 Task: Search one way flight ticket for 2 adults, 2 infants in seat and 1 infant on lap in first from Texarkana: Texarkana Regional Airport (webb Field) to Rock Springs: Southwest Wyoming Regional Airport (rock Springs Sweetwater County Airport) on 8-5-2023. Choice of flights is American. Number of bags: 5 checked bags. Price is upto 109000. Outbound departure time preference is 4:00.
Action: Mouse moved to (406, 170)
Screenshot: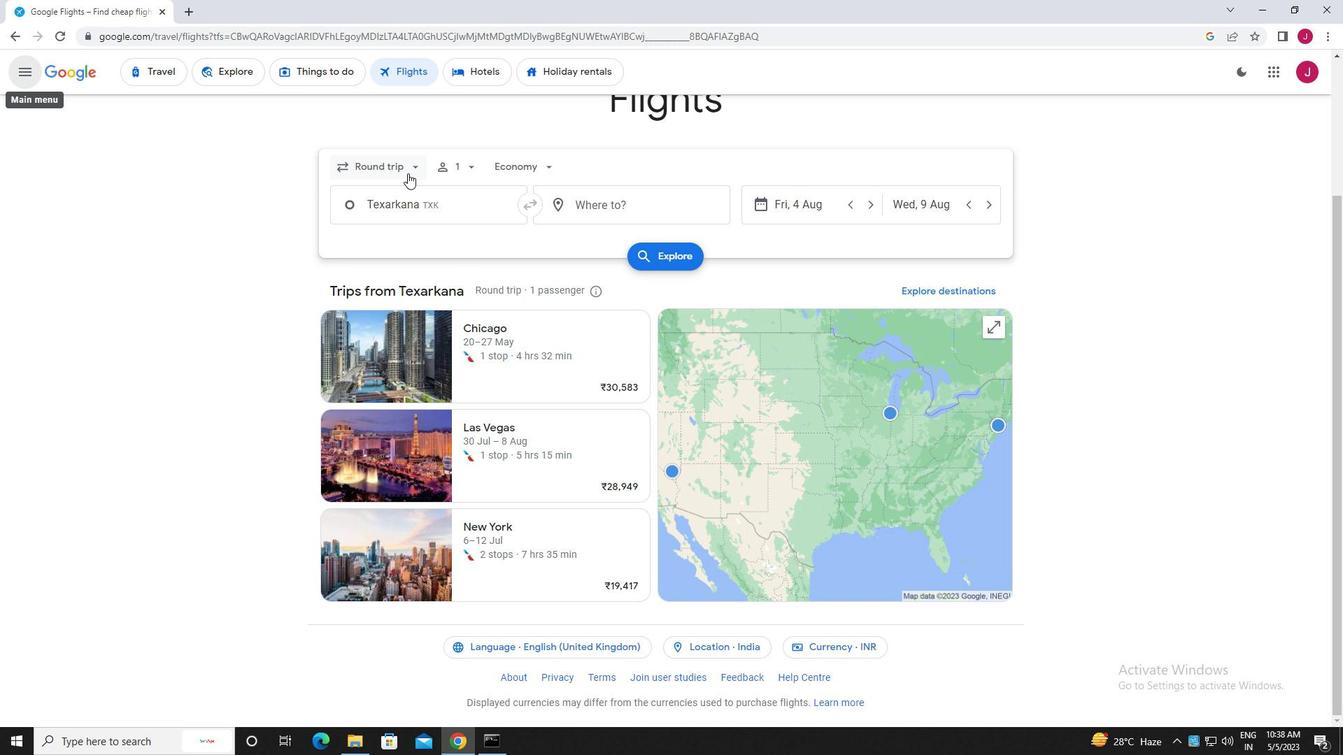 
Action: Mouse pressed left at (406, 170)
Screenshot: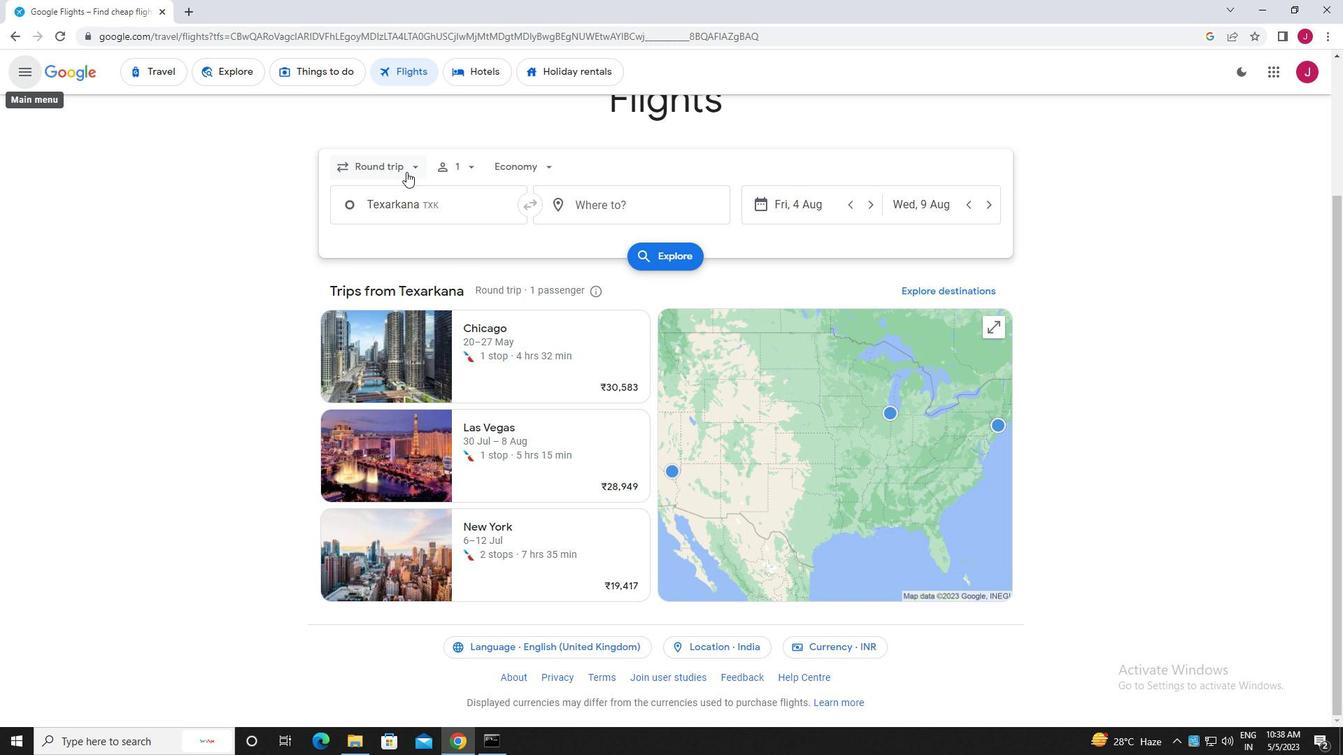 
Action: Mouse moved to (402, 229)
Screenshot: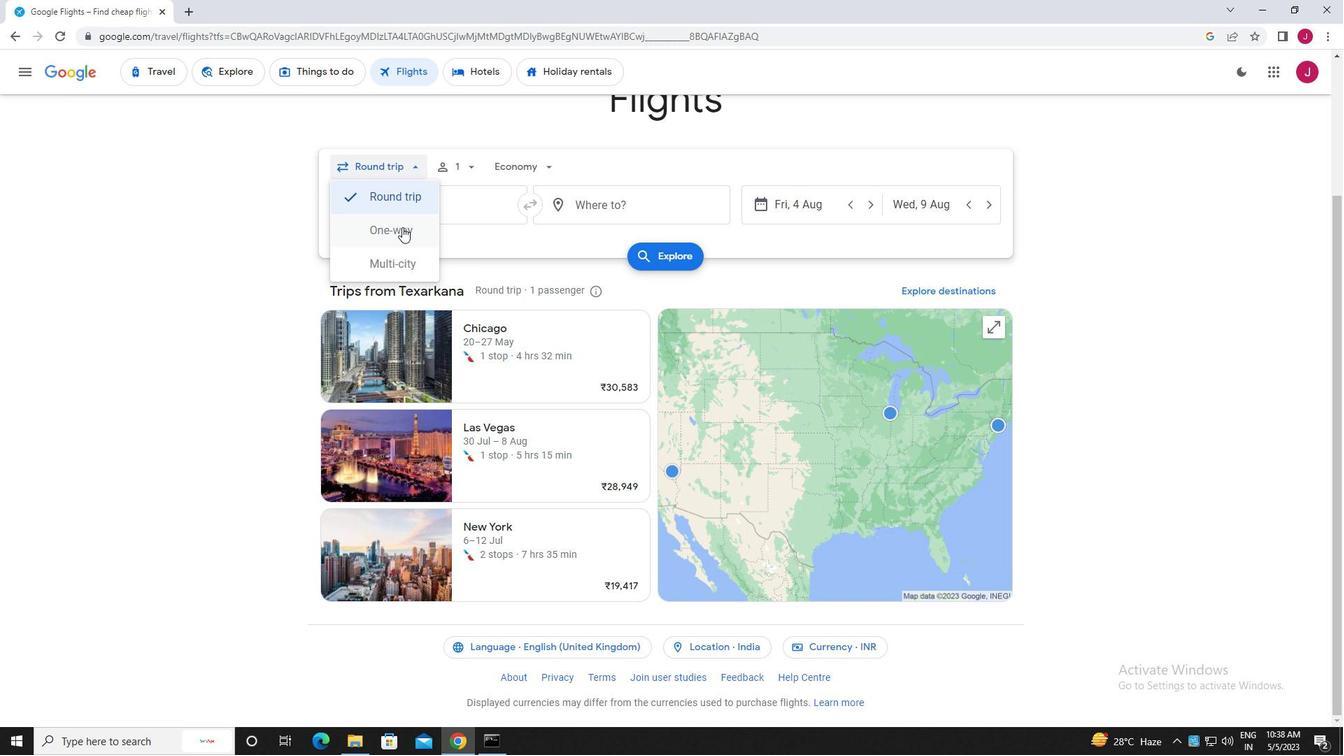 
Action: Mouse pressed left at (402, 229)
Screenshot: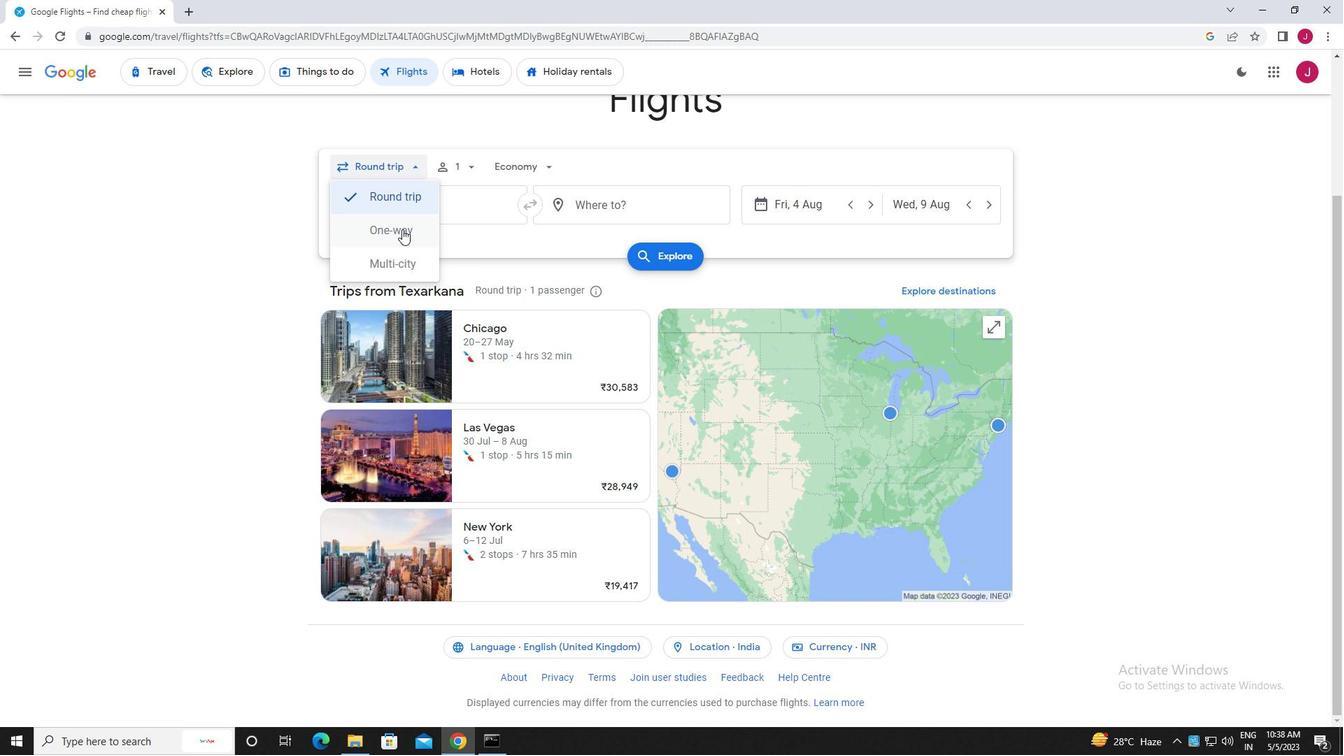 
Action: Mouse moved to (463, 168)
Screenshot: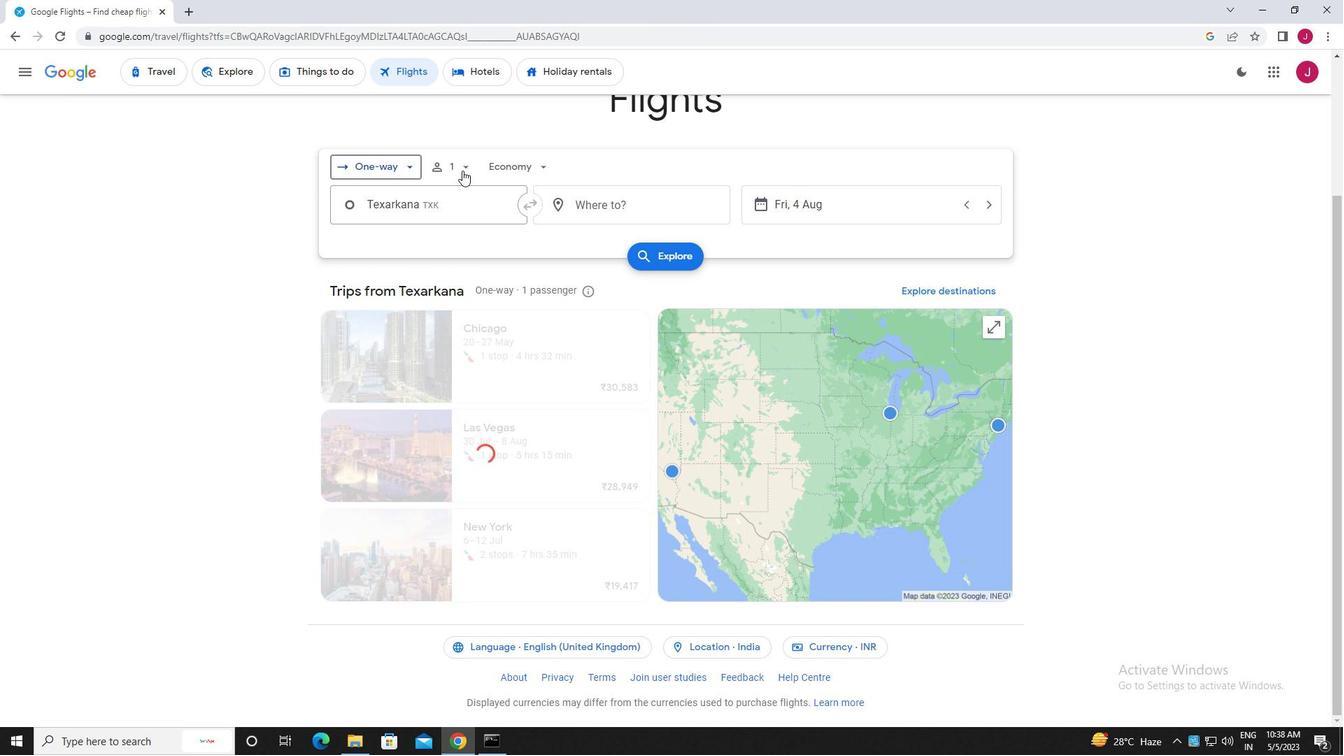 
Action: Mouse pressed left at (463, 168)
Screenshot: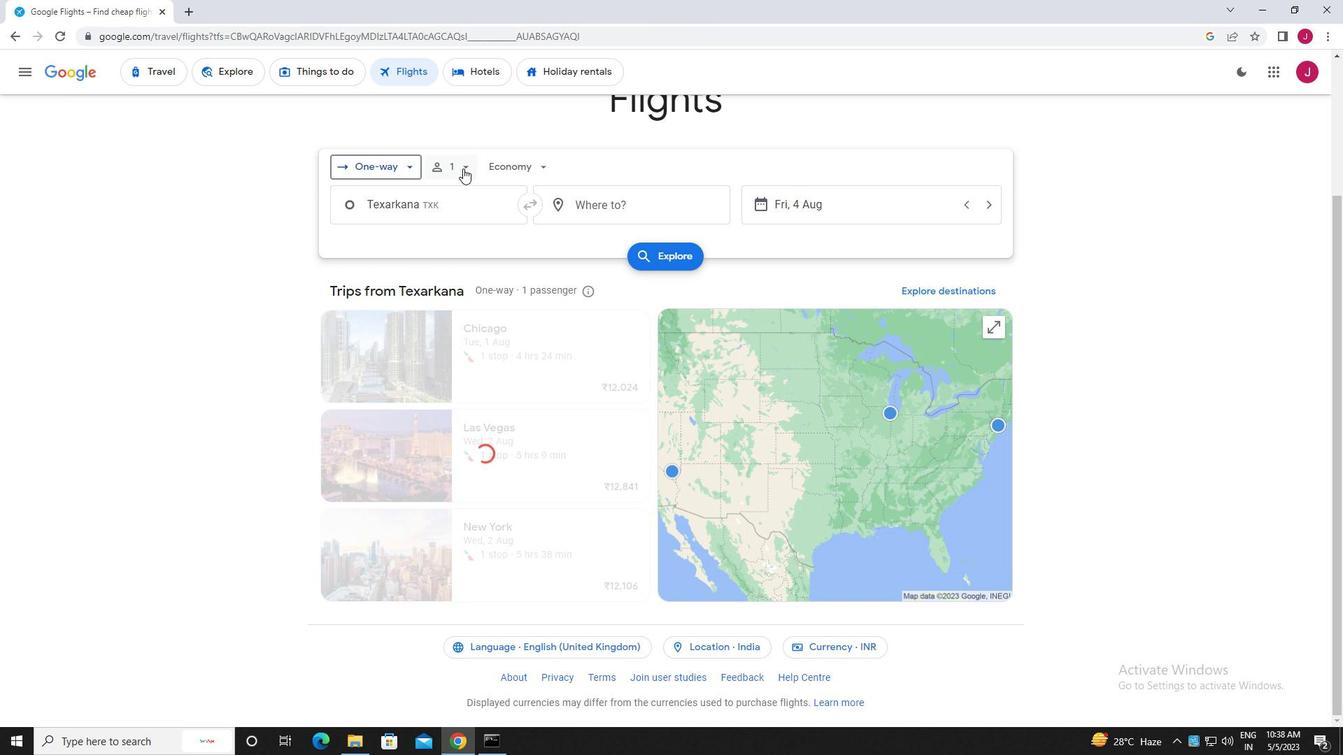 
Action: Mouse moved to (571, 200)
Screenshot: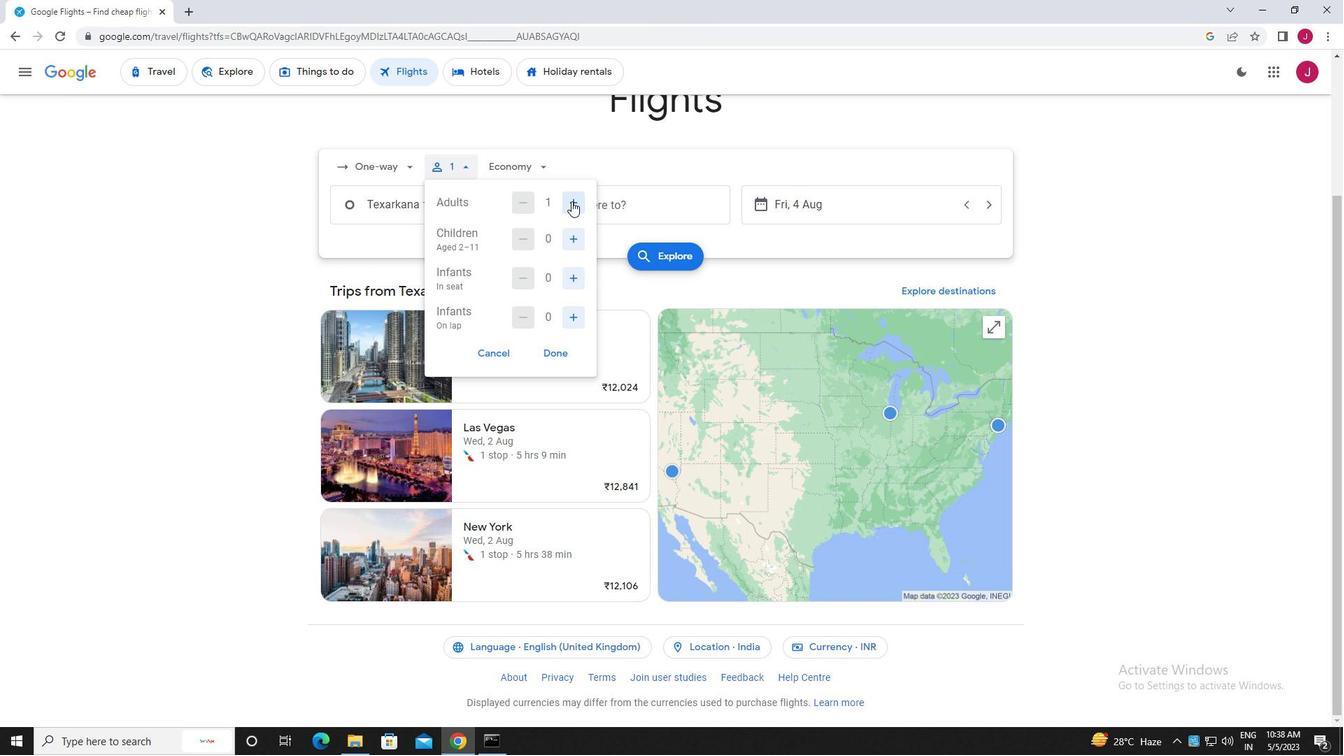 
Action: Mouse pressed left at (571, 200)
Screenshot: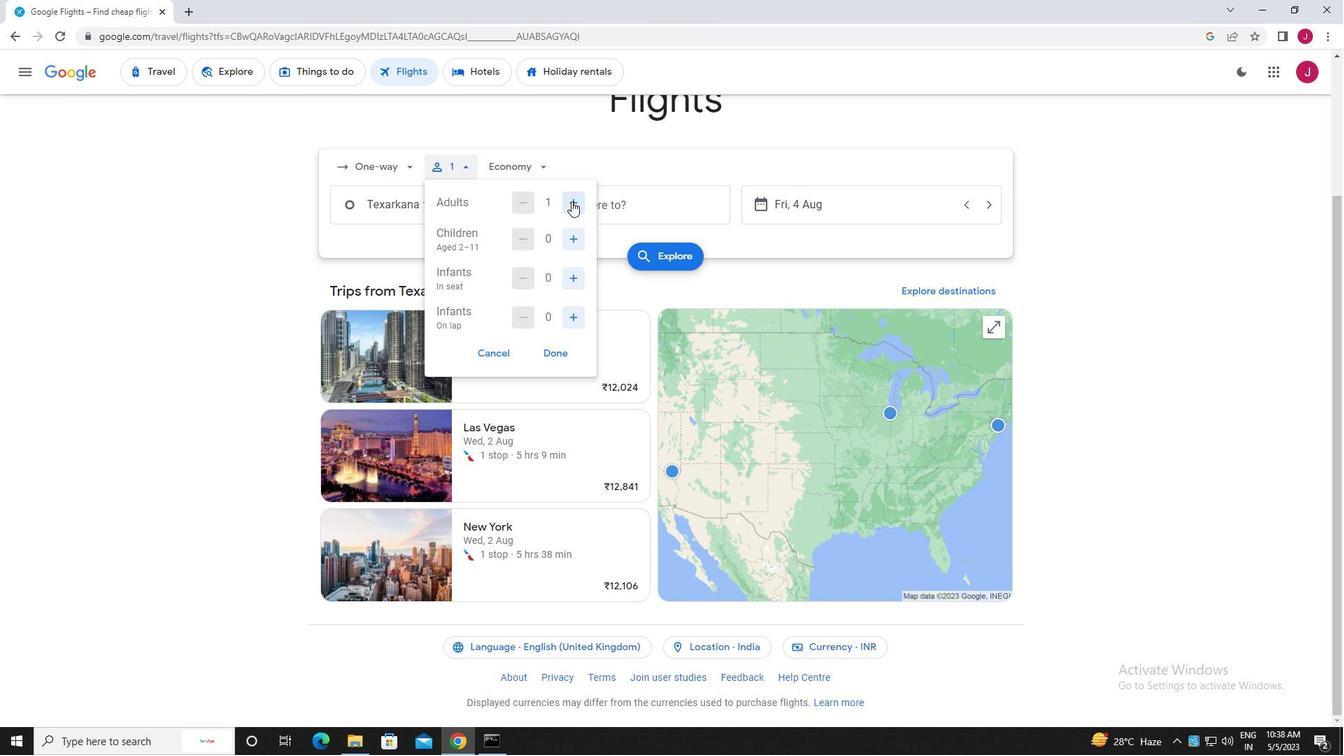 
Action: Mouse moved to (574, 240)
Screenshot: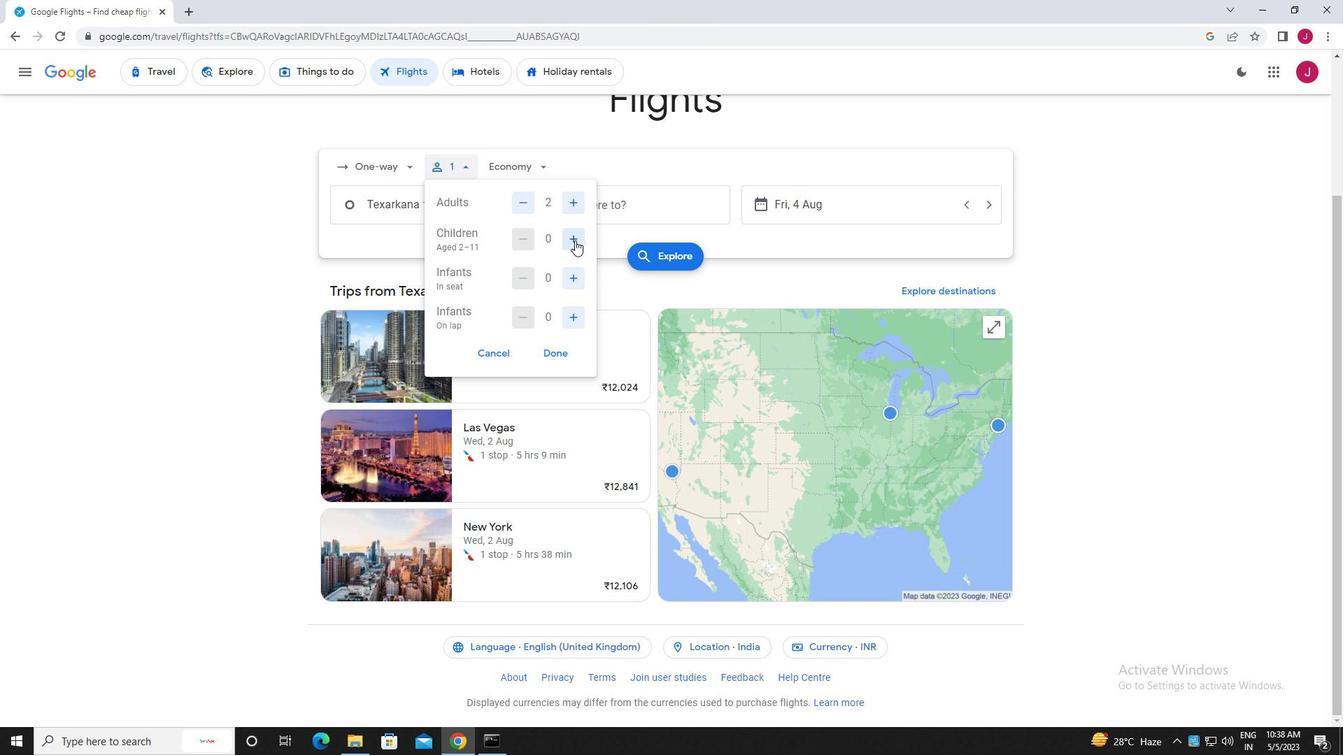 
Action: Mouse pressed left at (574, 240)
Screenshot: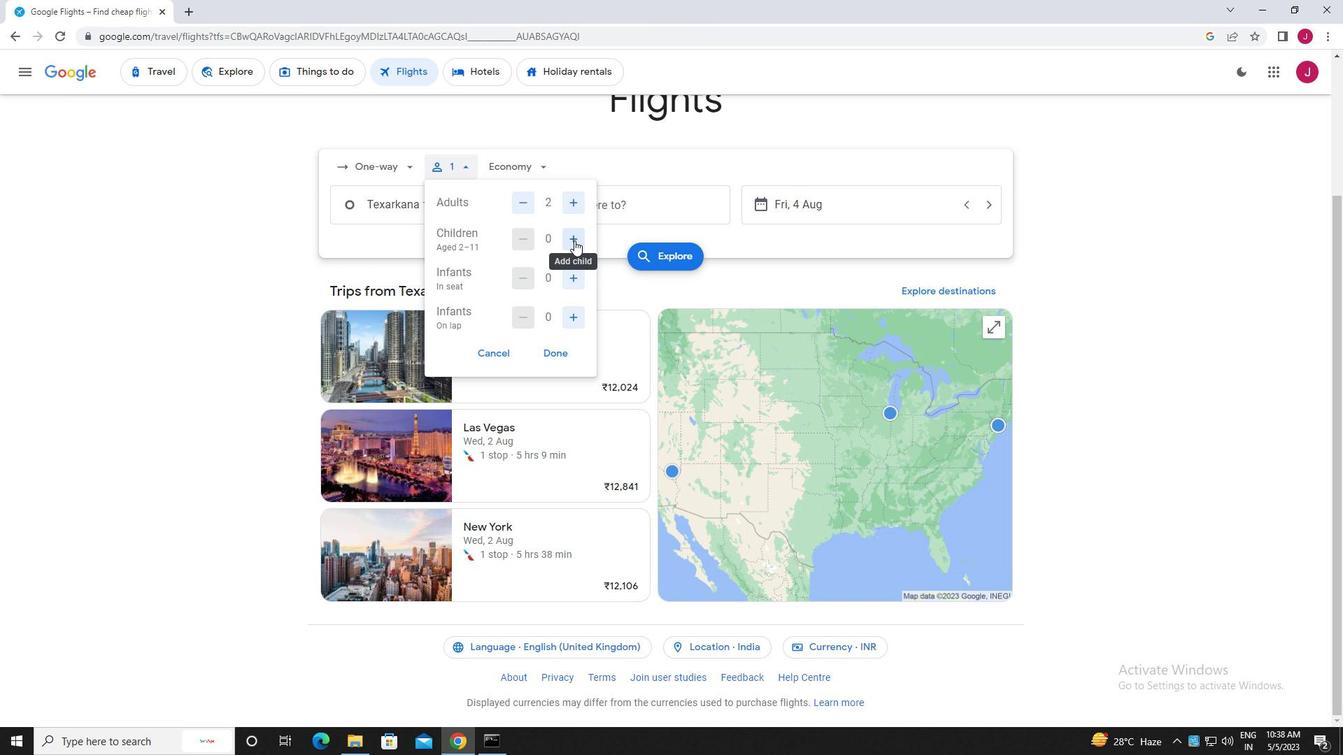 
Action: Mouse moved to (529, 237)
Screenshot: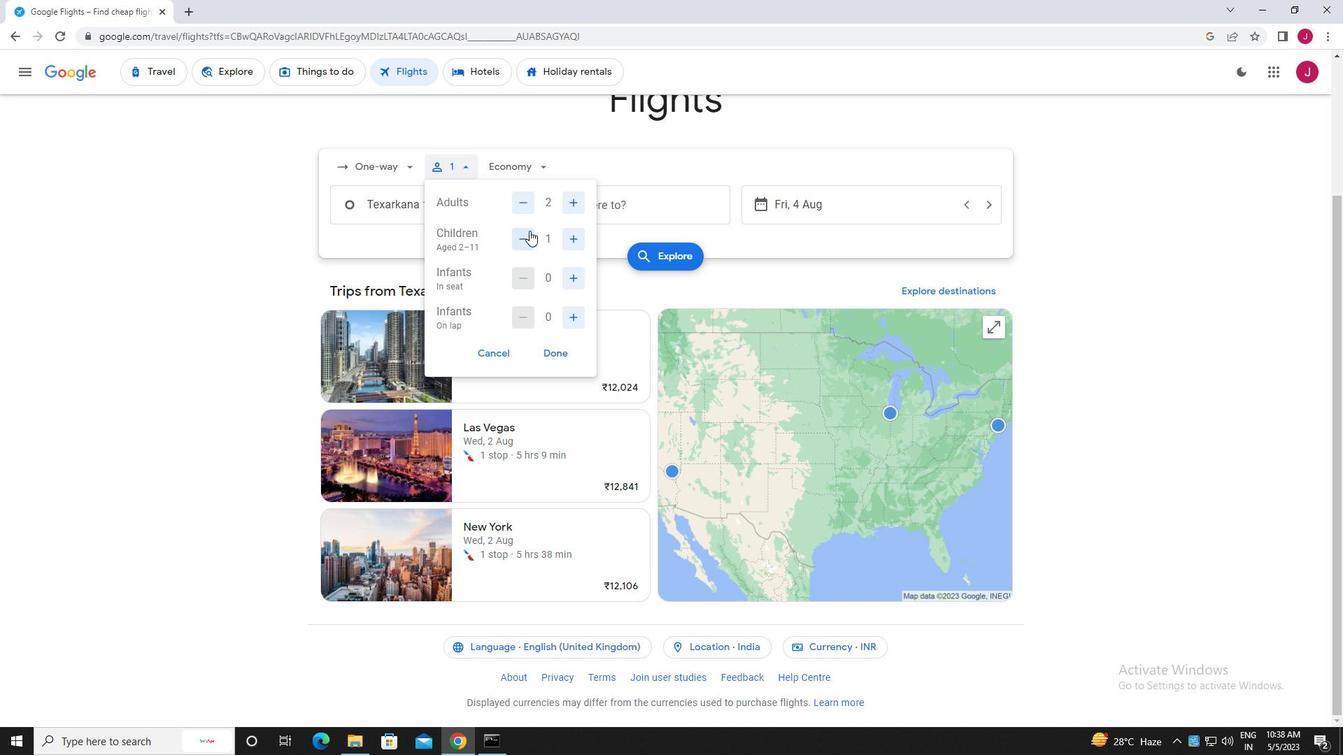 
Action: Mouse pressed left at (529, 237)
Screenshot: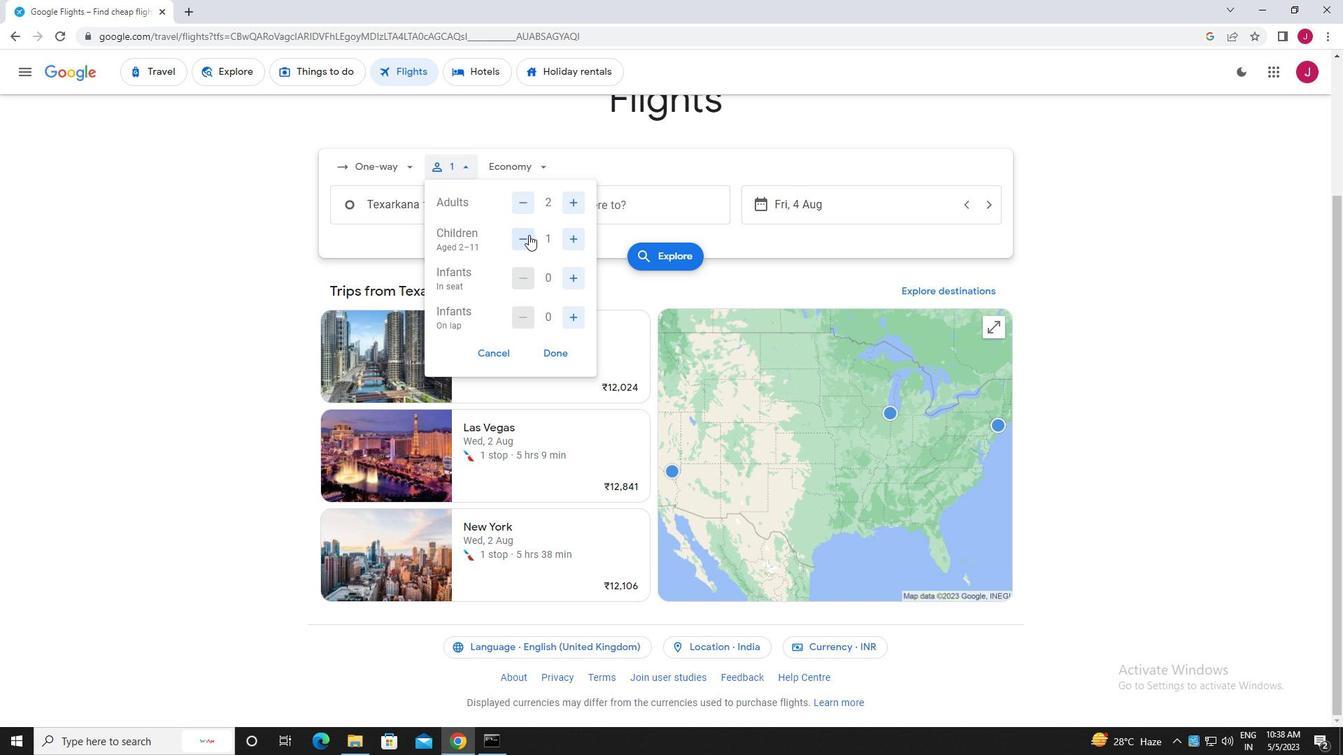 
Action: Mouse moved to (572, 277)
Screenshot: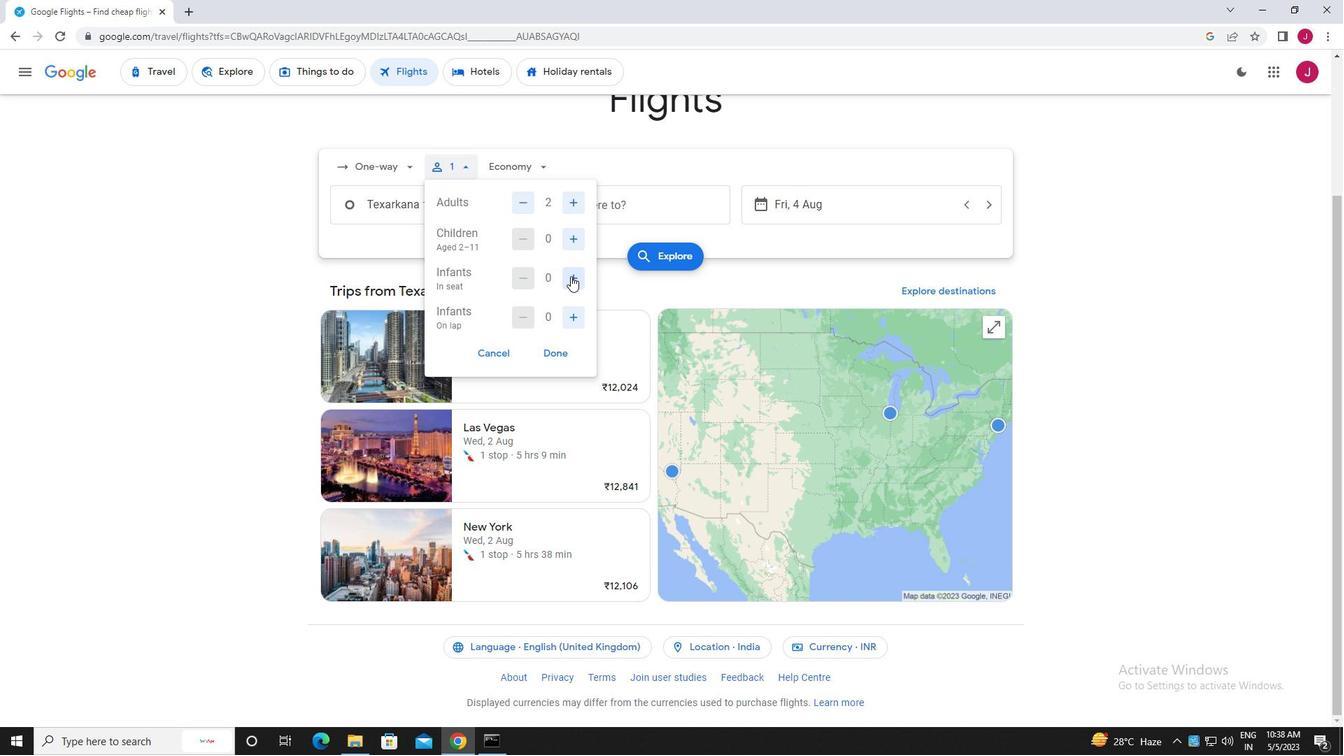
Action: Mouse pressed left at (572, 277)
Screenshot: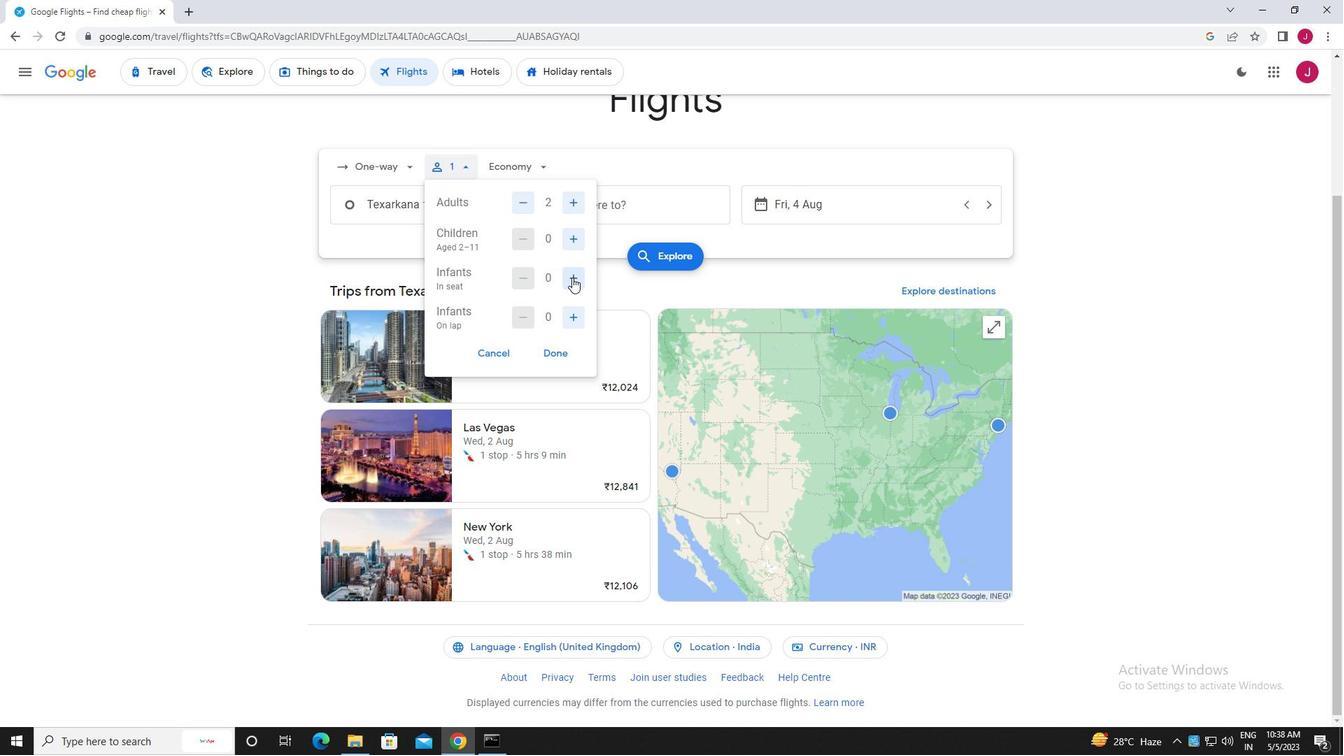 
Action: Mouse pressed left at (572, 277)
Screenshot: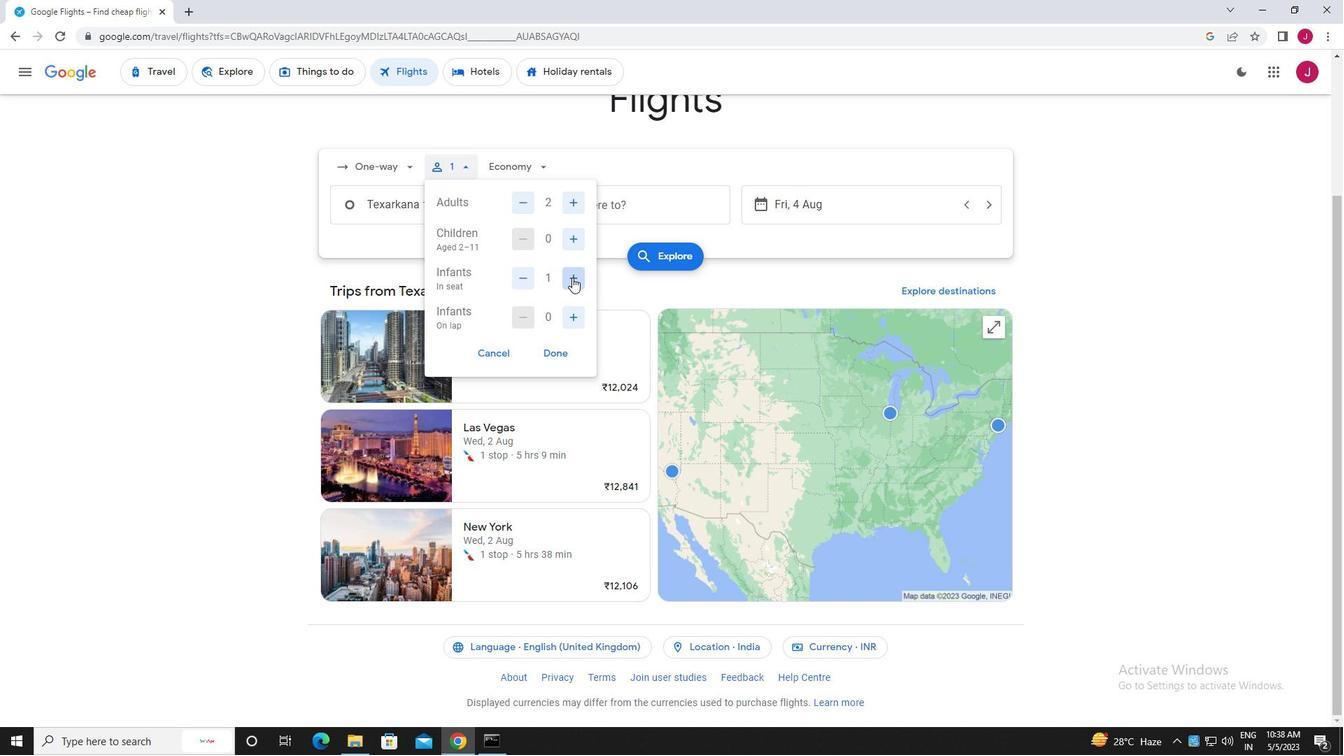 
Action: Mouse moved to (573, 313)
Screenshot: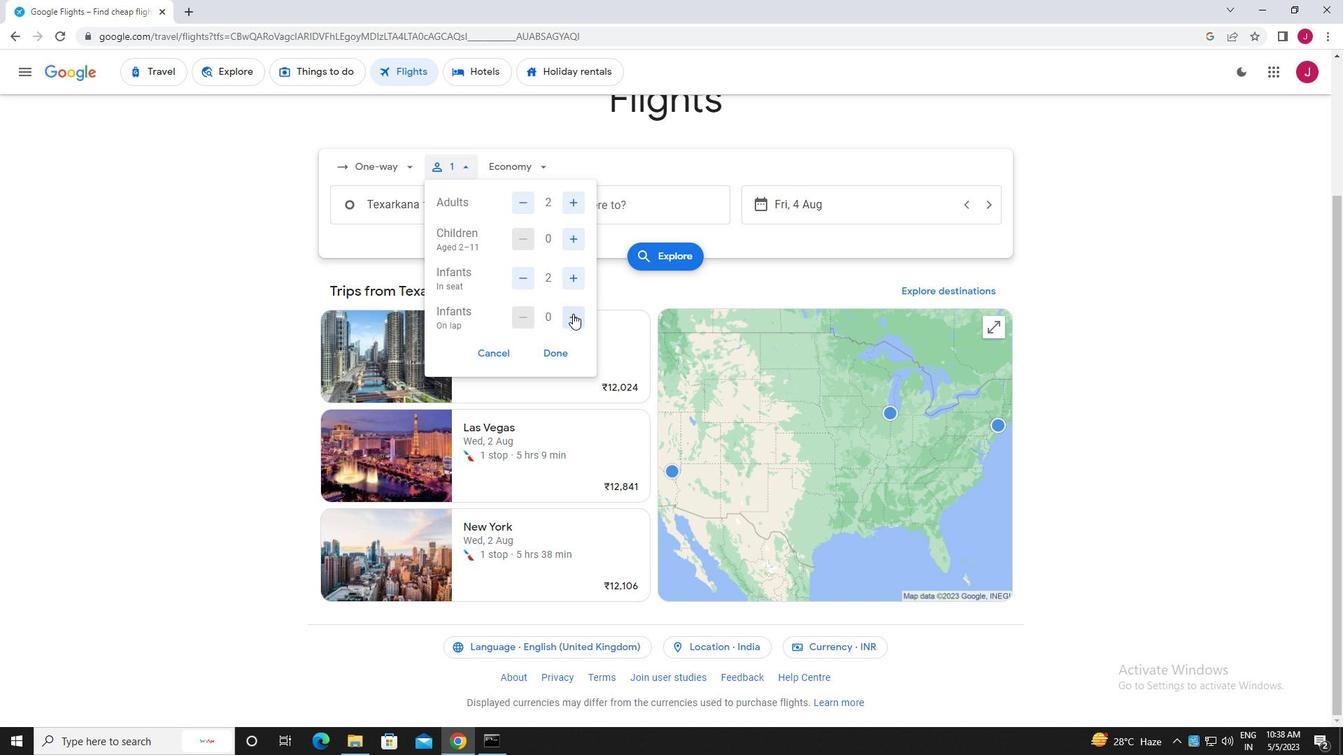 
Action: Mouse pressed left at (573, 313)
Screenshot: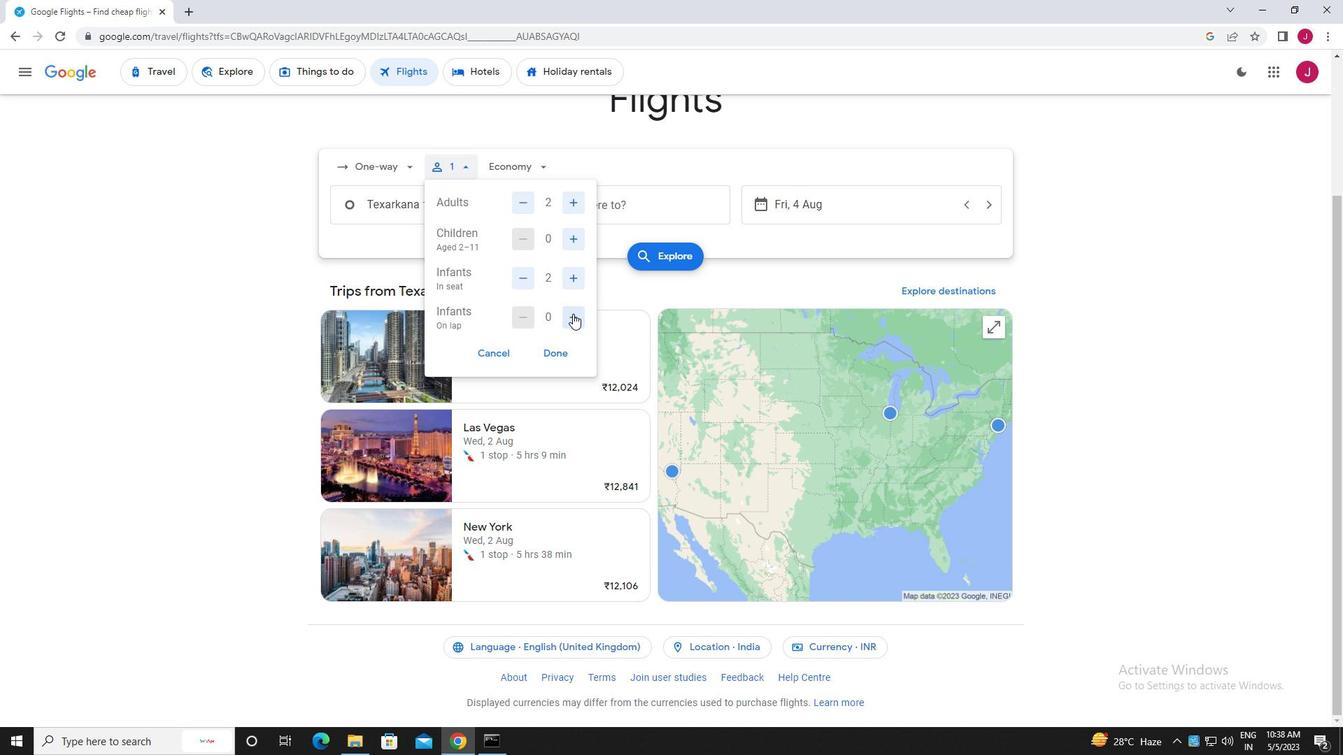 
Action: Mouse moved to (558, 356)
Screenshot: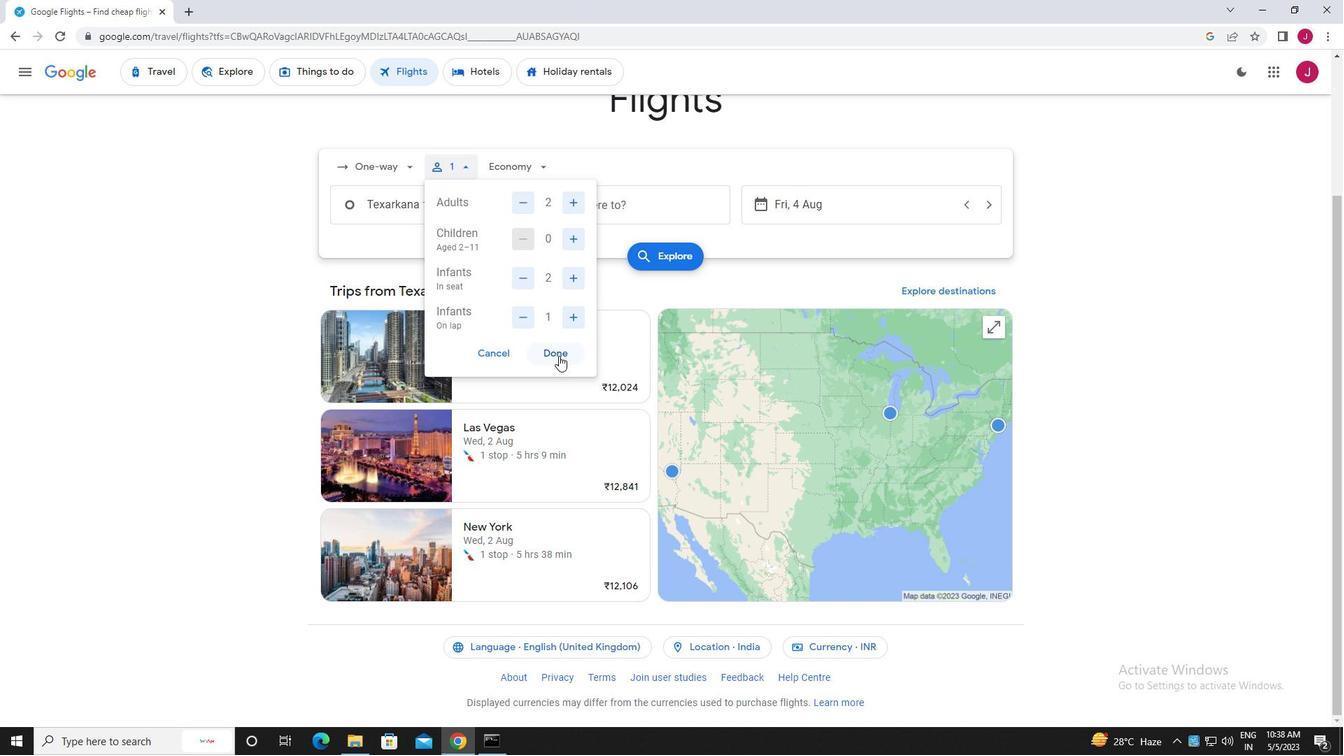 
Action: Mouse pressed left at (558, 356)
Screenshot: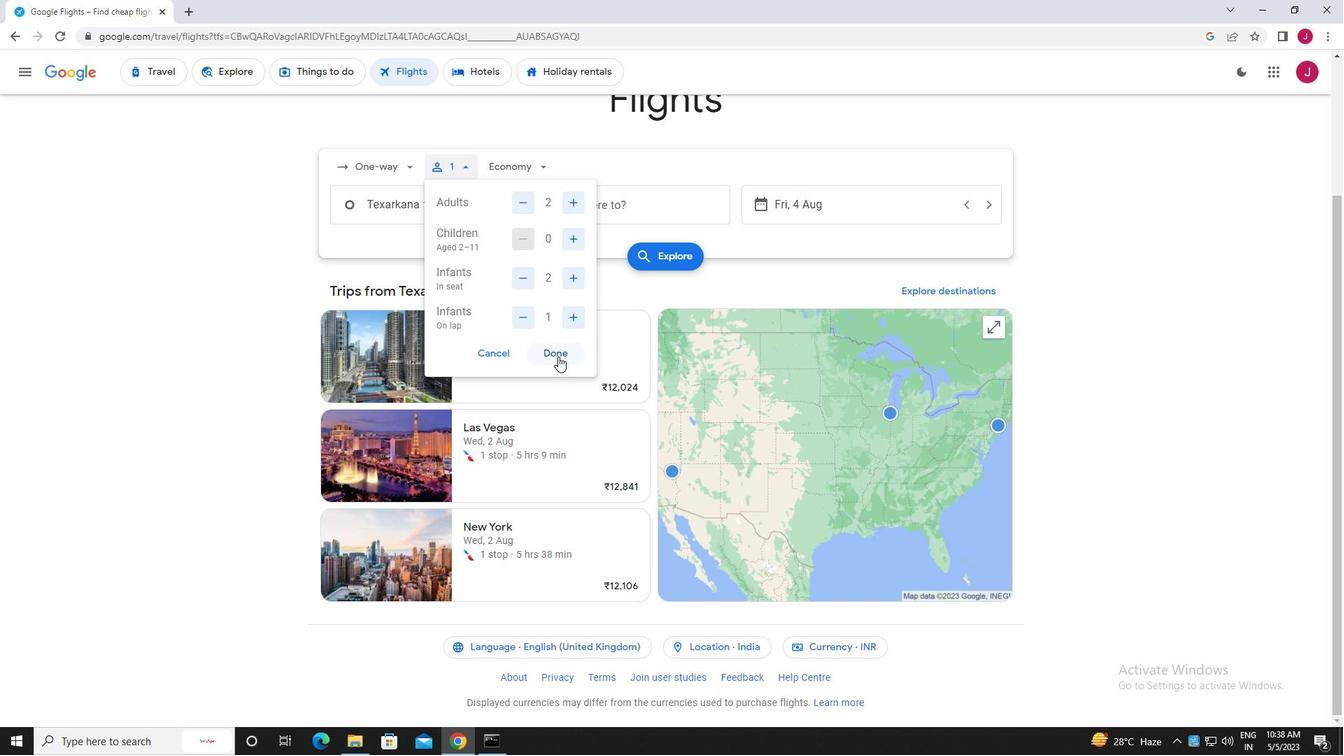 
Action: Mouse moved to (527, 169)
Screenshot: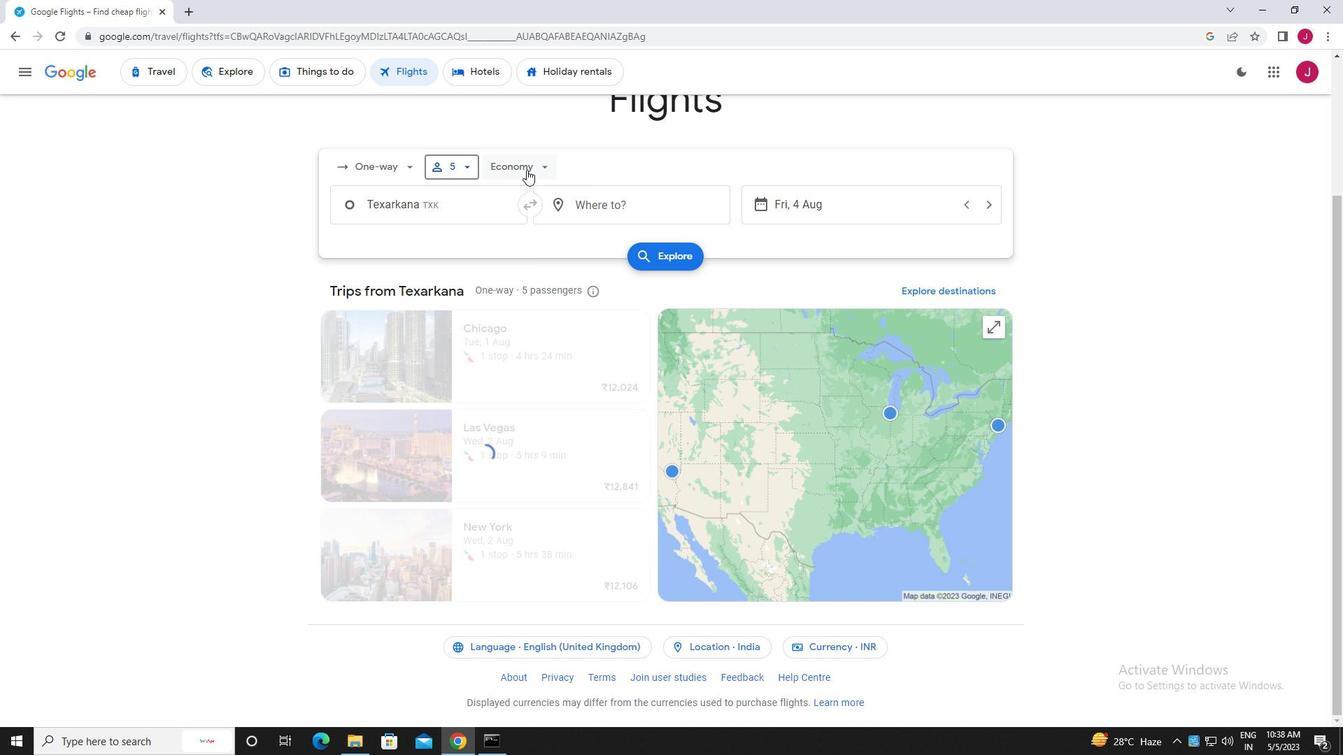 
Action: Mouse pressed left at (527, 169)
Screenshot: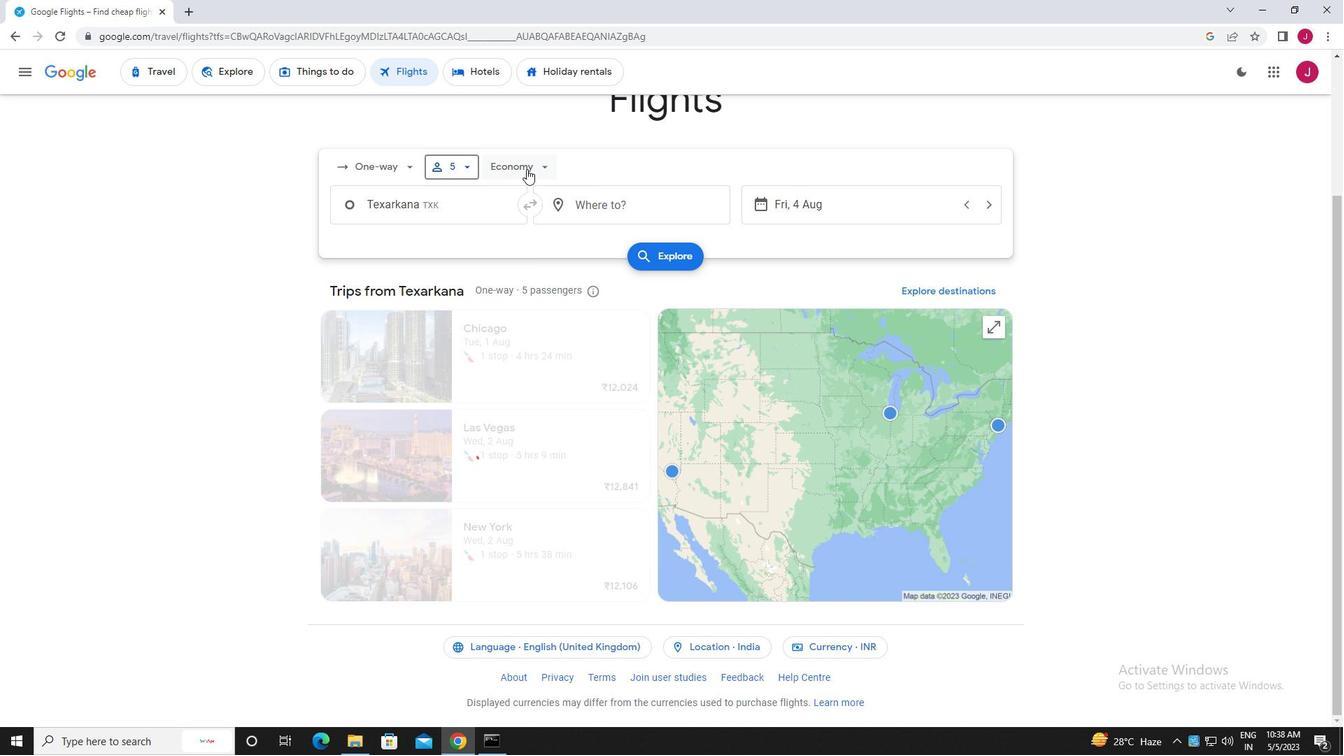 
Action: Mouse moved to (537, 300)
Screenshot: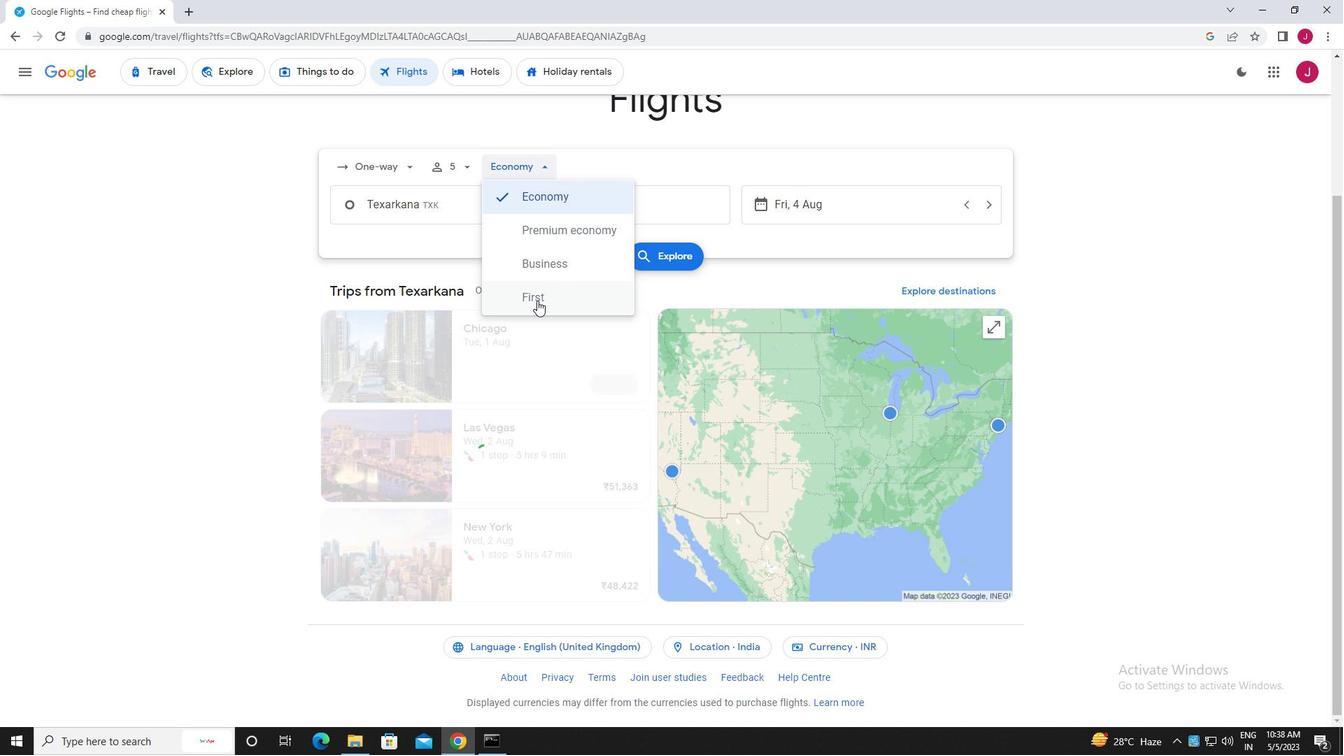 
Action: Mouse pressed left at (537, 300)
Screenshot: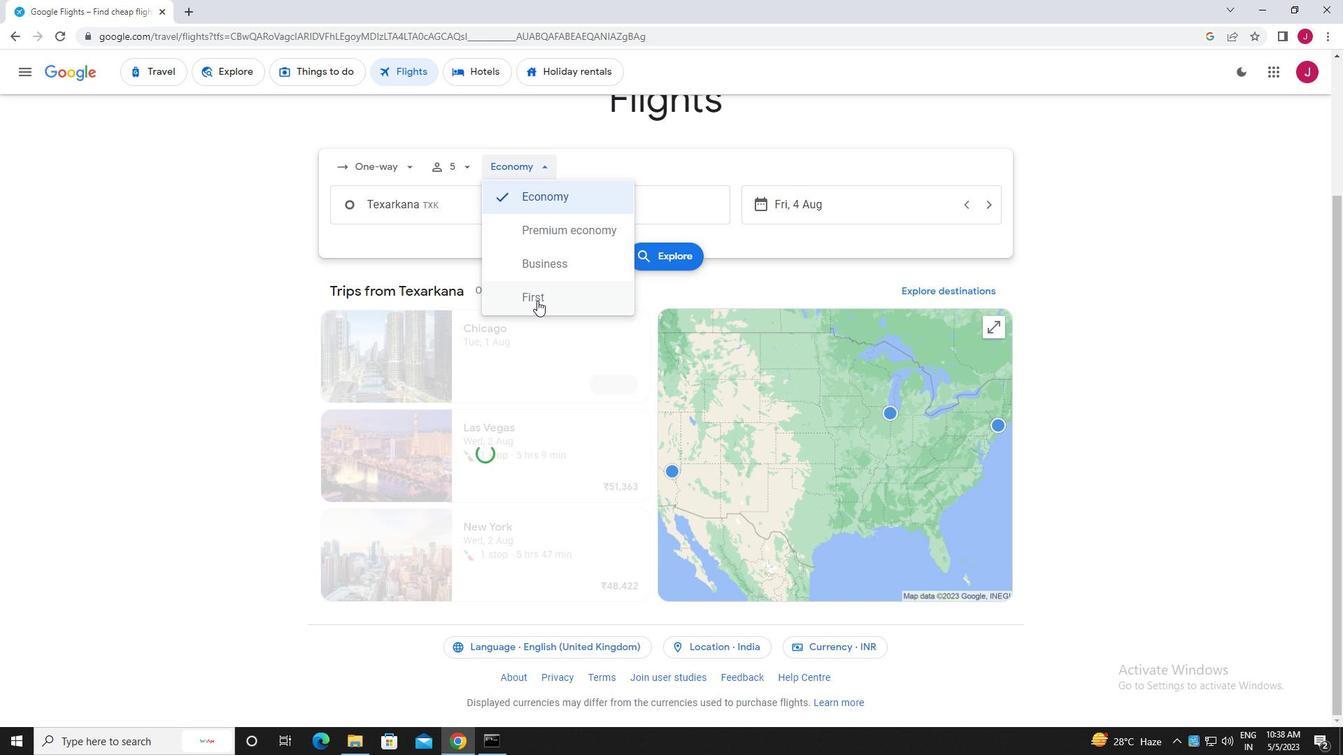
Action: Mouse moved to (447, 203)
Screenshot: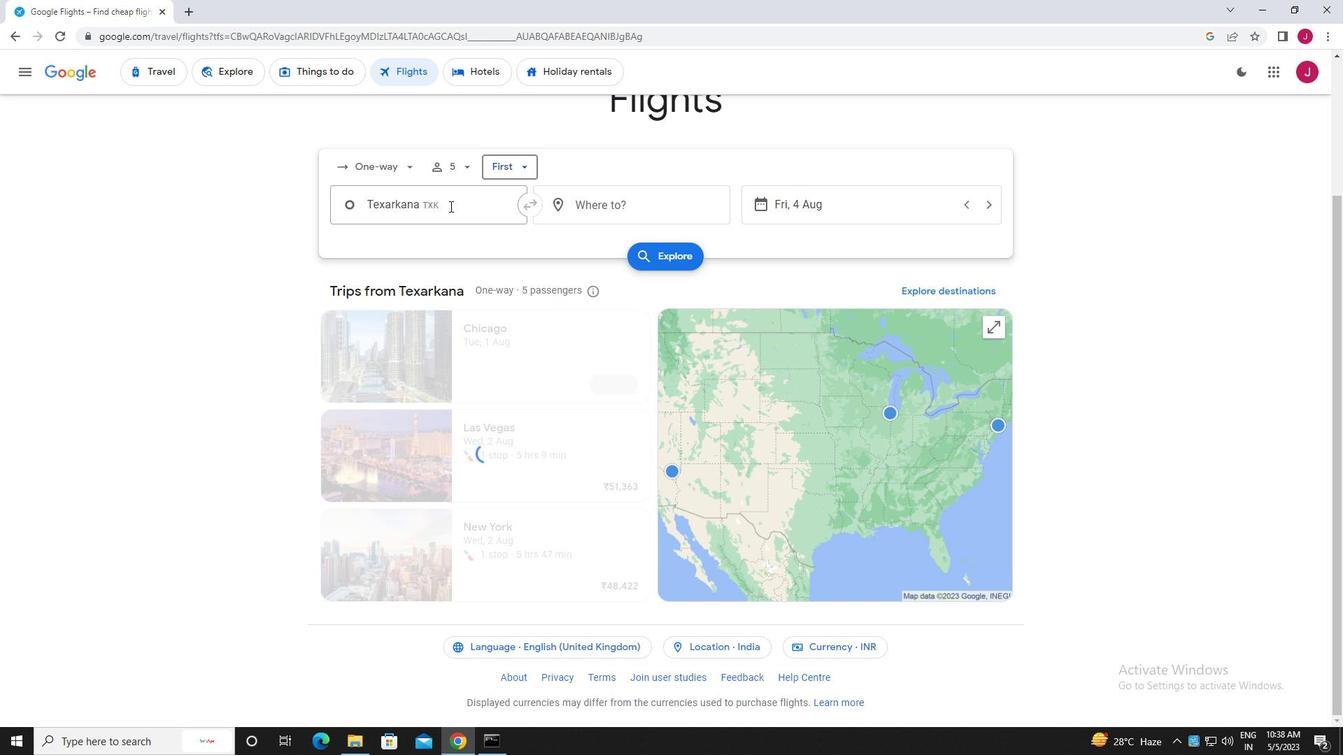
Action: Mouse pressed left at (447, 203)
Screenshot: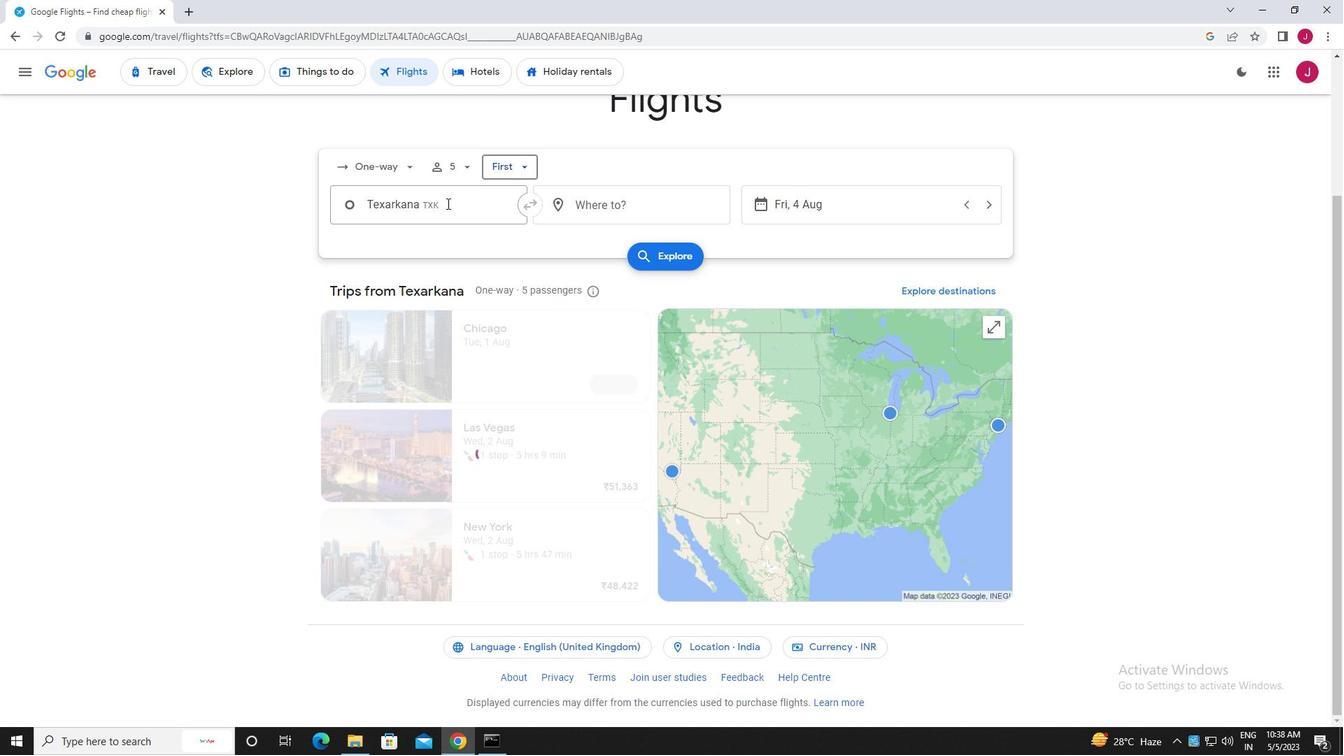 
Action: Key pressed texar
Screenshot: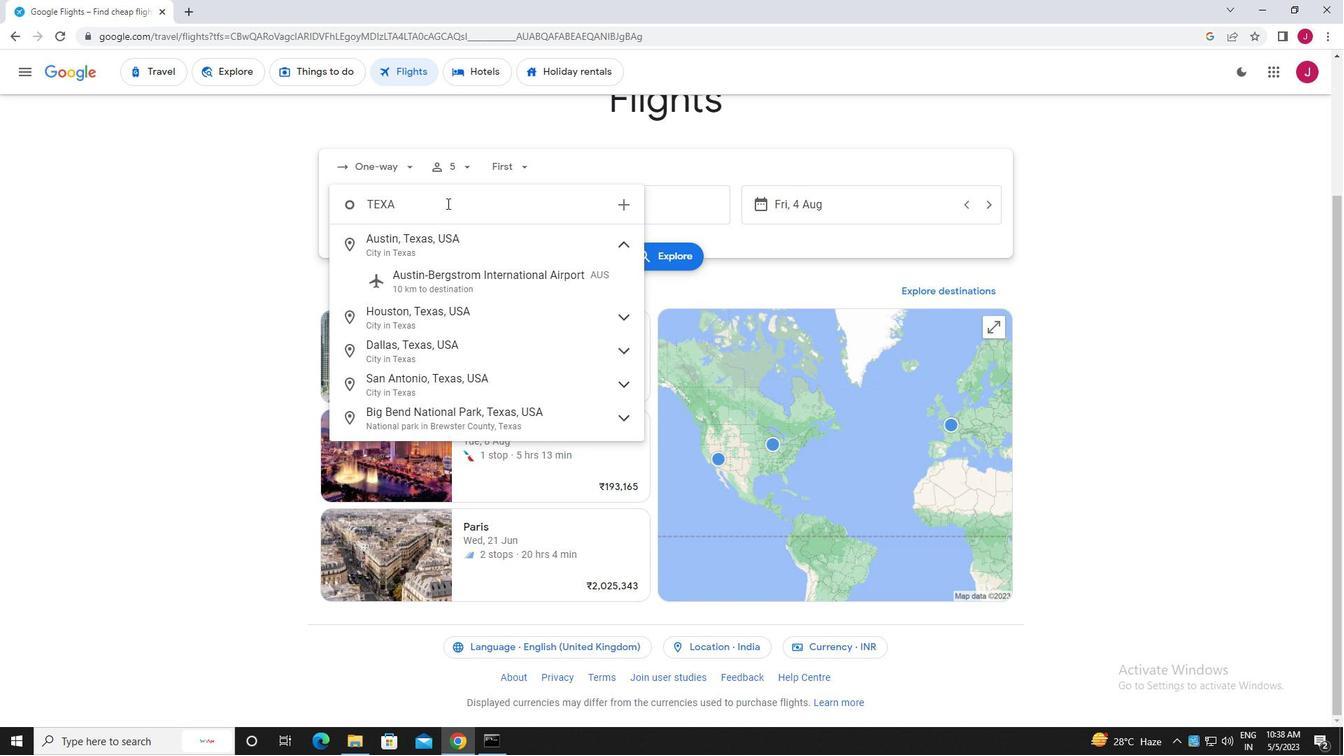 
Action: Mouse moved to (462, 243)
Screenshot: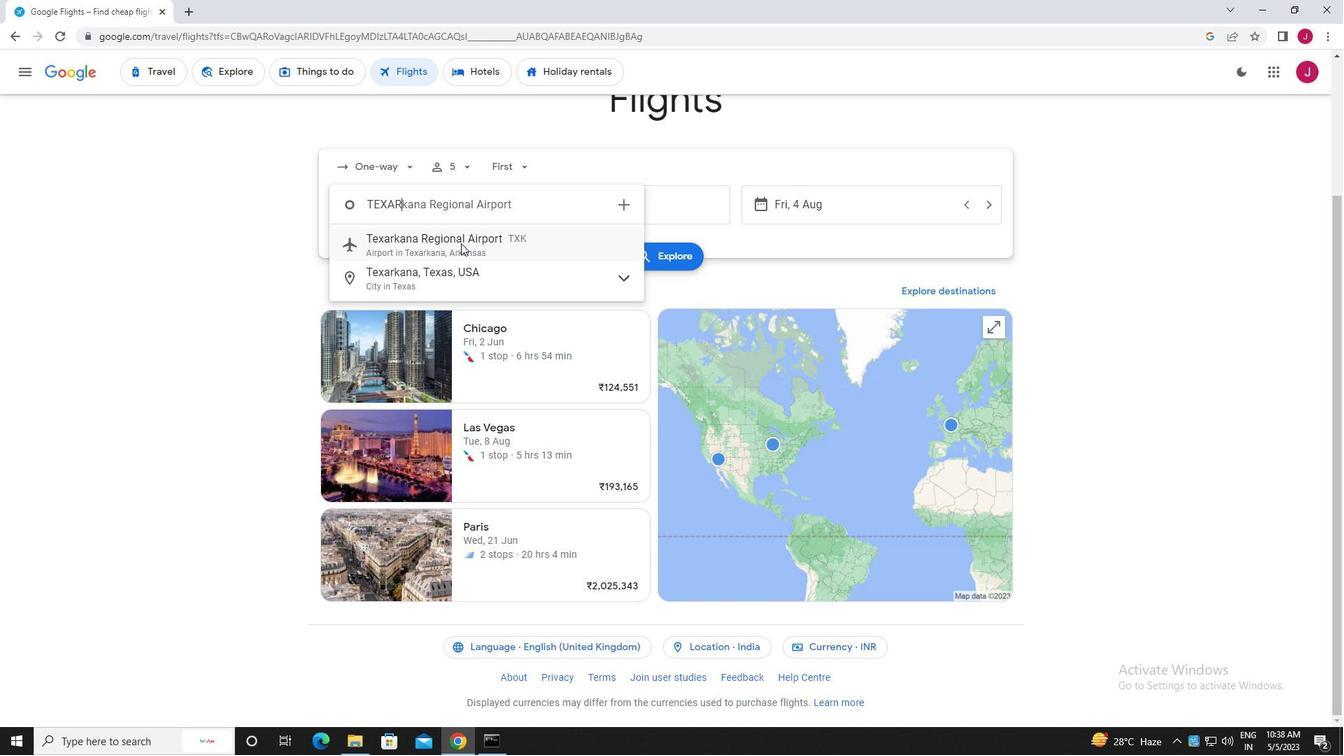 
Action: Mouse pressed left at (462, 243)
Screenshot: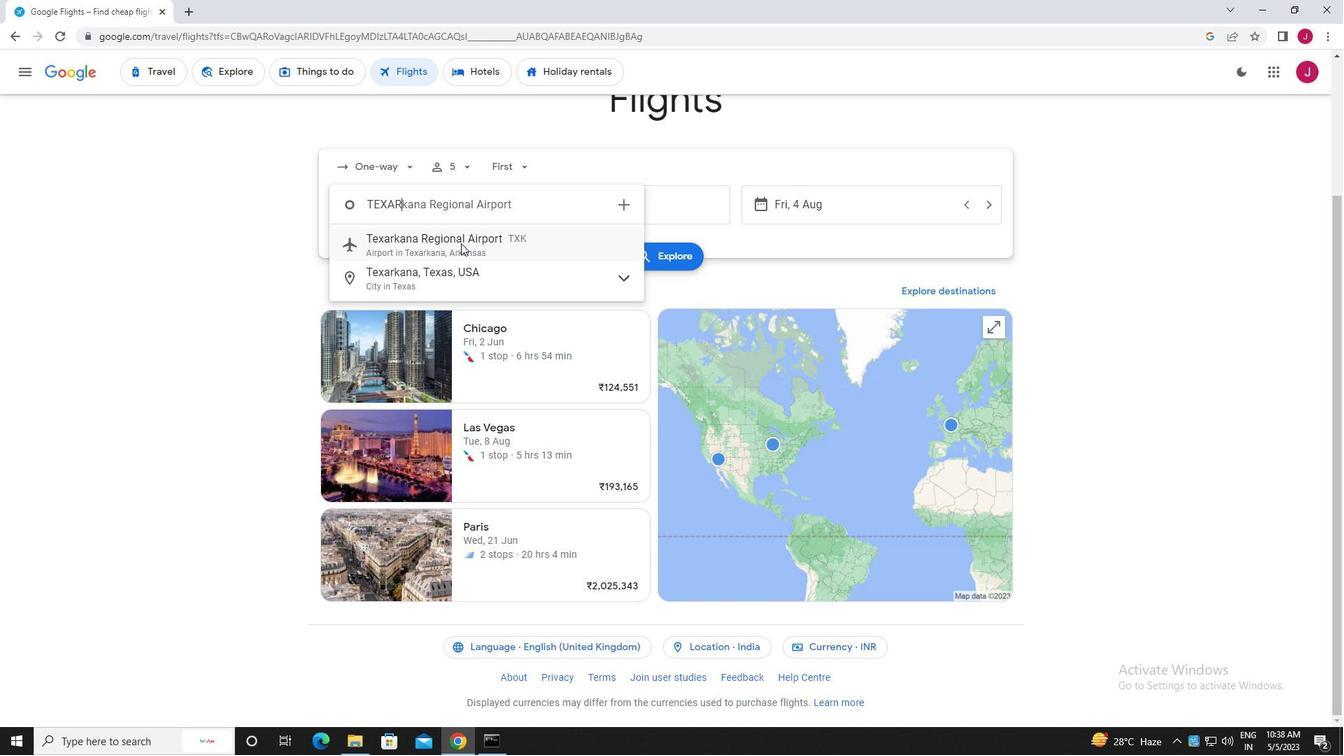 
Action: Mouse moved to (609, 202)
Screenshot: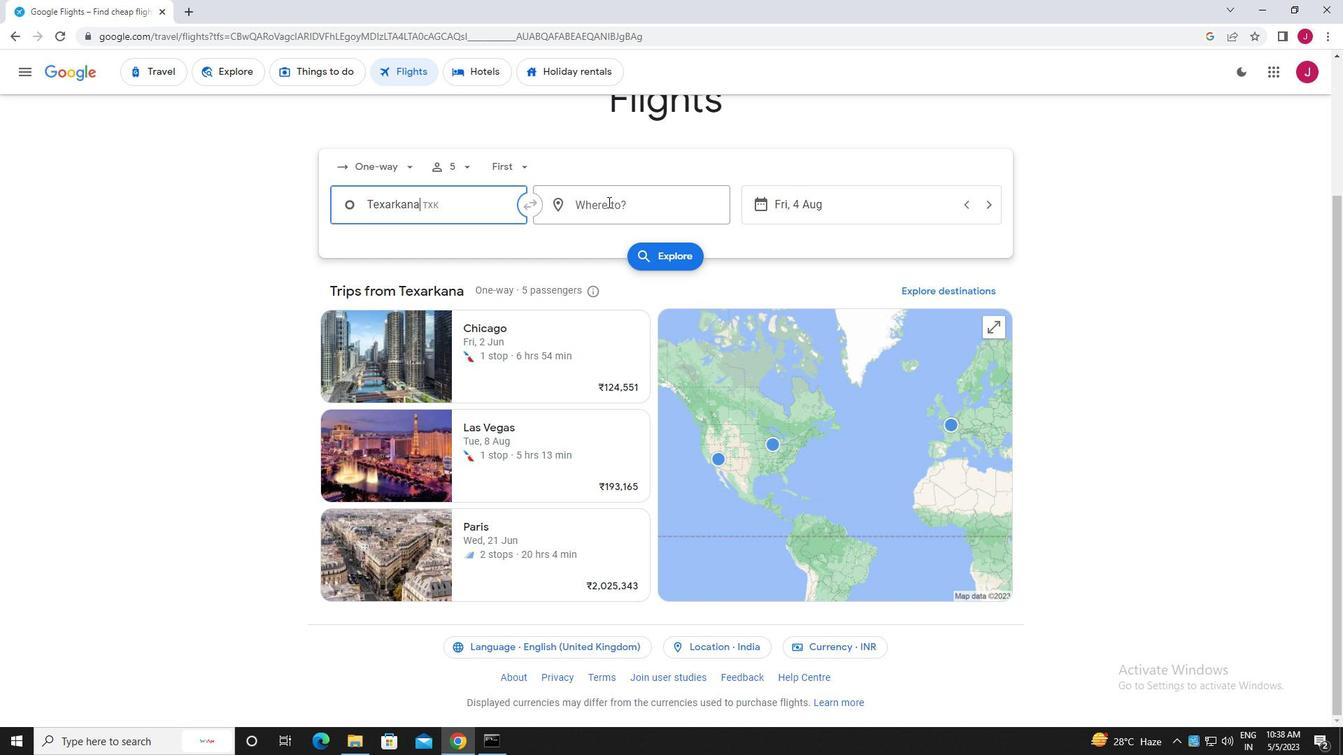 
Action: Mouse pressed left at (609, 202)
Screenshot: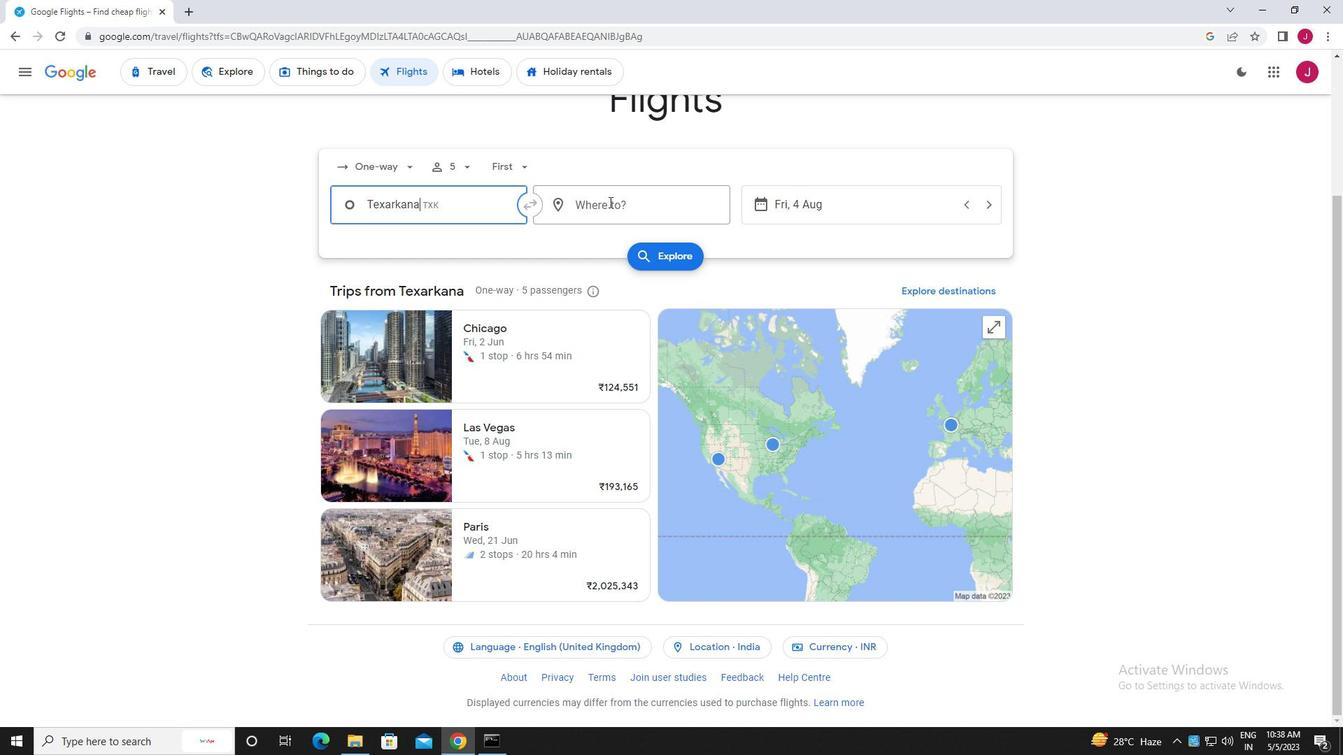 
Action: Mouse moved to (610, 202)
Screenshot: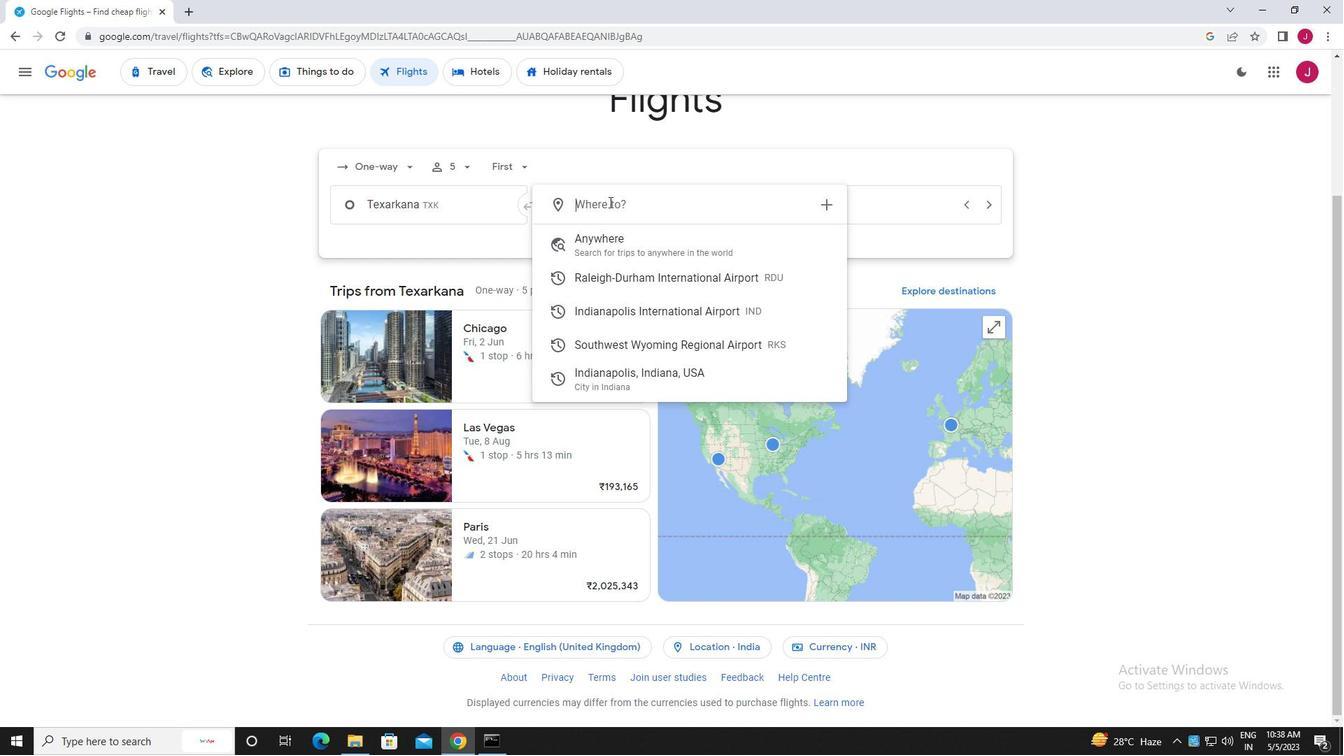 
Action: Key pressed rock<Key.space>spring
Screenshot: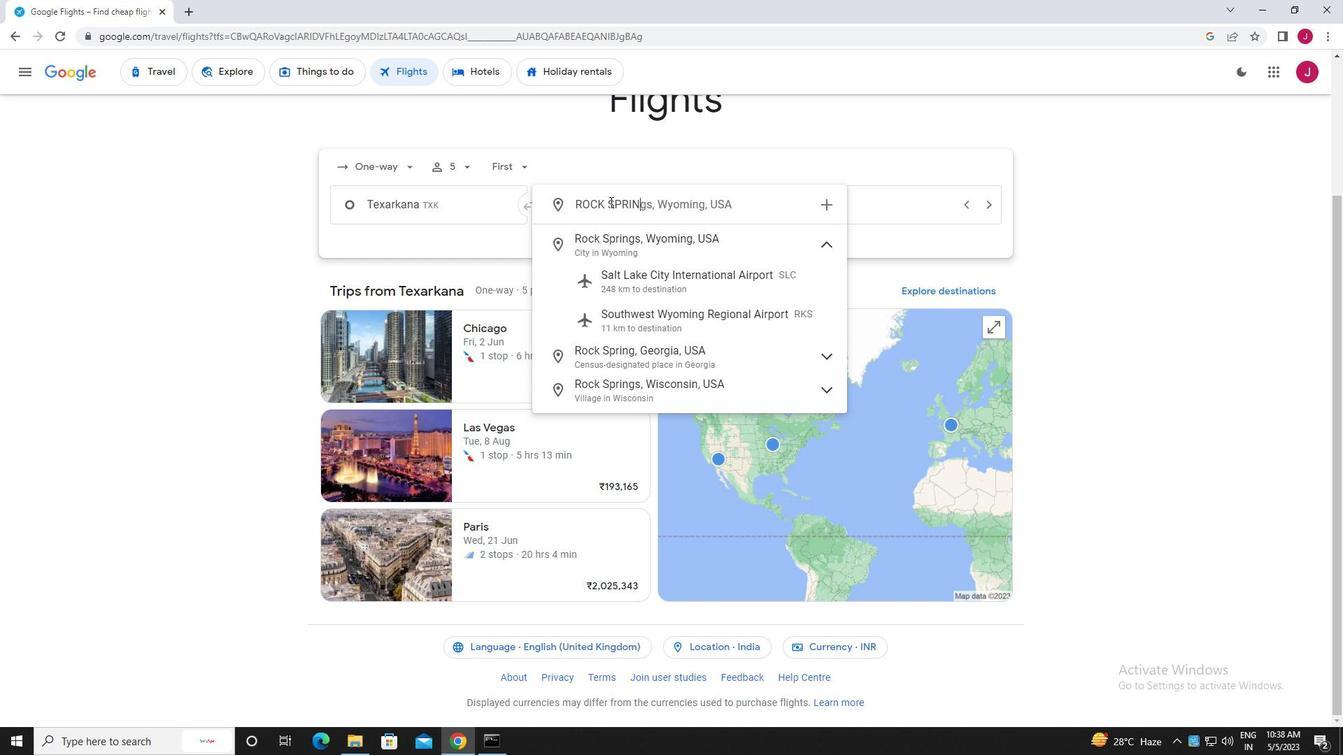 
Action: Mouse moved to (670, 321)
Screenshot: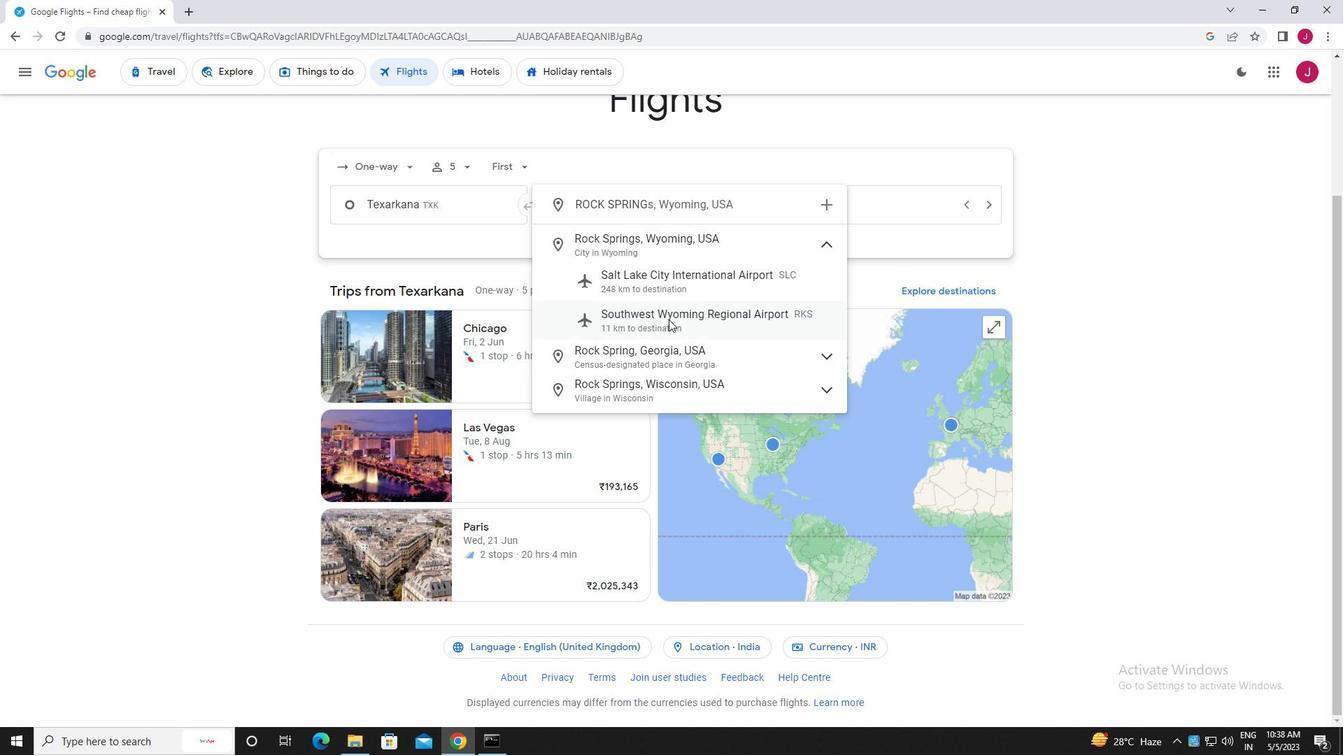 
Action: Mouse pressed left at (670, 321)
Screenshot: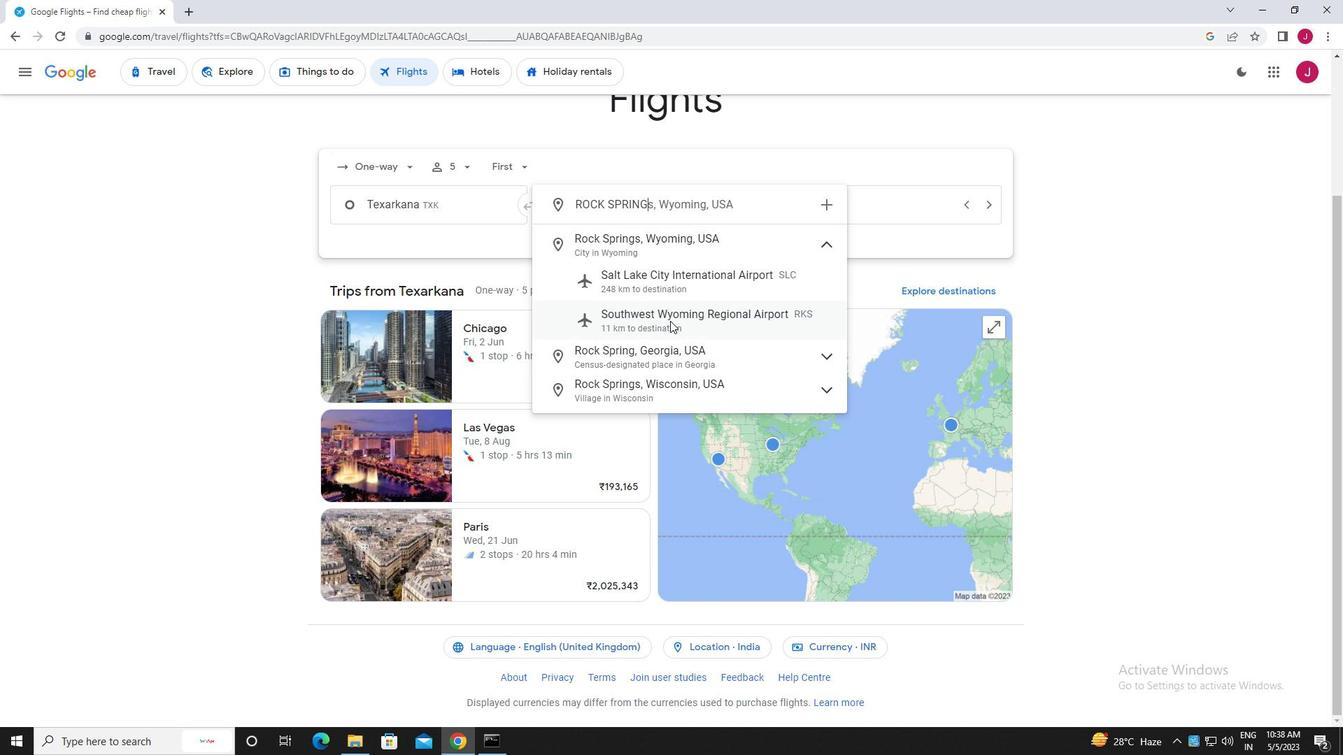
Action: Mouse moved to (828, 210)
Screenshot: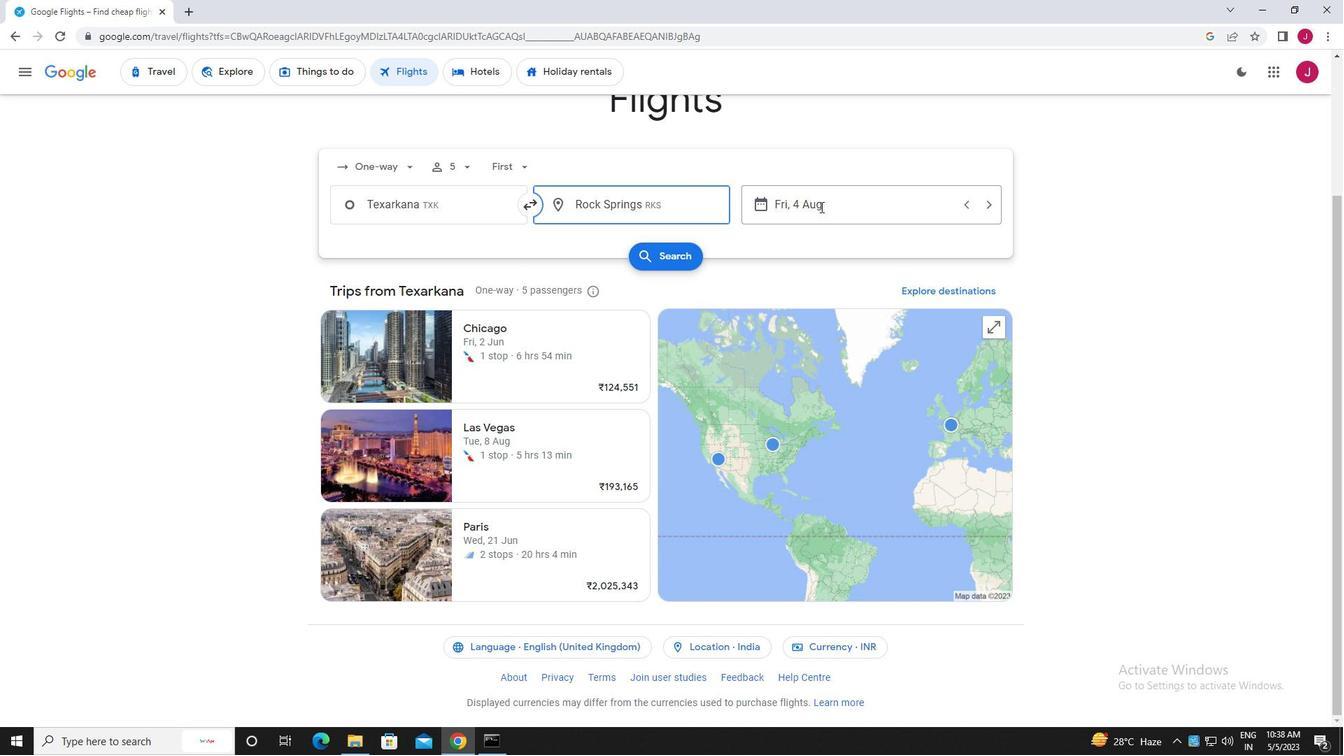 
Action: Mouse pressed left at (828, 210)
Screenshot: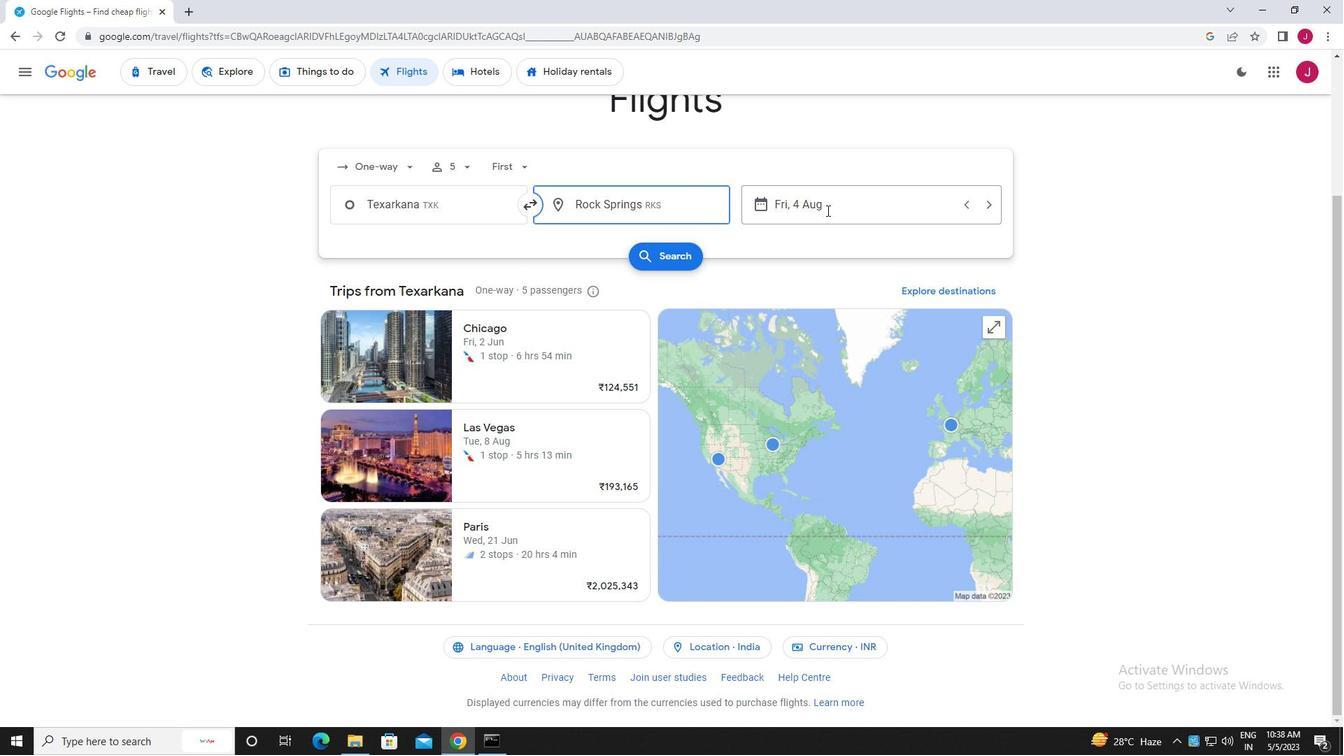 
Action: Mouse moved to (702, 318)
Screenshot: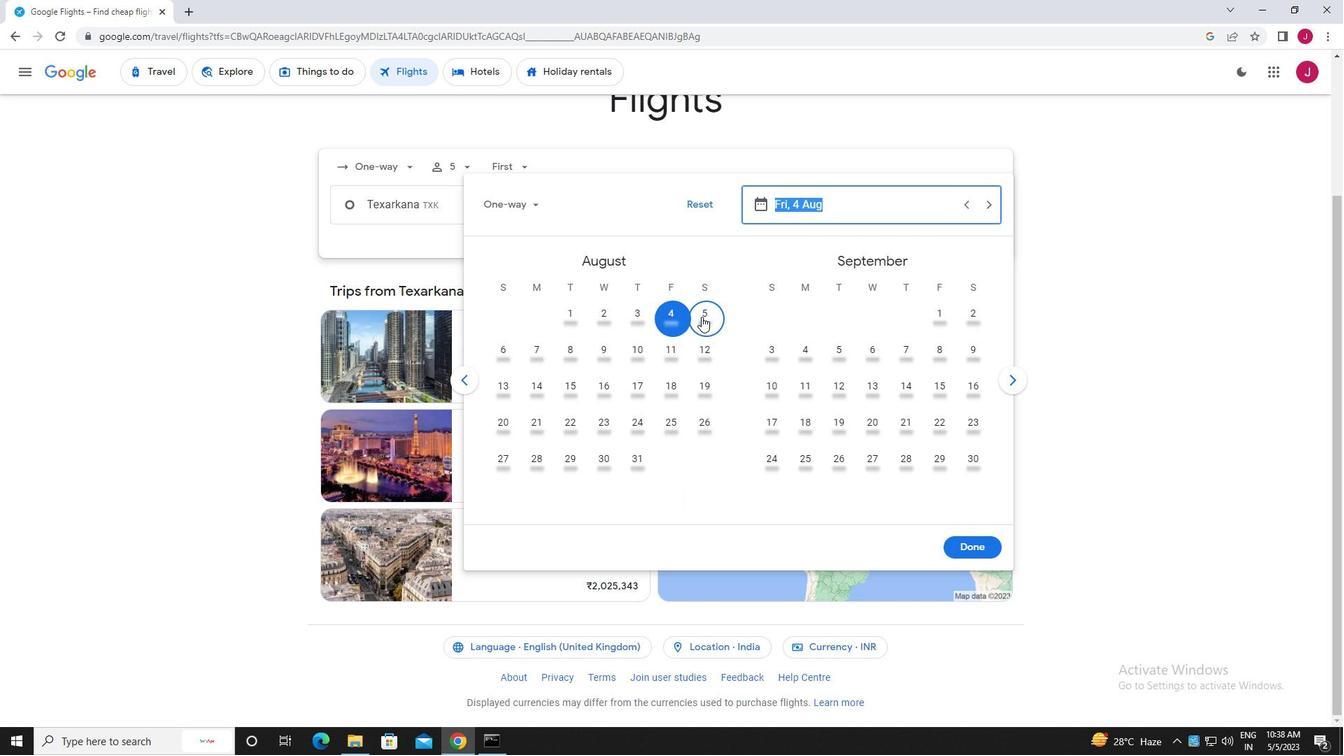 
Action: Mouse pressed left at (702, 318)
Screenshot: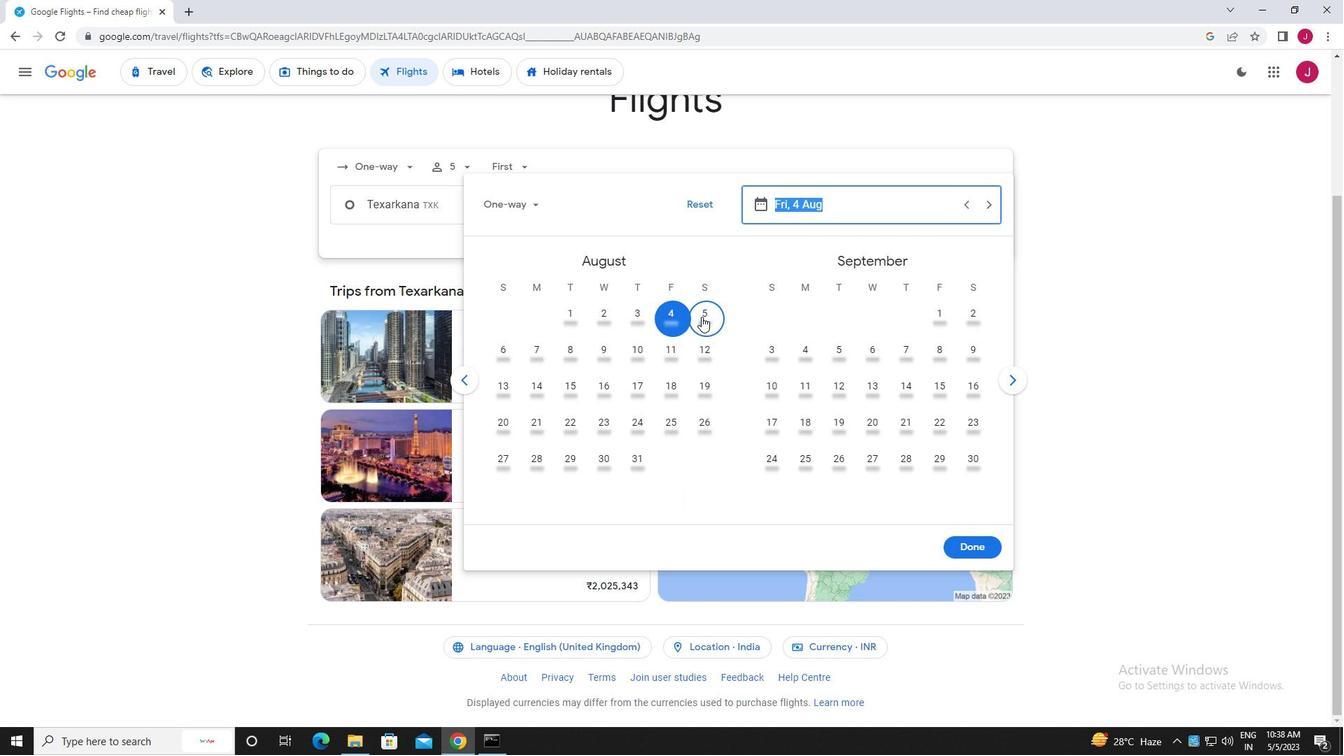 
Action: Mouse moved to (958, 545)
Screenshot: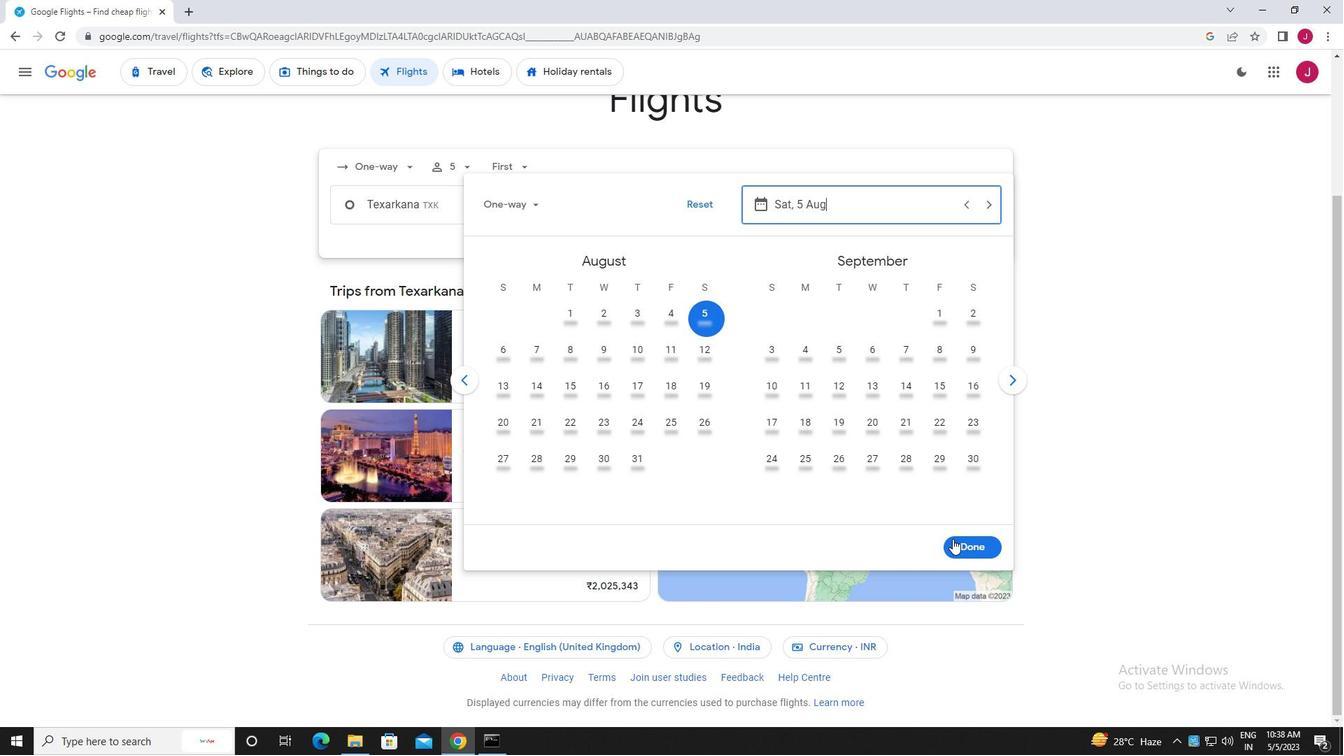 
Action: Mouse pressed left at (958, 545)
Screenshot: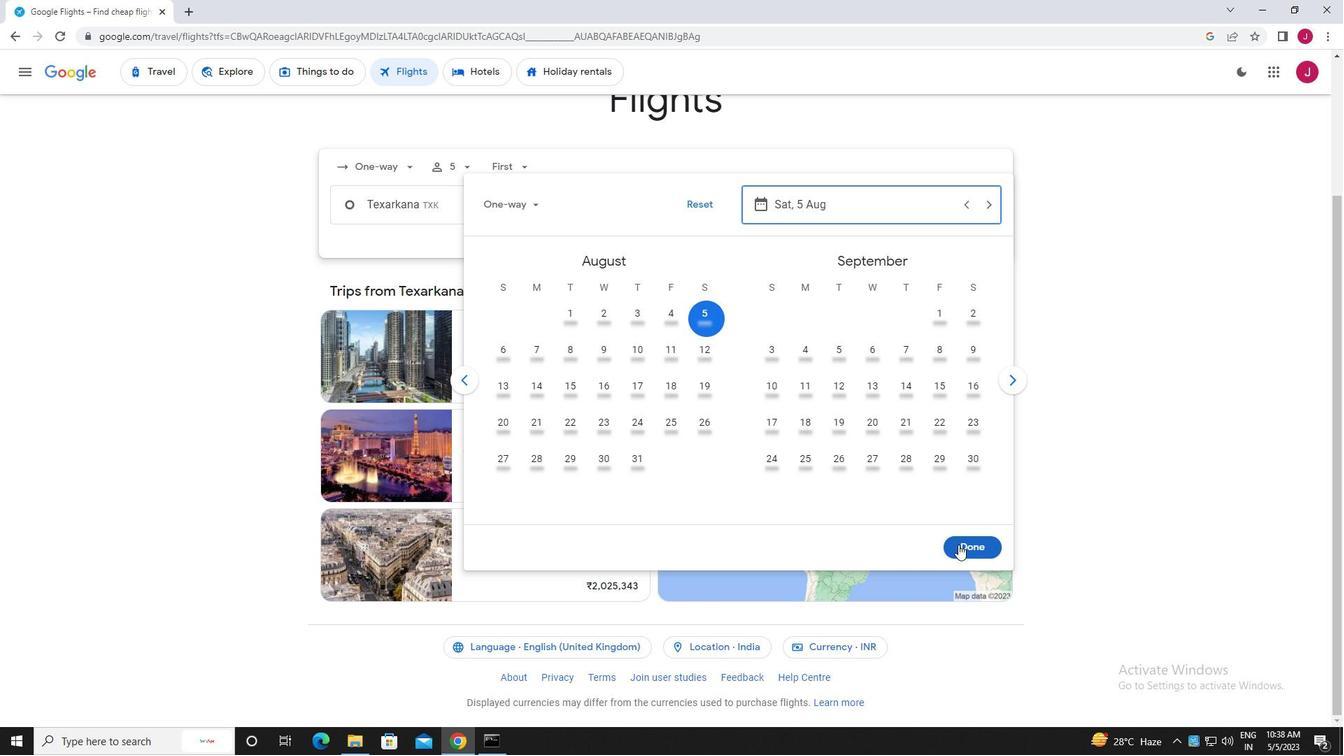 
Action: Mouse moved to (670, 258)
Screenshot: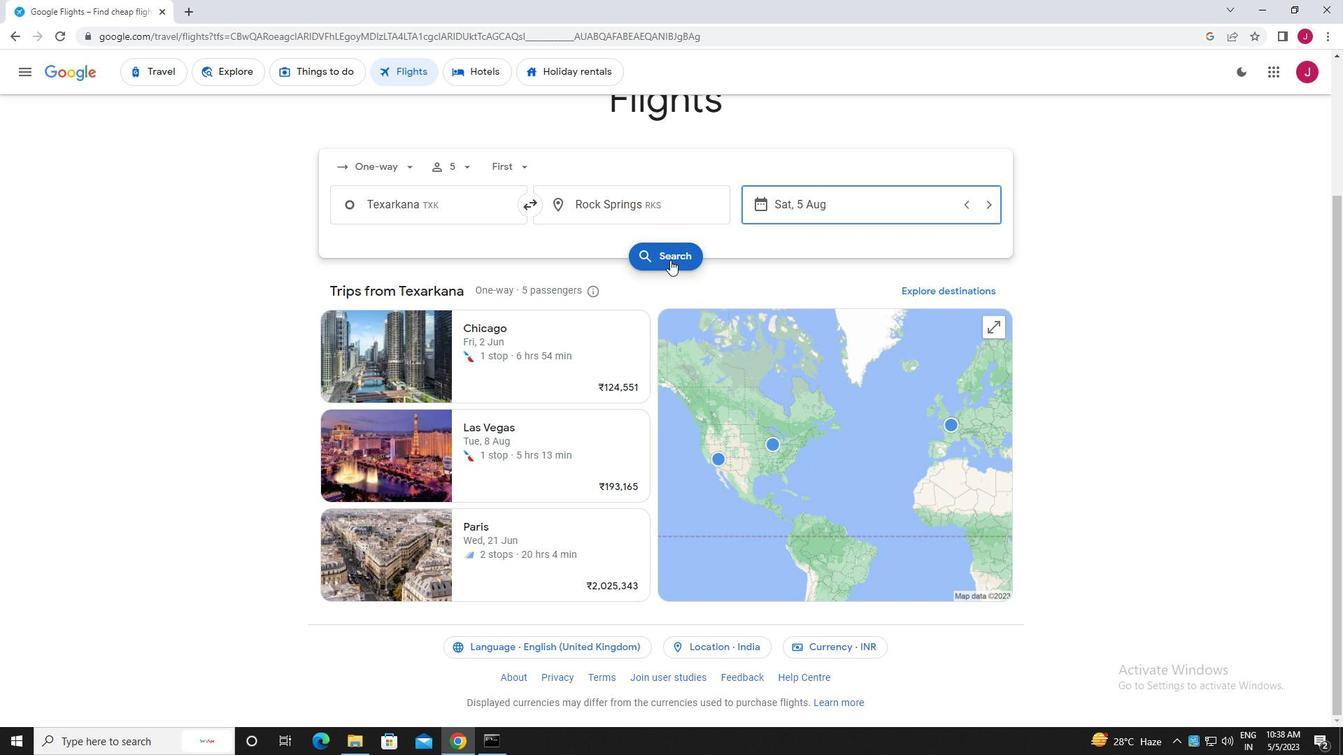 
Action: Mouse pressed left at (670, 258)
Screenshot: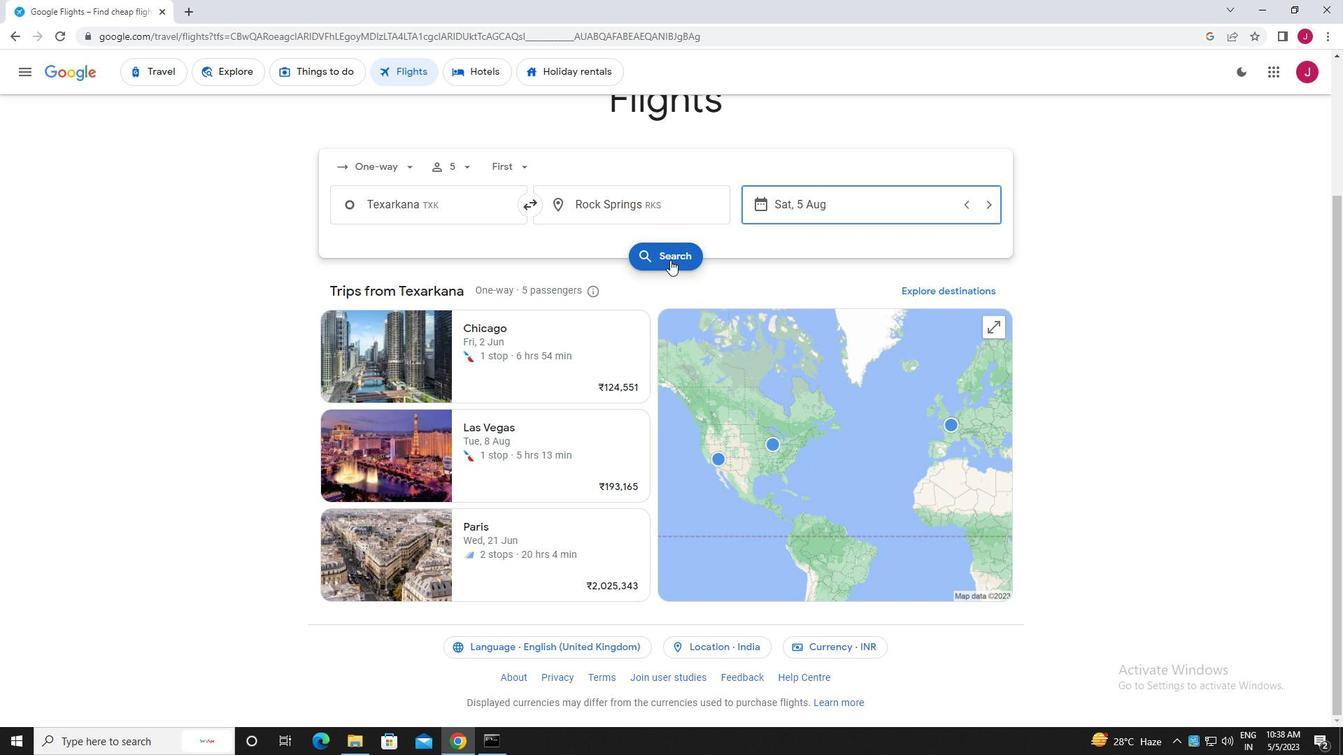 
Action: Mouse moved to (352, 204)
Screenshot: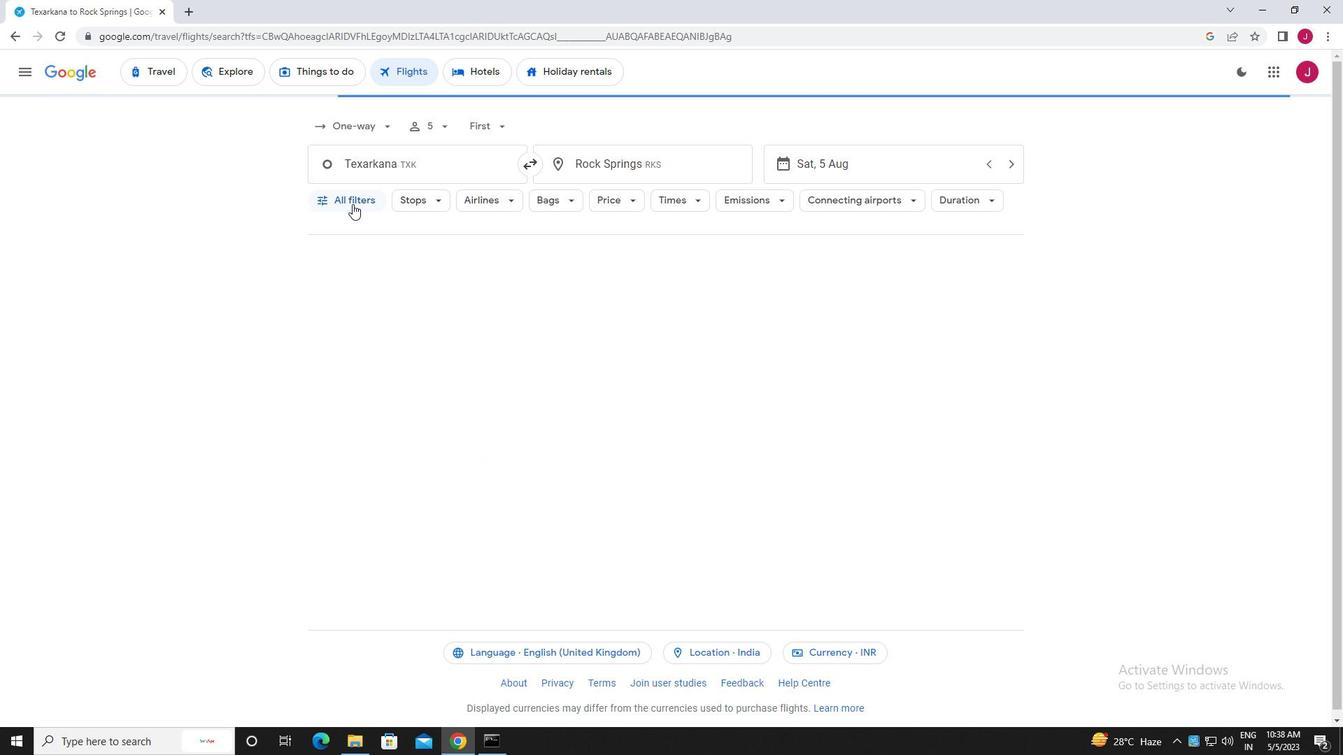 
Action: Mouse pressed left at (352, 204)
Screenshot: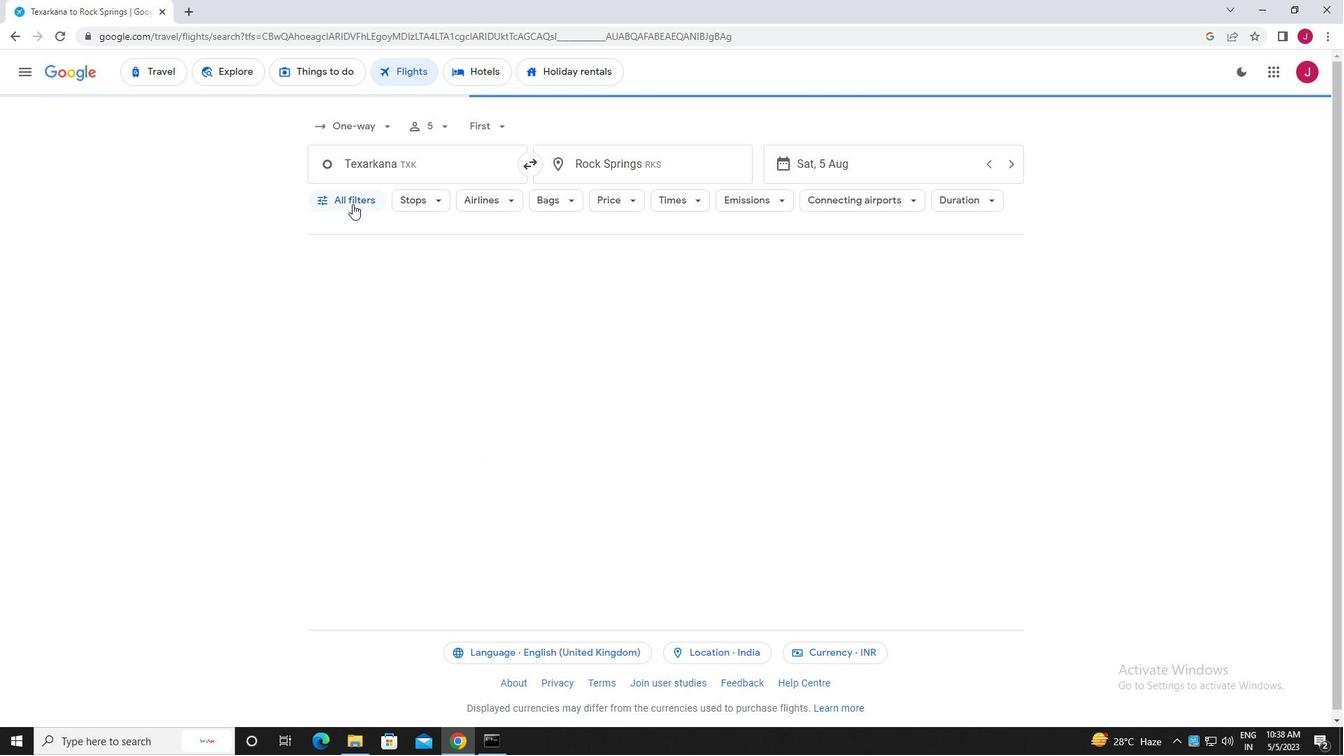 
Action: Mouse moved to (408, 292)
Screenshot: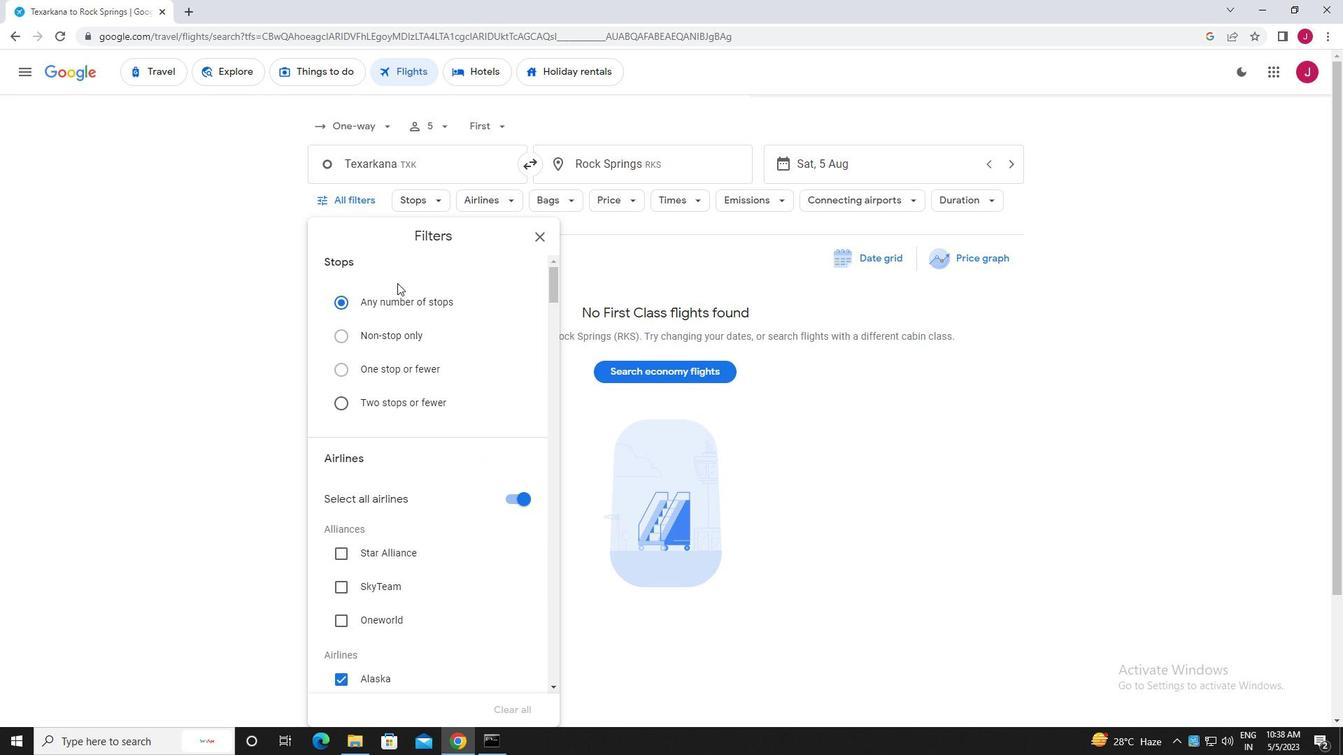 
Action: Mouse scrolled (408, 291) with delta (0, 0)
Screenshot: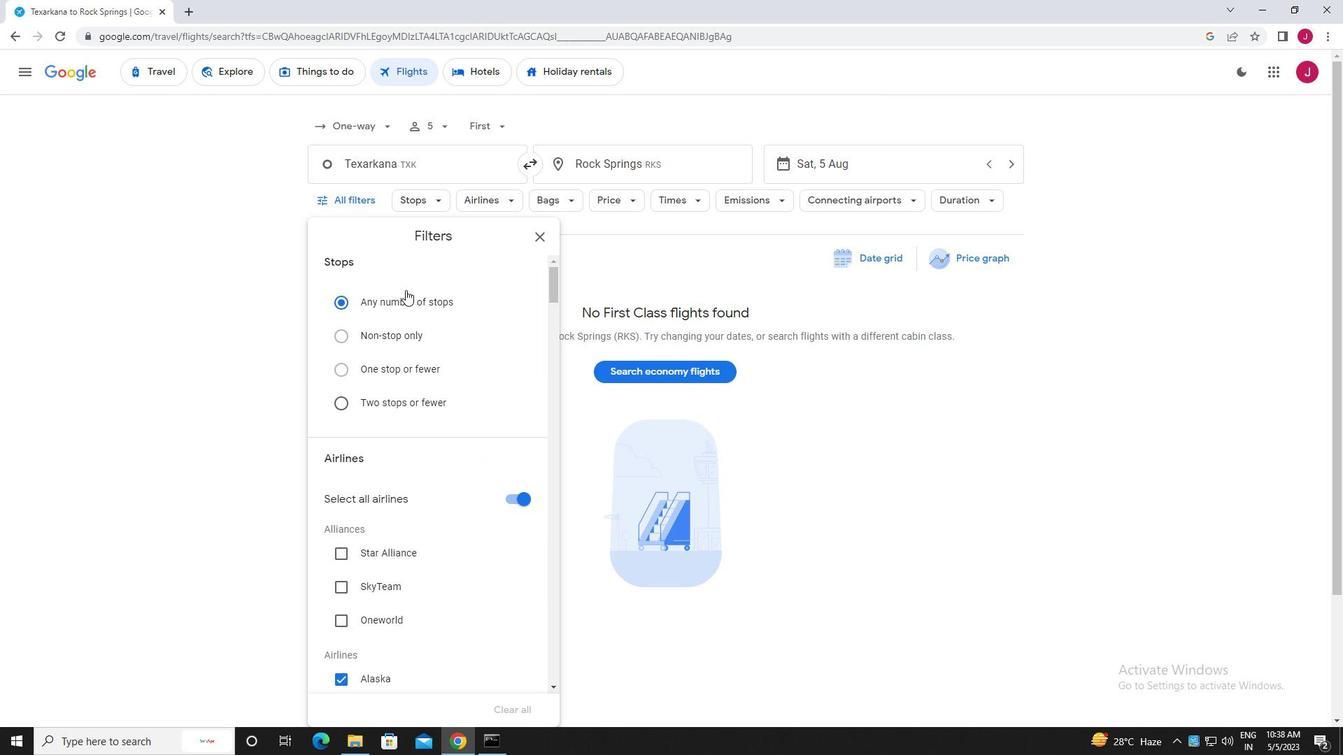 
Action: Mouse moved to (408, 293)
Screenshot: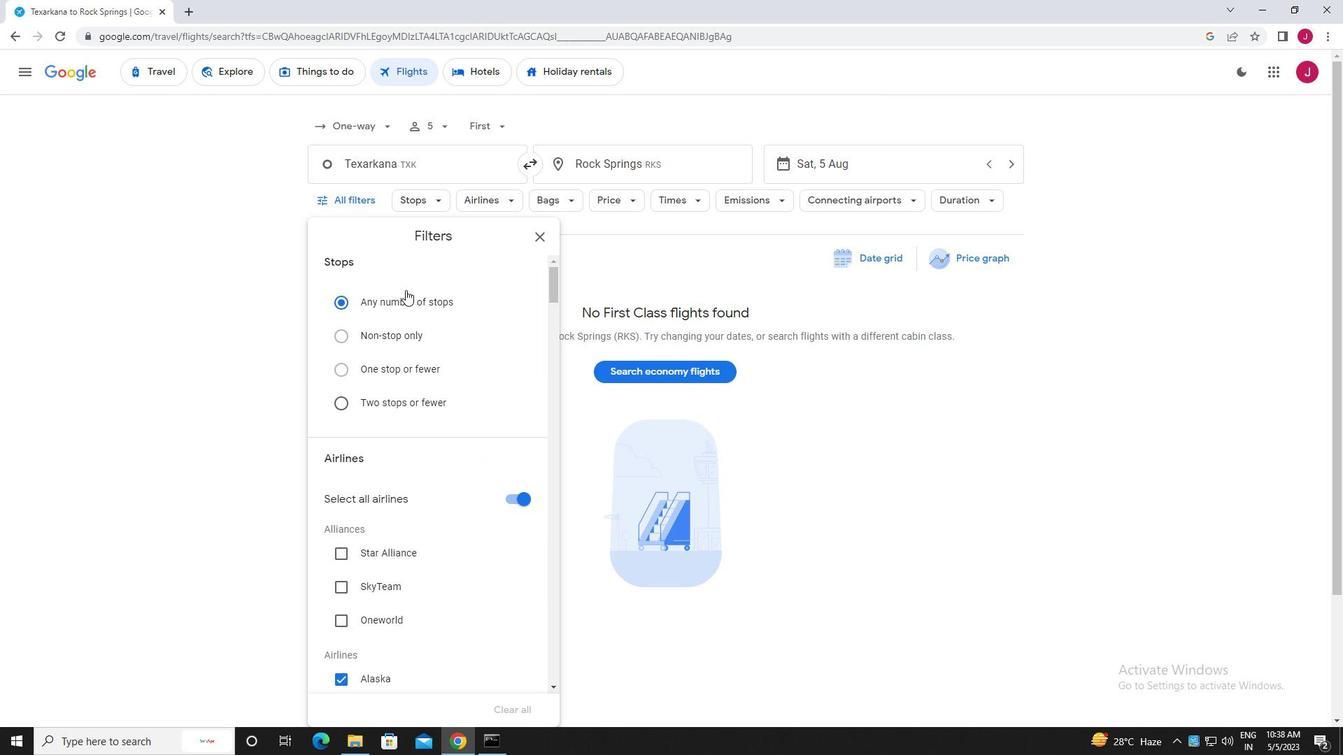
Action: Mouse scrolled (408, 292) with delta (0, 0)
Screenshot: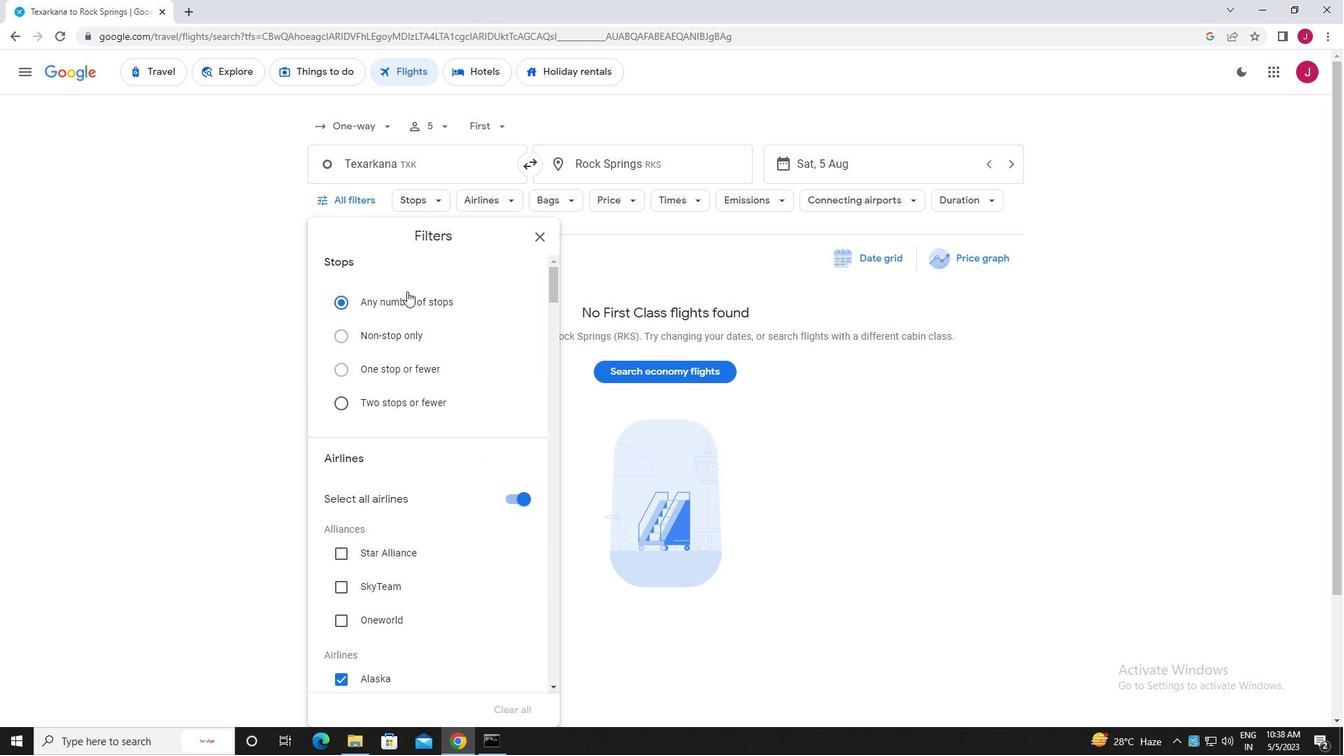 
Action: Mouse moved to (509, 359)
Screenshot: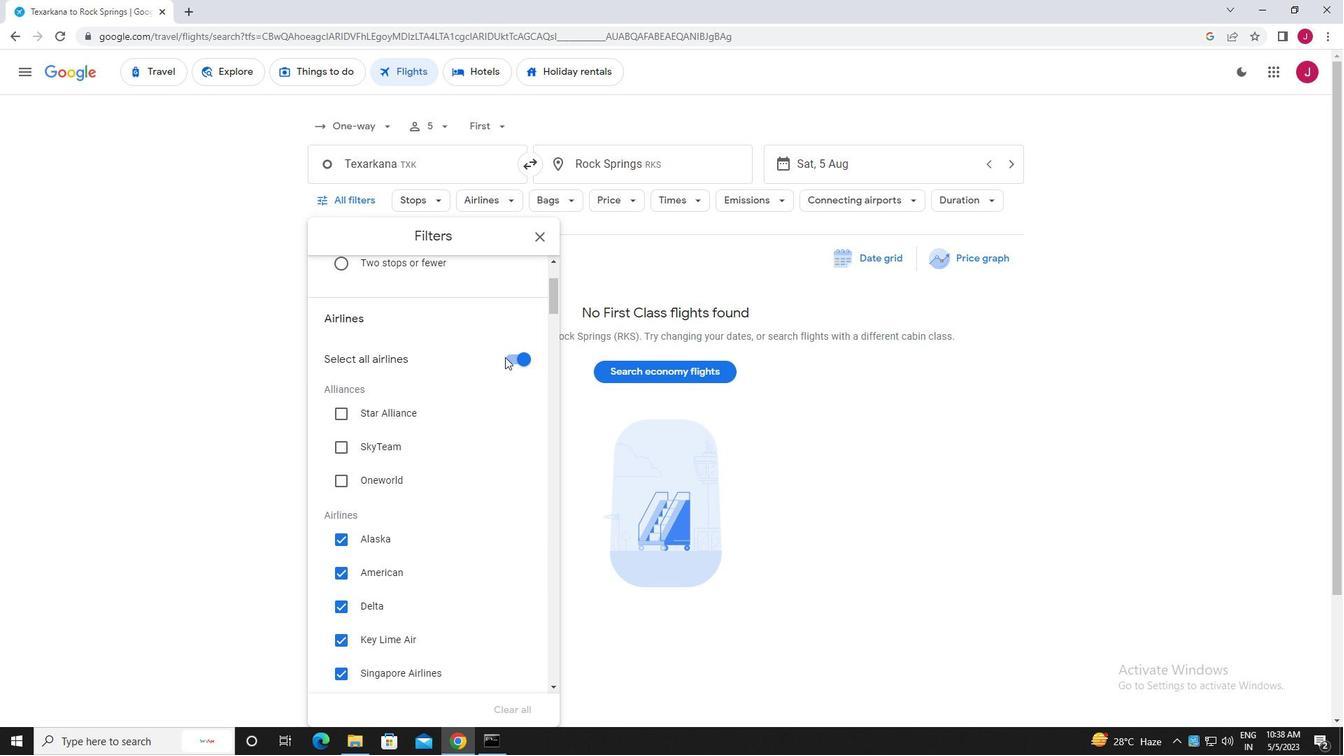 
Action: Mouse pressed left at (509, 359)
Screenshot: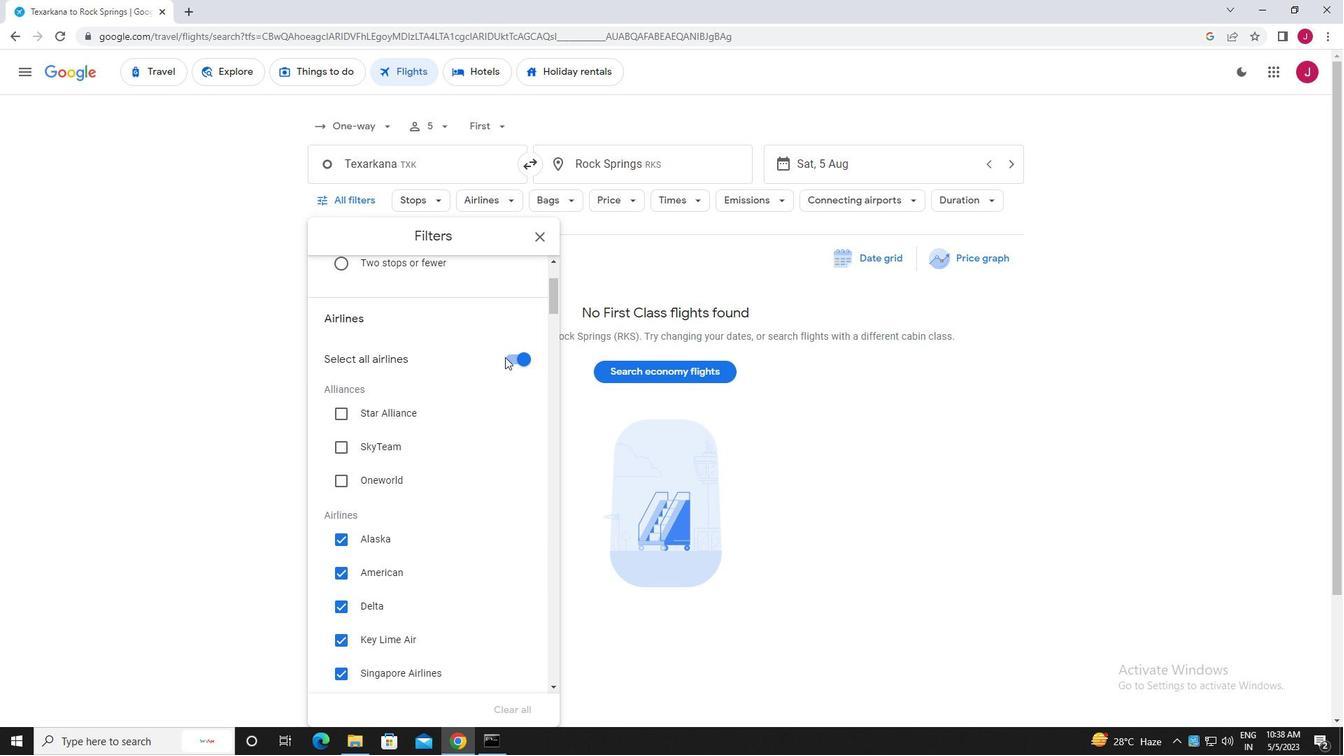 
Action: Mouse moved to (449, 345)
Screenshot: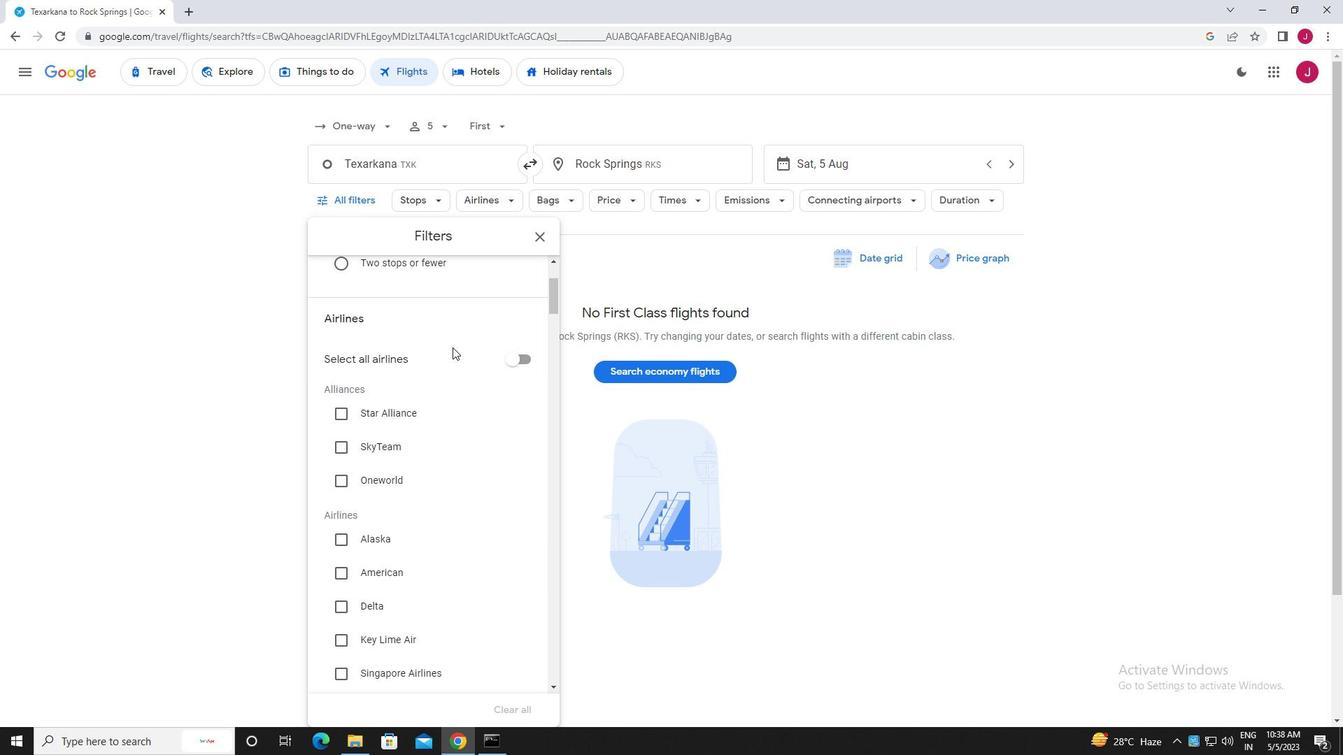 
Action: Mouse scrolled (449, 345) with delta (0, 0)
Screenshot: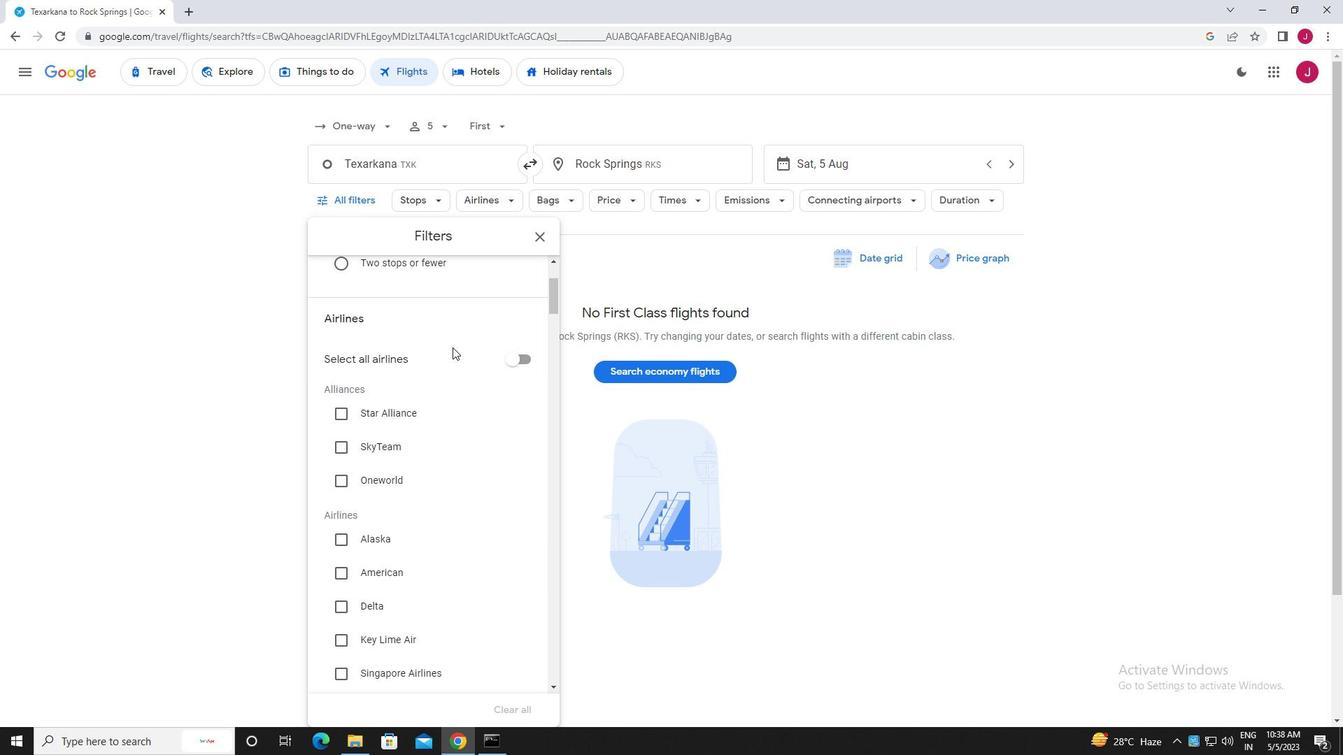 
Action: Mouse scrolled (449, 345) with delta (0, 0)
Screenshot: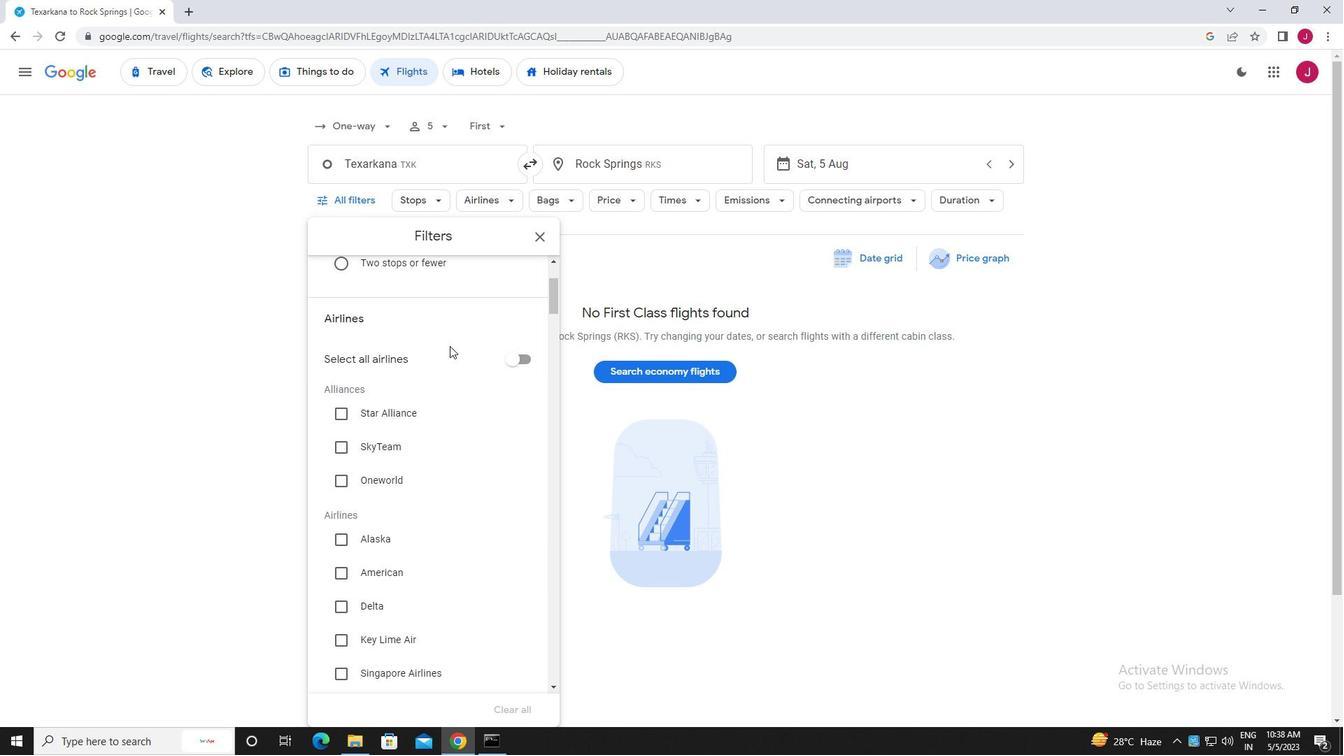 
Action: Mouse moved to (339, 430)
Screenshot: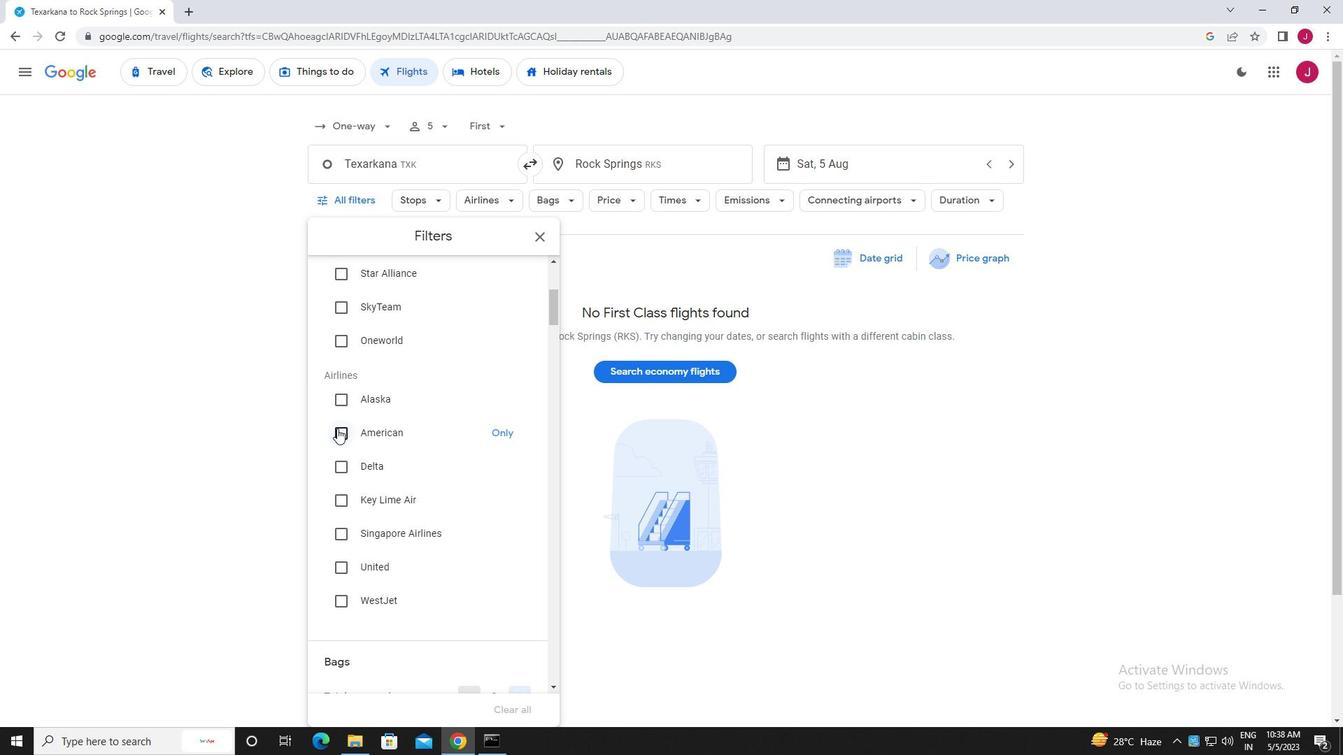 
Action: Mouse pressed left at (339, 430)
Screenshot: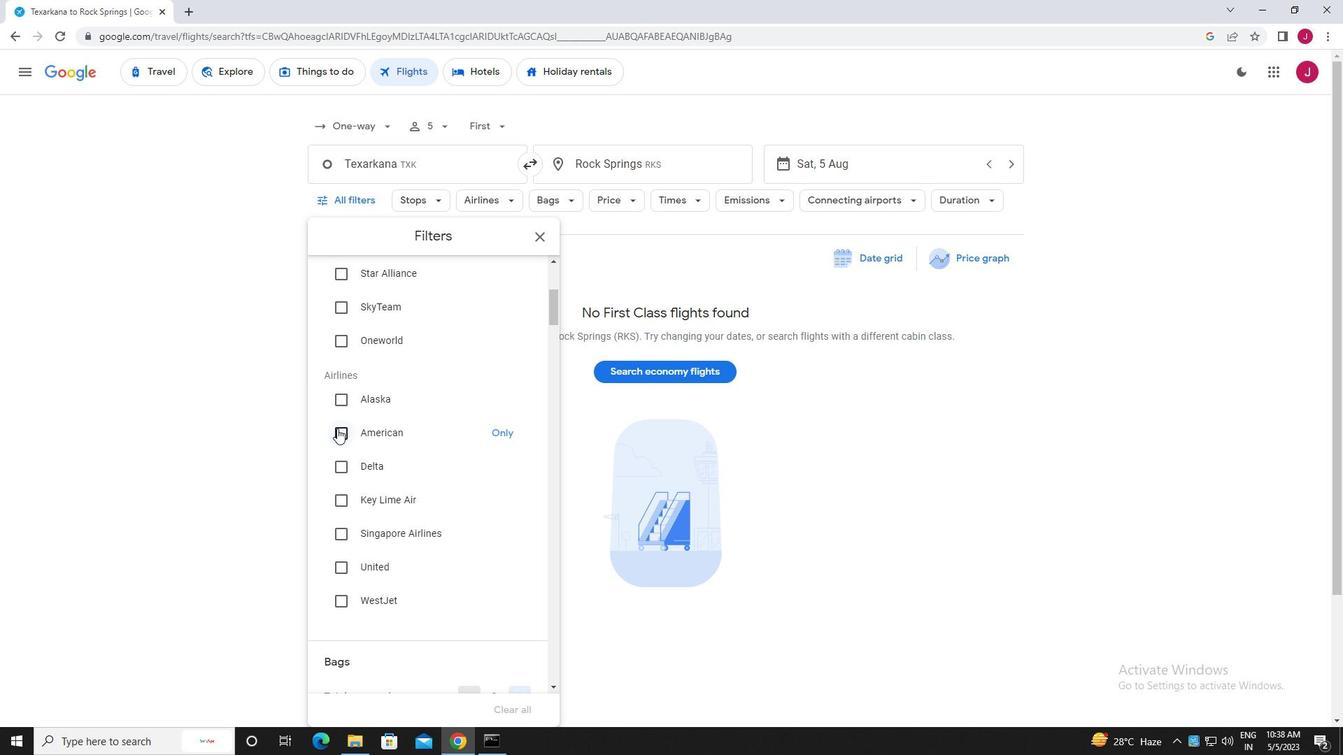 
Action: Mouse moved to (377, 418)
Screenshot: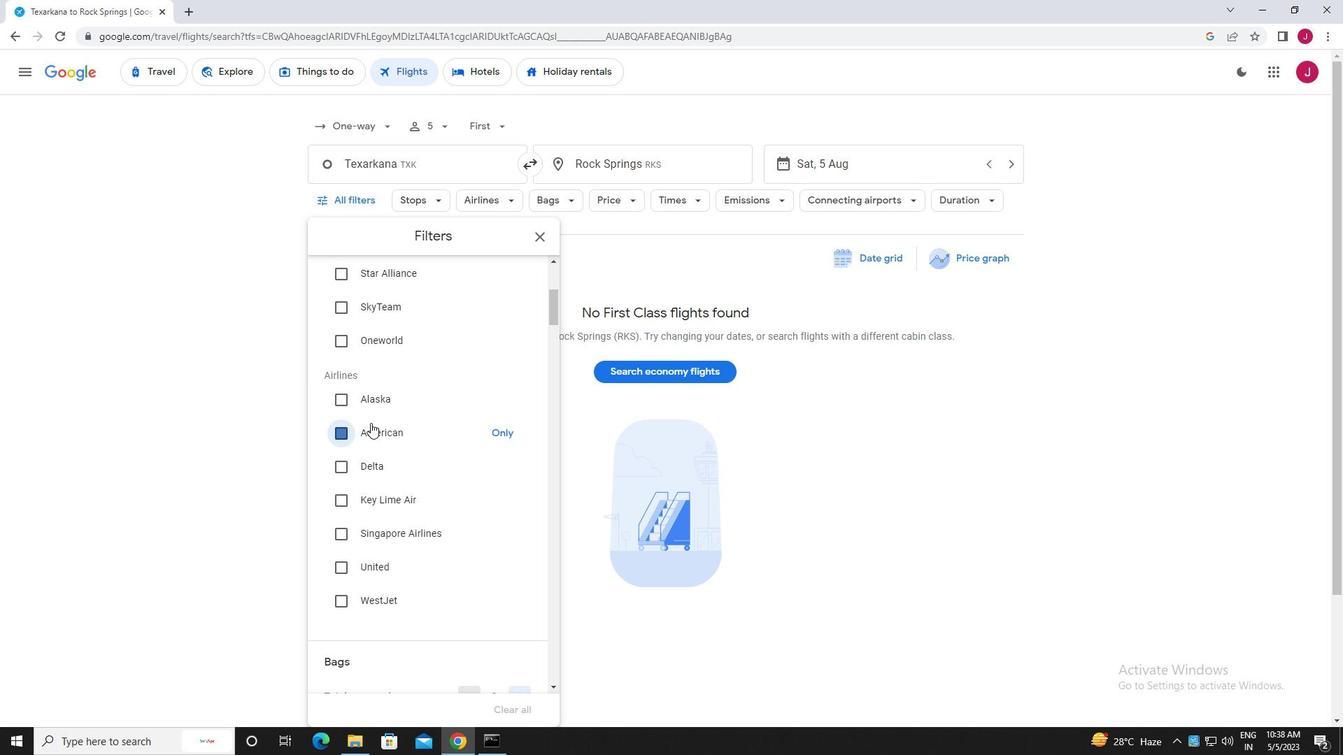 
Action: Mouse scrolled (377, 417) with delta (0, 0)
Screenshot: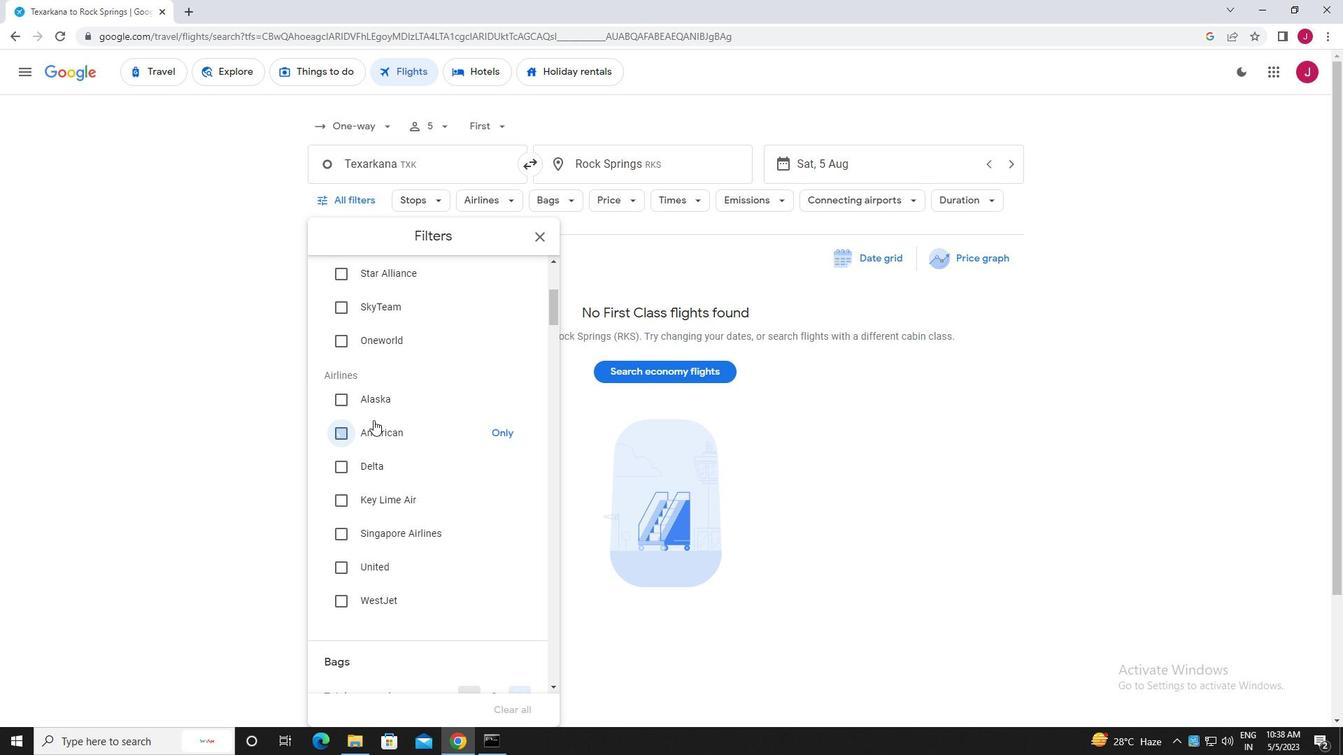 
Action: Mouse scrolled (377, 417) with delta (0, 0)
Screenshot: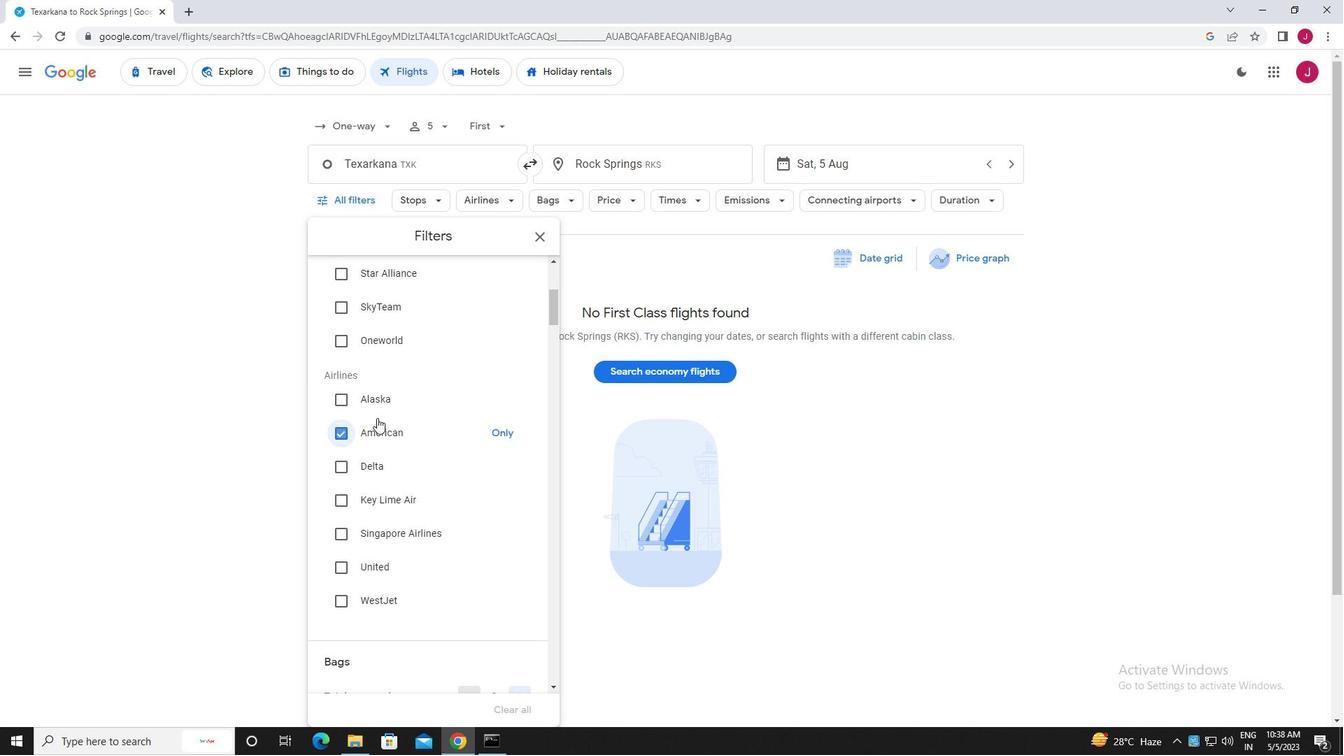 
Action: Mouse scrolled (377, 417) with delta (0, 0)
Screenshot: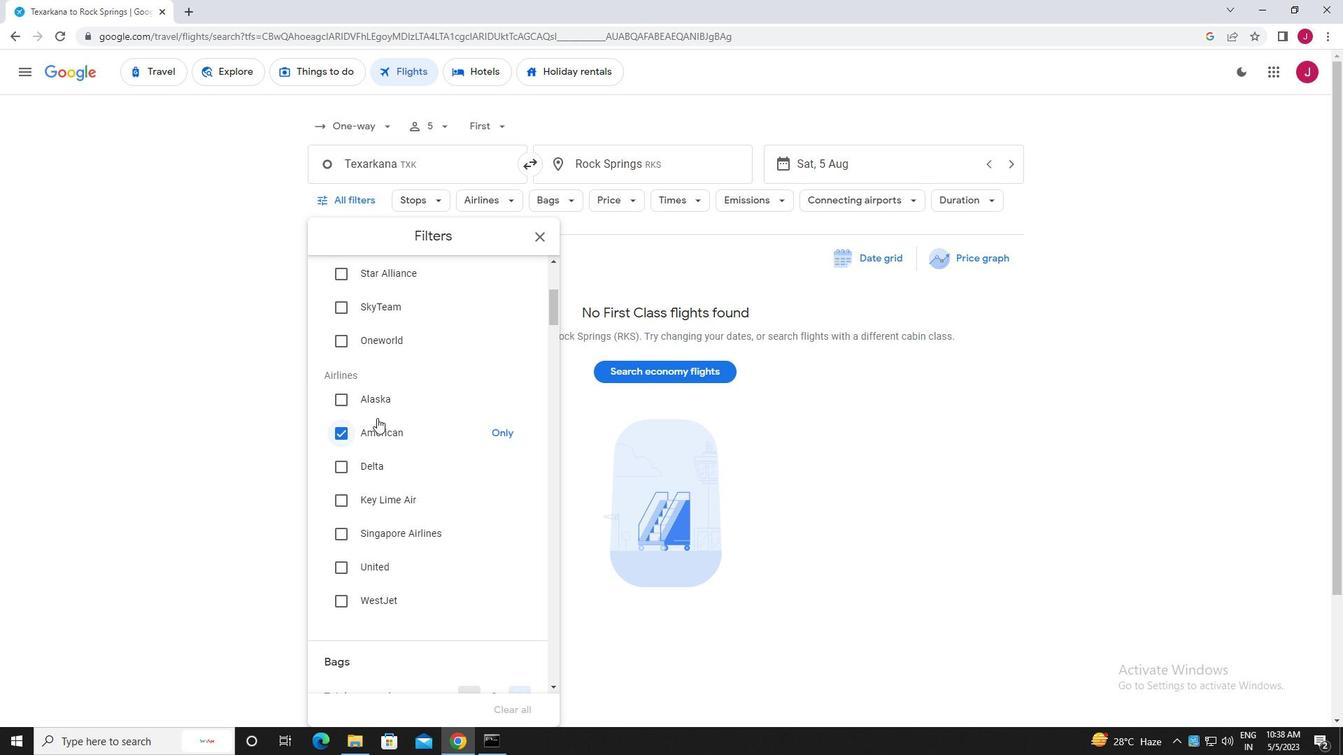 
Action: Mouse scrolled (377, 417) with delta (0, 0)
Screenshot: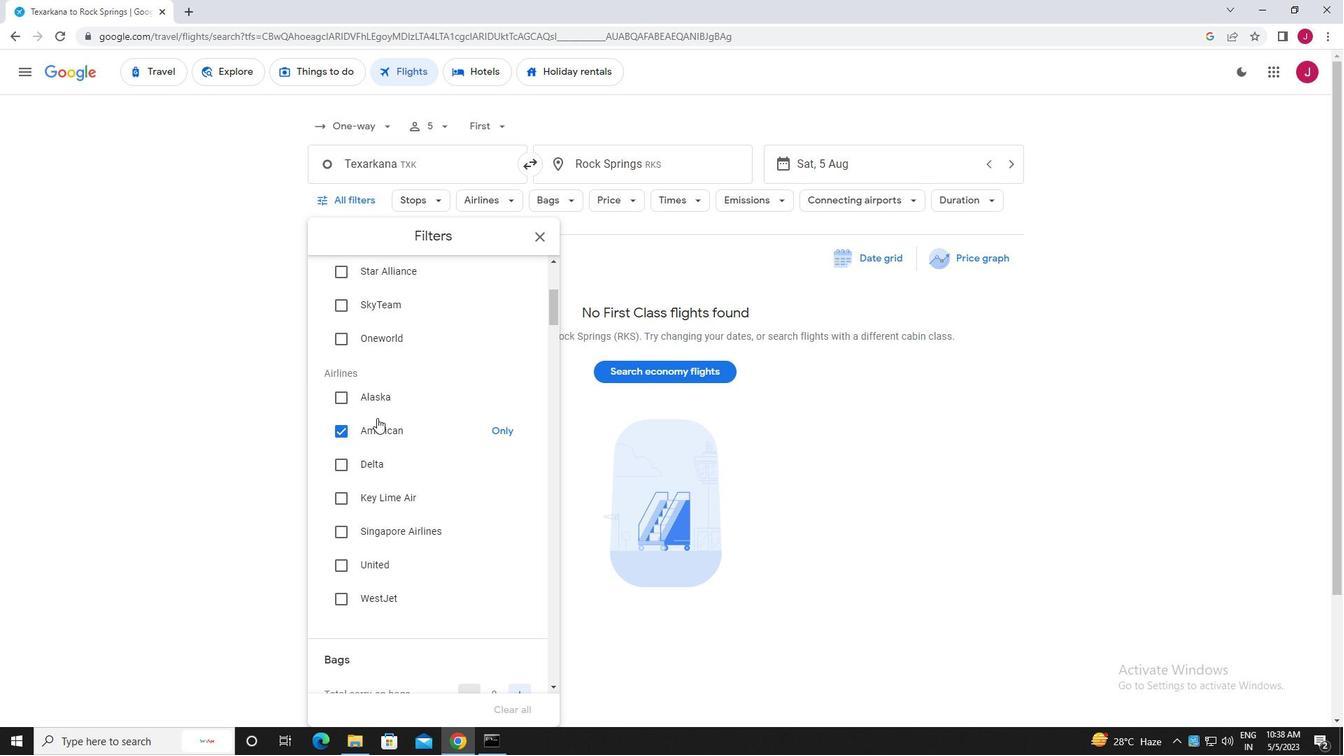 
Action: Mouse scrolled (377, 417) with delta (0, 0)
Screenshot: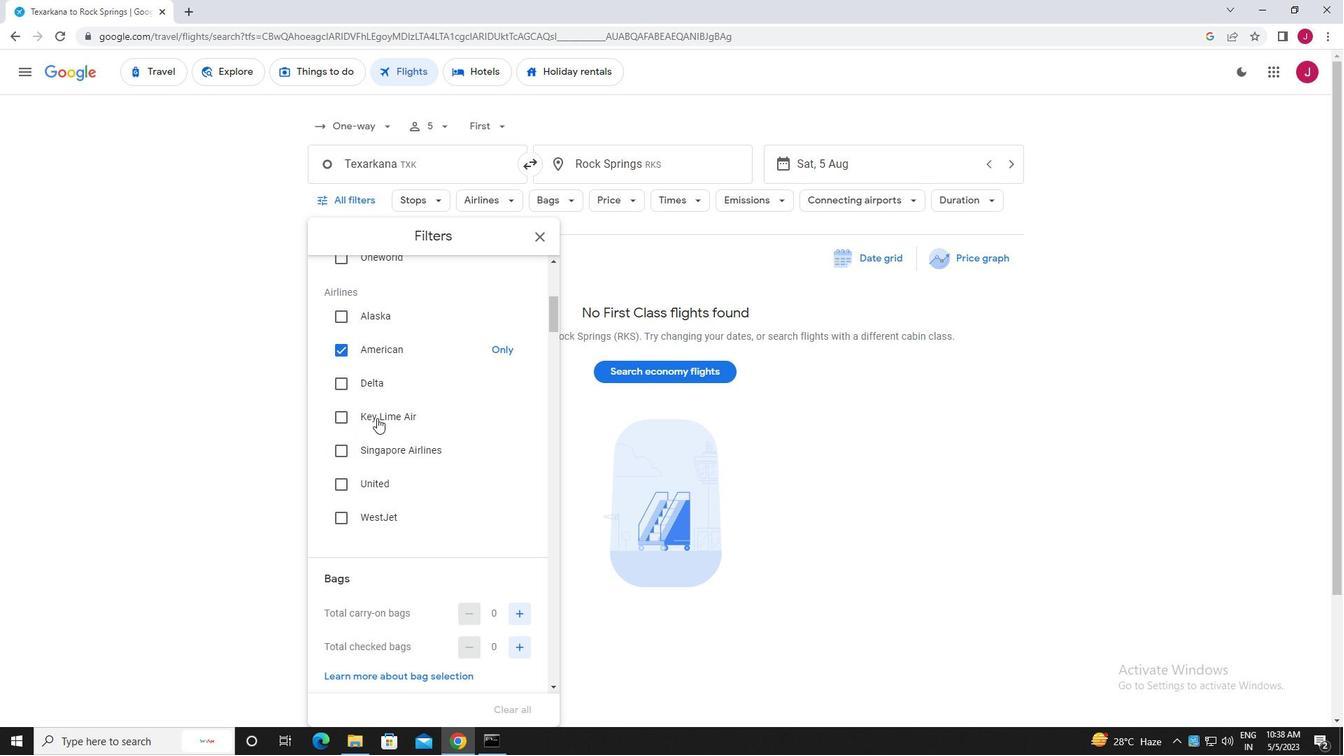 
Action: Mouse scrolled (377, 417) with delta (0, 0)
Screenshot: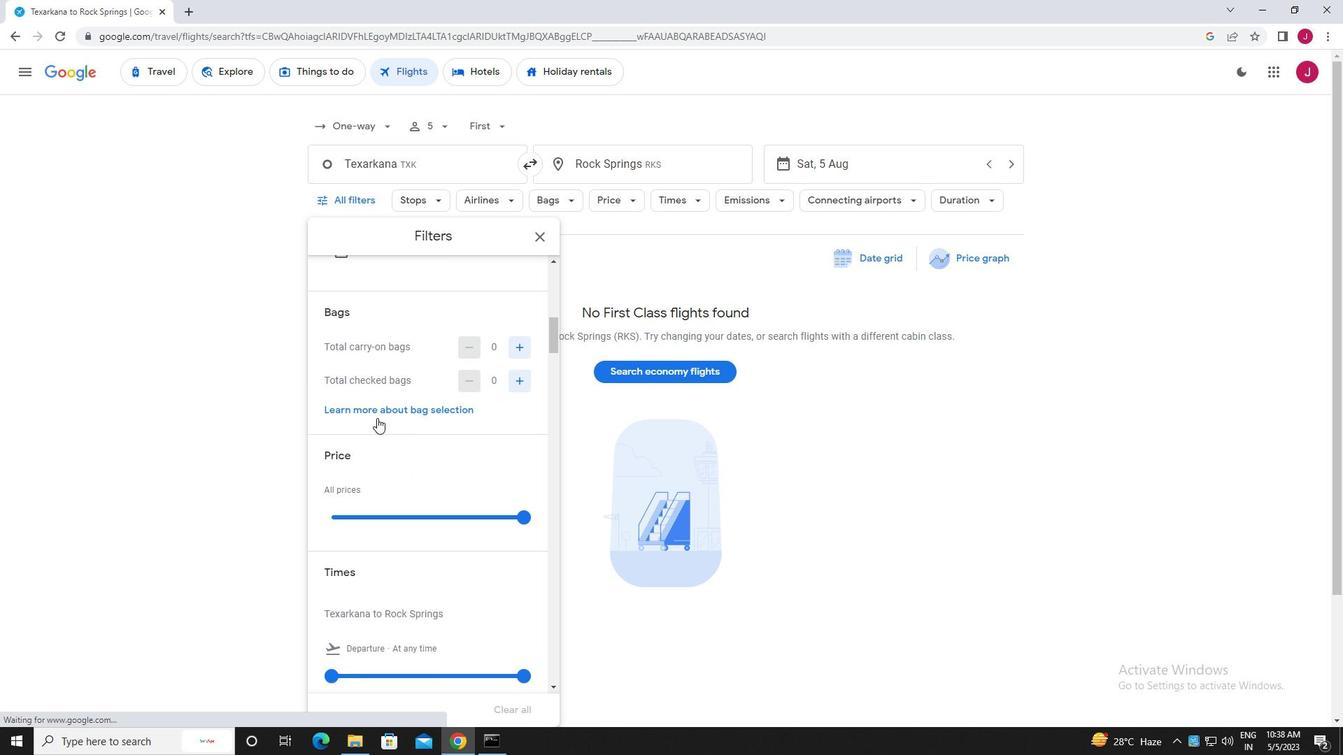 
Action: Mouse moved to (522, 310)
Screenshot: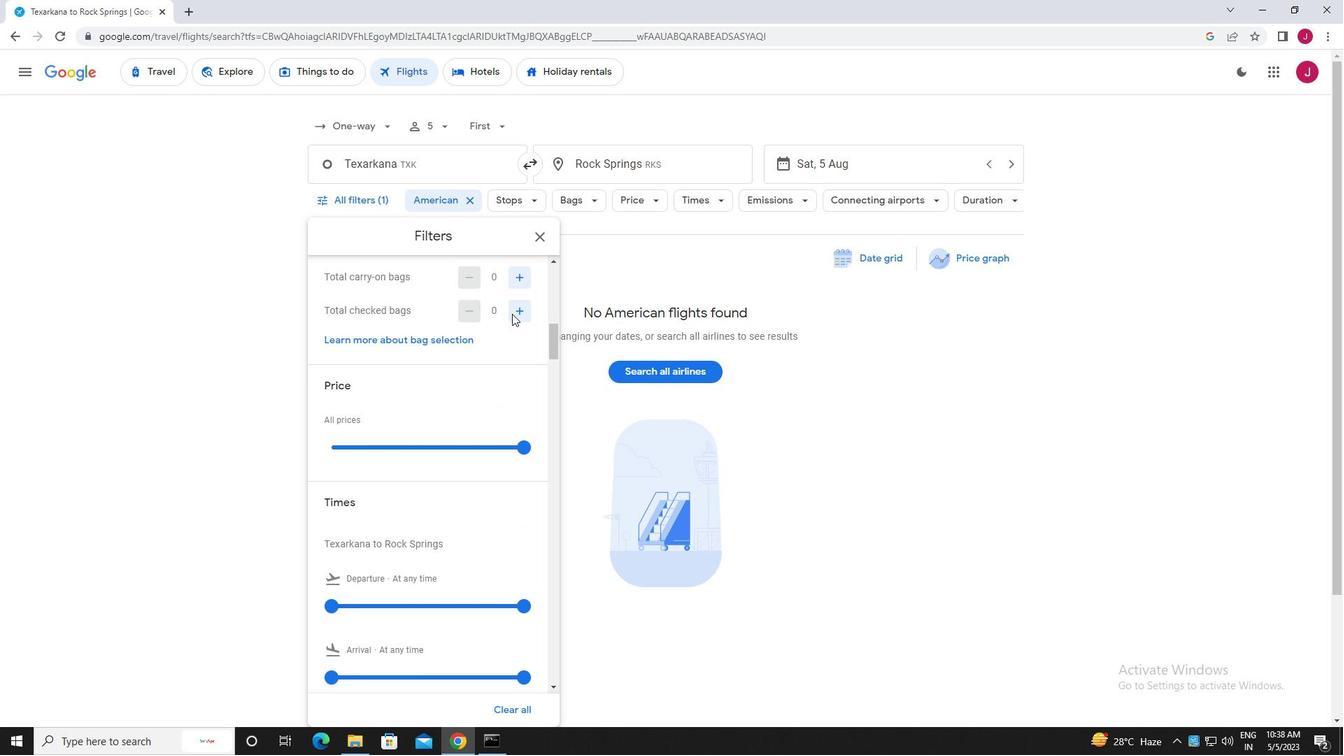 
Action: Mouse pressed left at (522, 310)
Screenshot: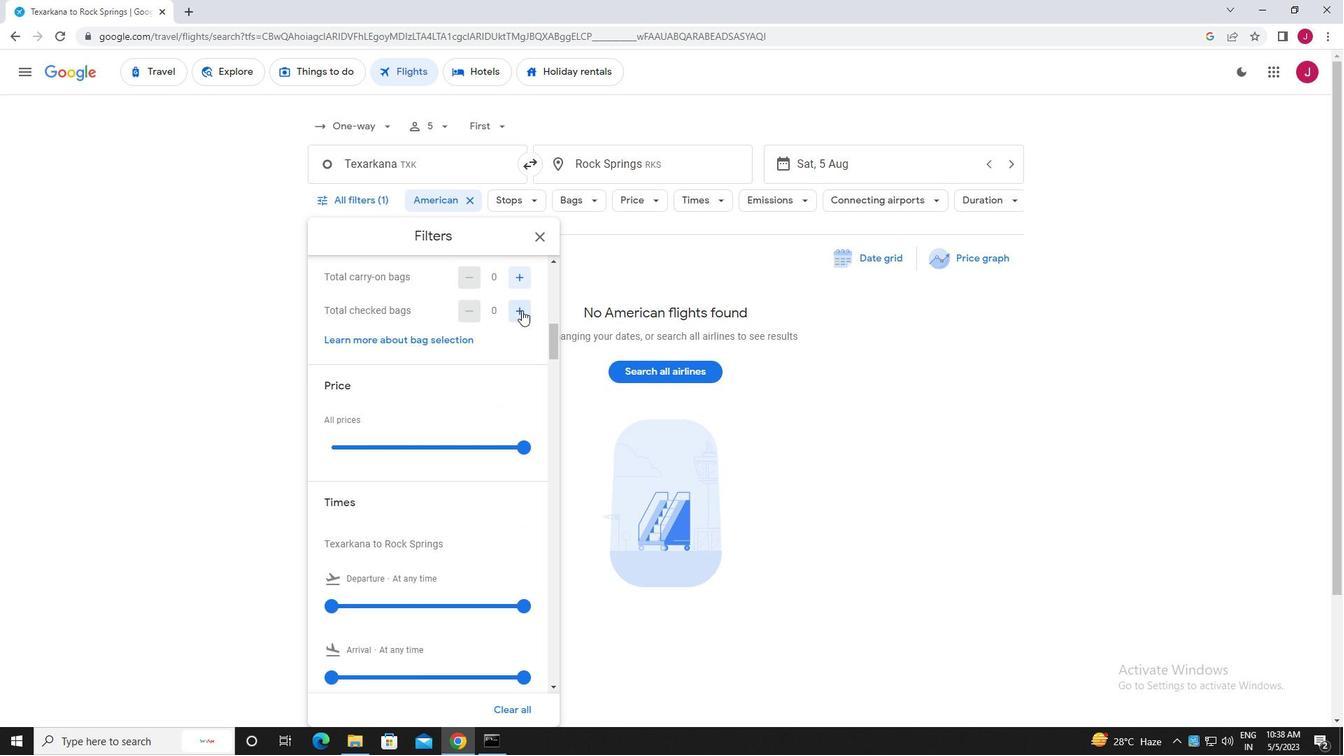 
Action: Mouse pressed left at (522, 310)
Screenshot: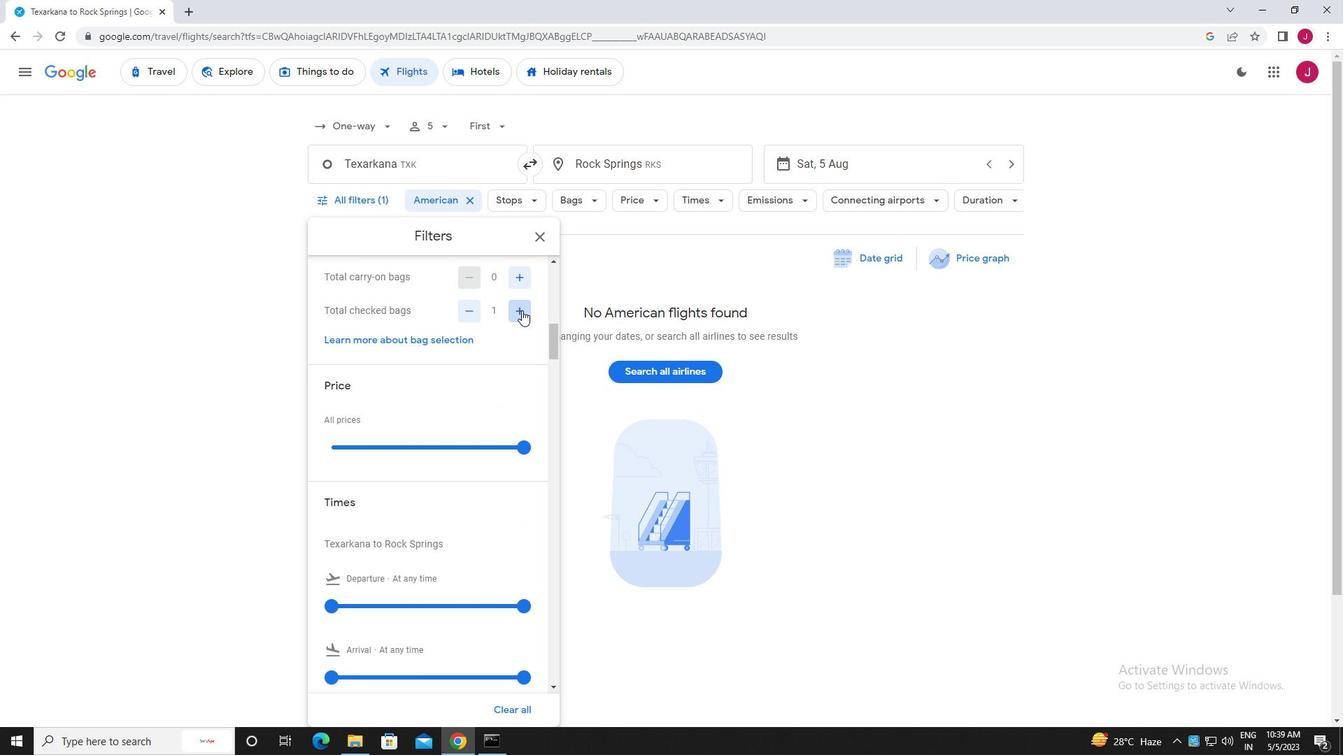 
Action: Mouse pressed left at (522, 310)
Screenshot: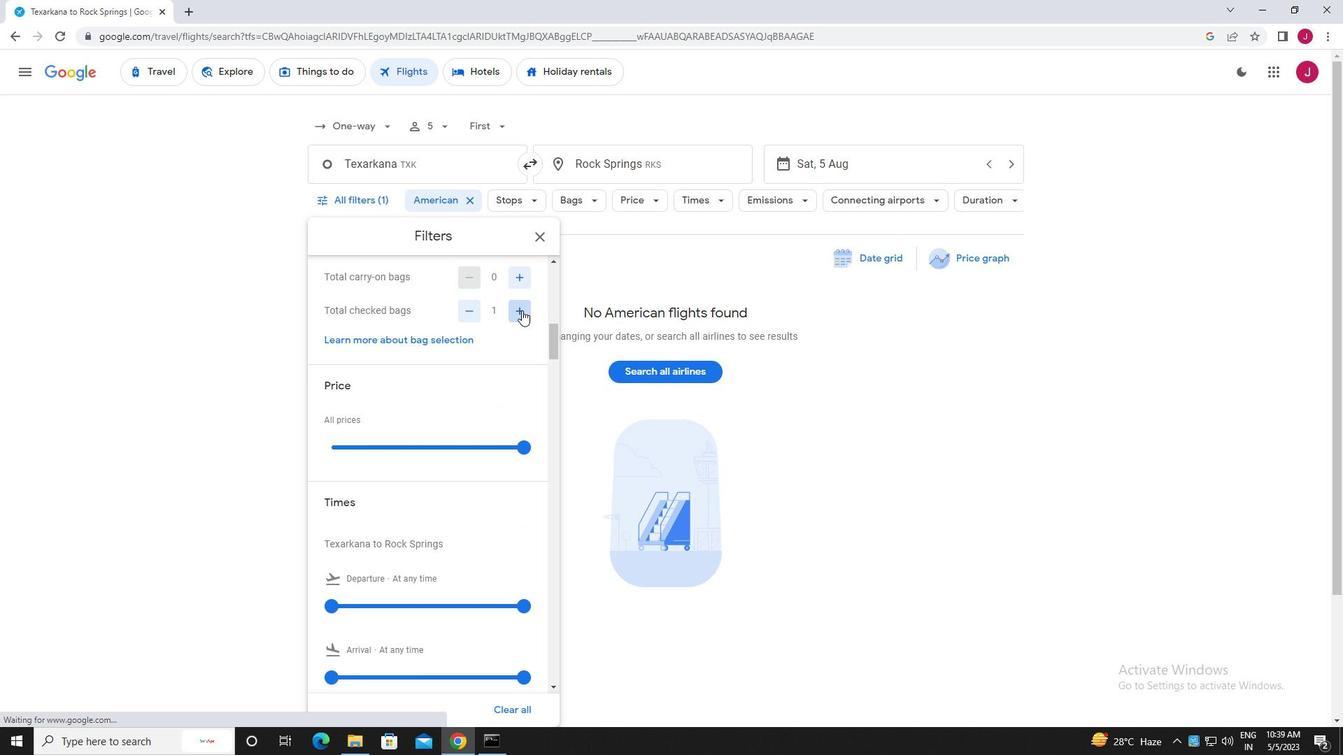 
Action: Mouse pressed left at (522, 310)
Screenshot: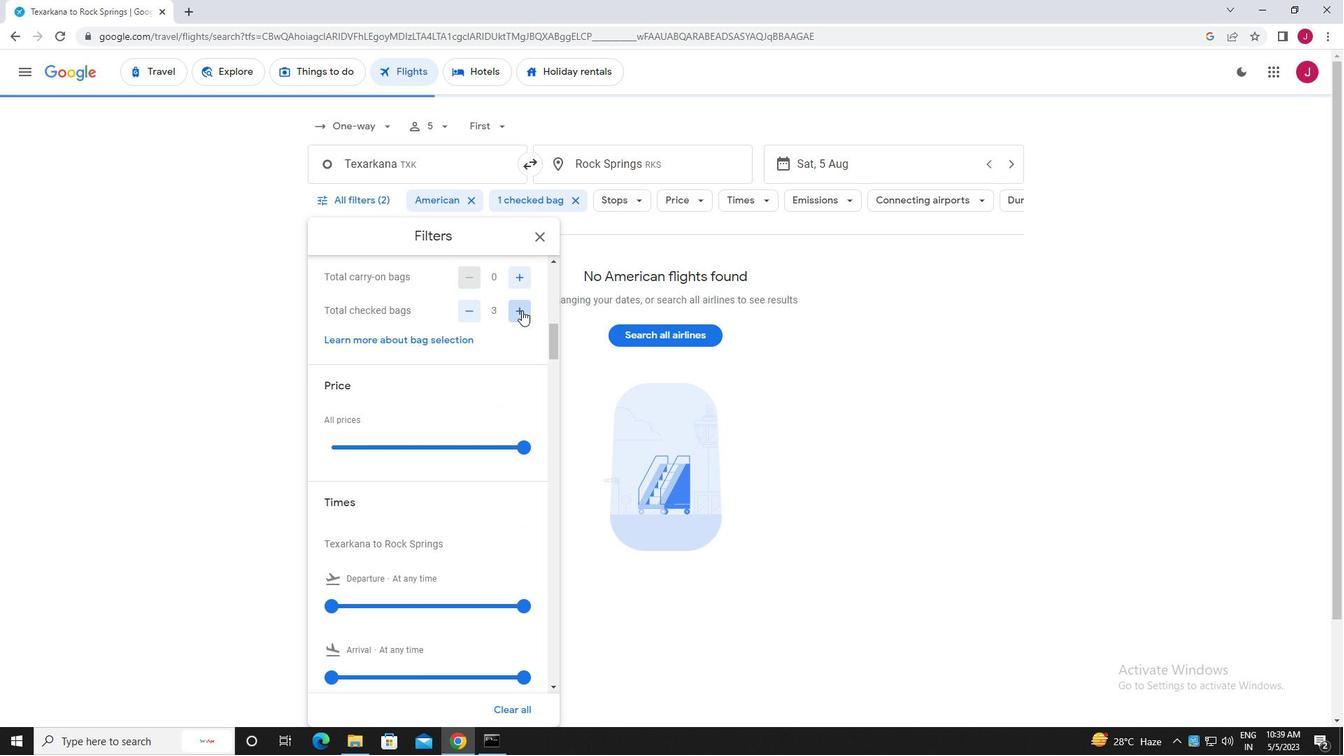 
Action: Mouse pressed left at (522, 310)
Screenshot: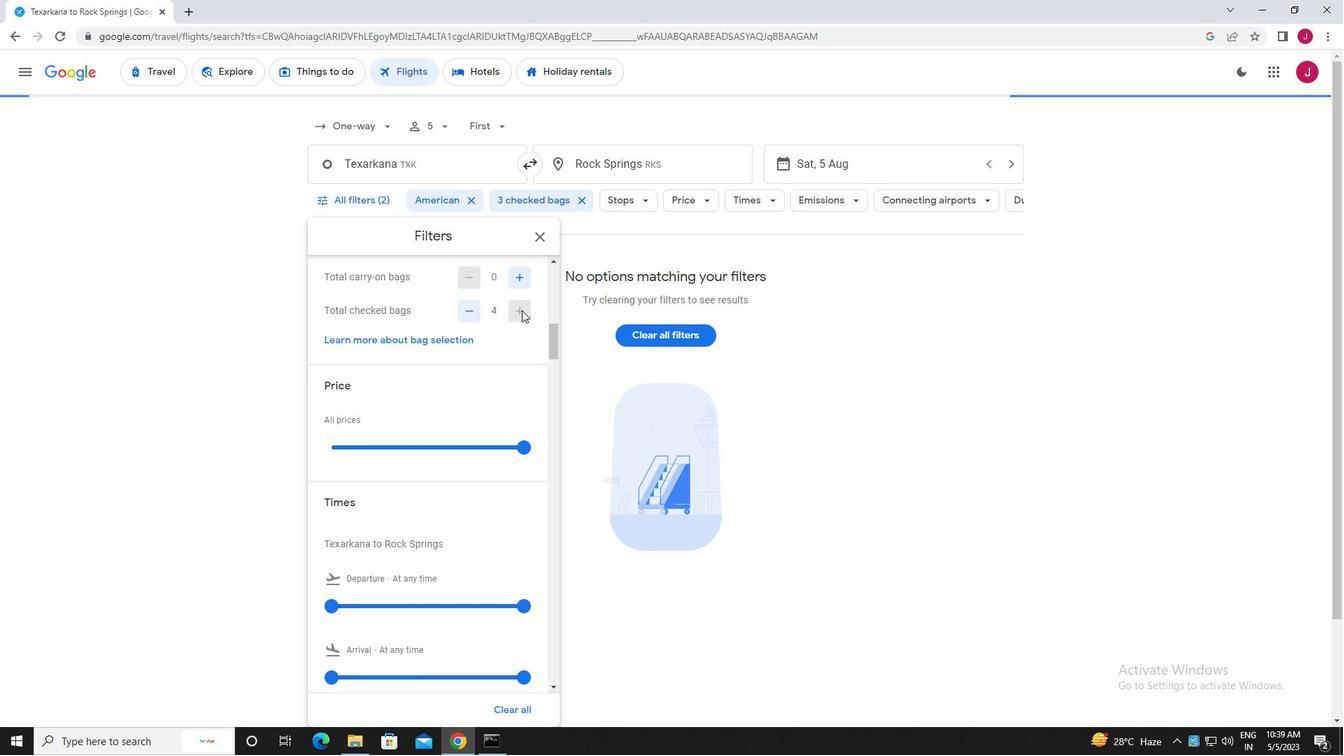 
Action: Mouse scrolled (522, 310) with delta (0, 0)
Screenshot: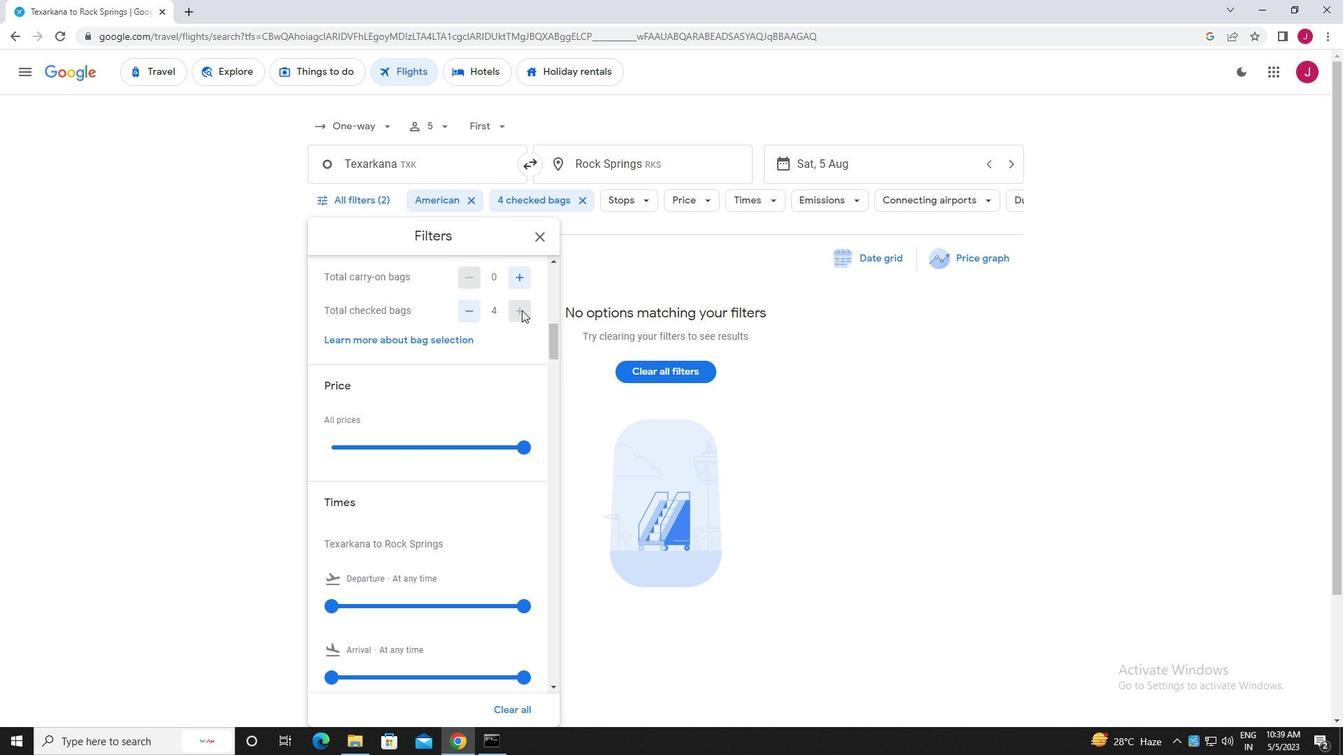 
Action: Mouse scrolled (522, 310) with delta (0, 0)
Screenshot: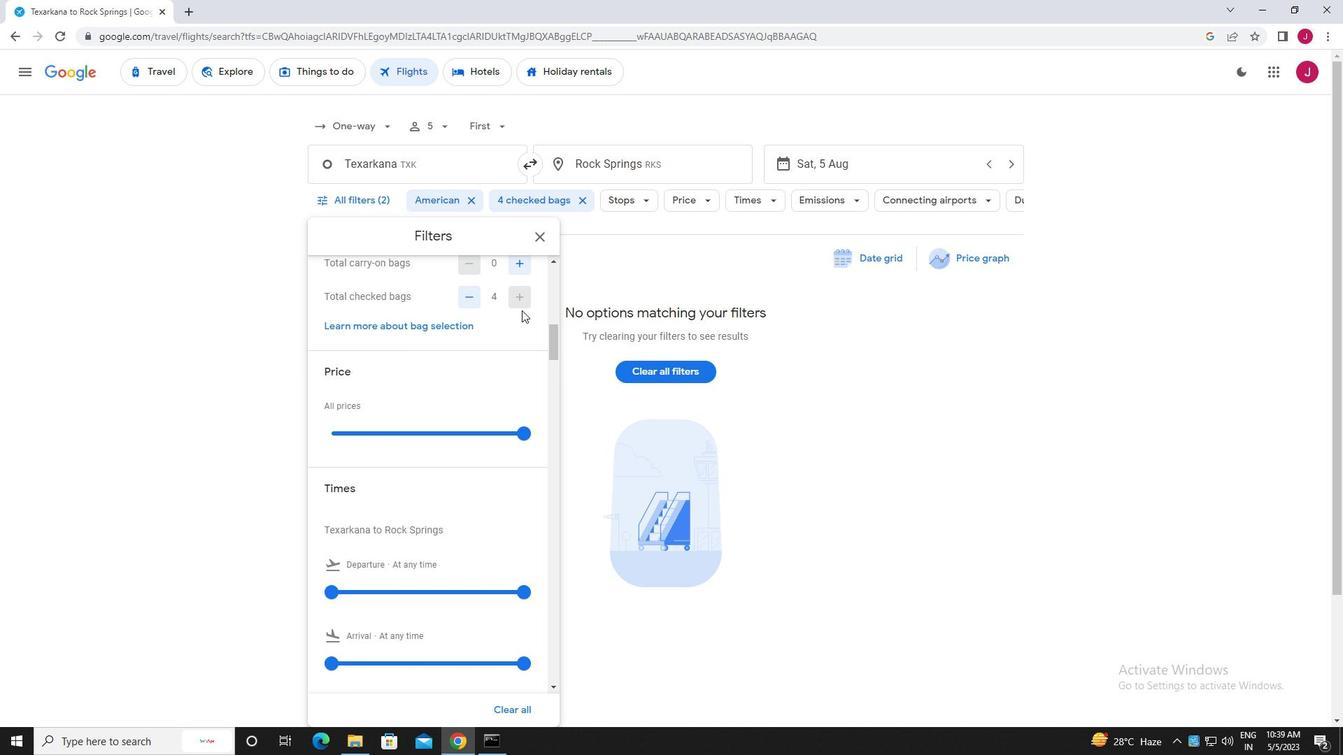 
Action: Mouse moved to (527, 304)
Screenshot: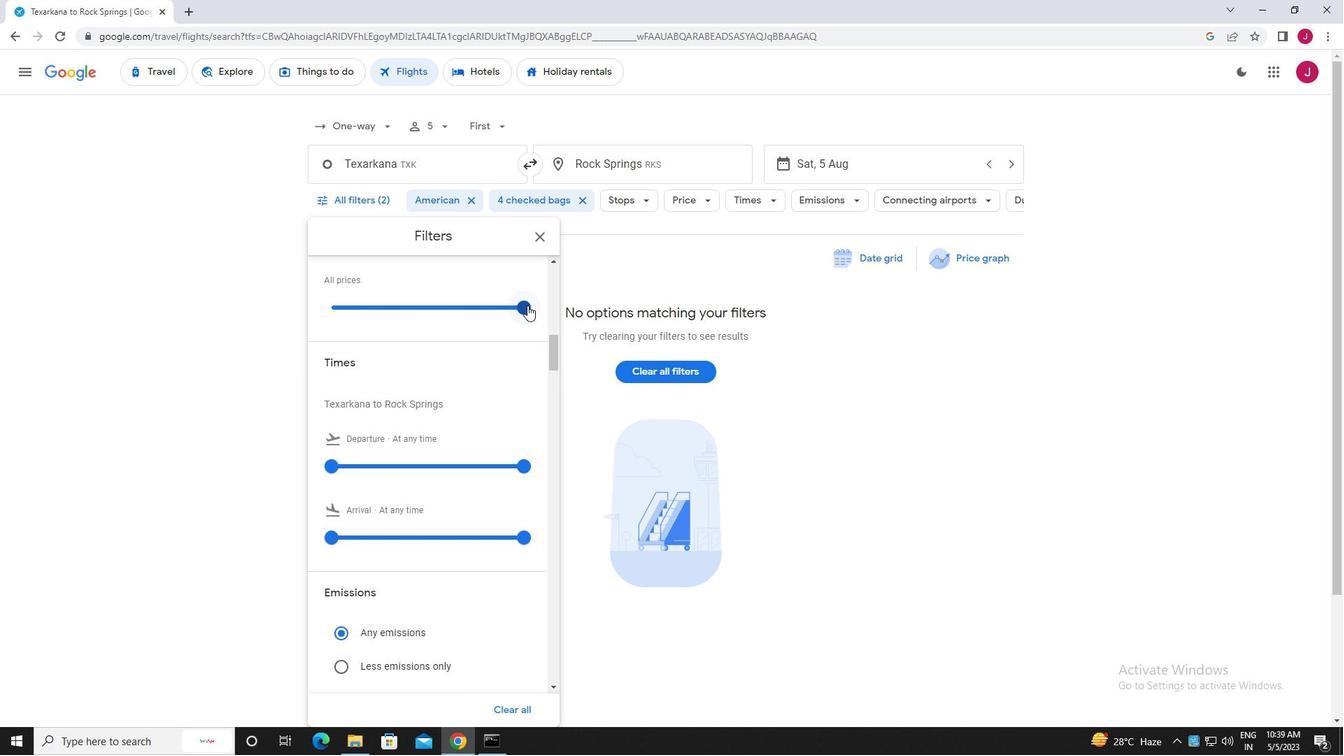 
Action: Mouse pressed left at (527, 304)
Screenshot: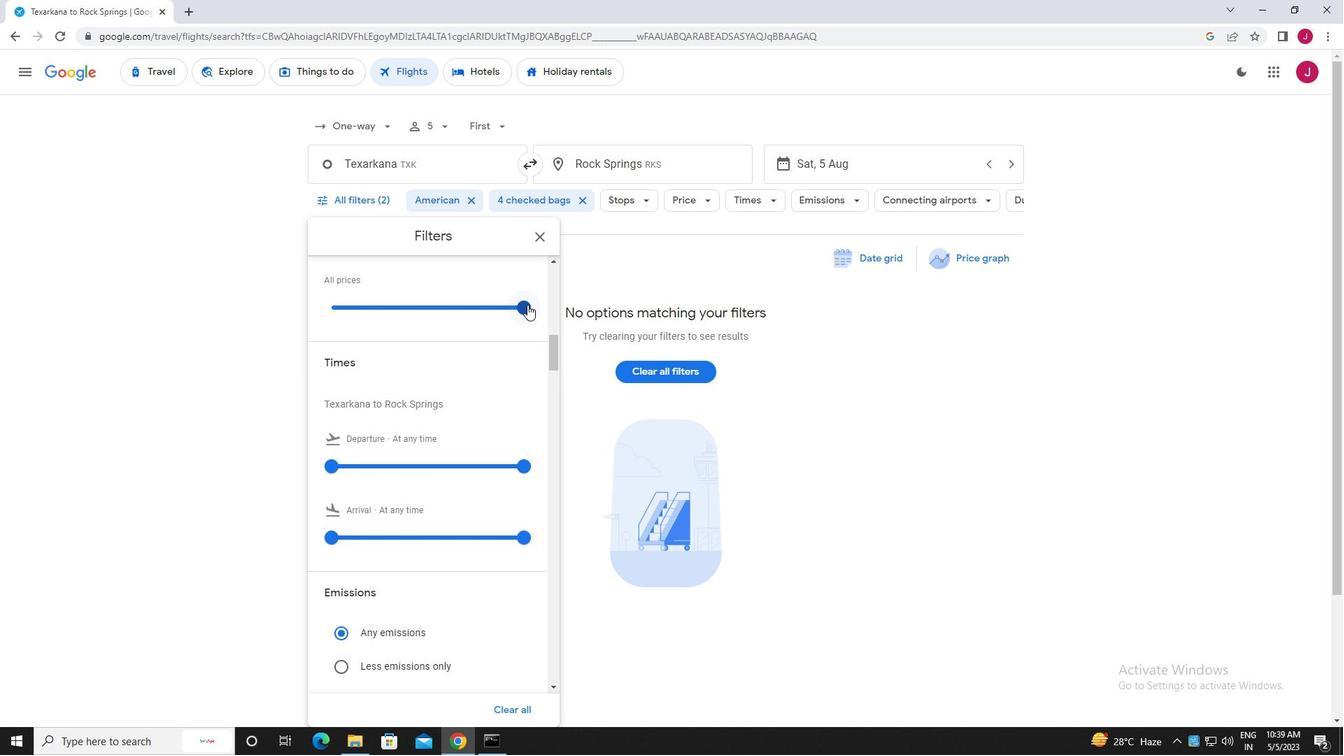 
Action: Mouse moved to (517, 314)
Screenshot: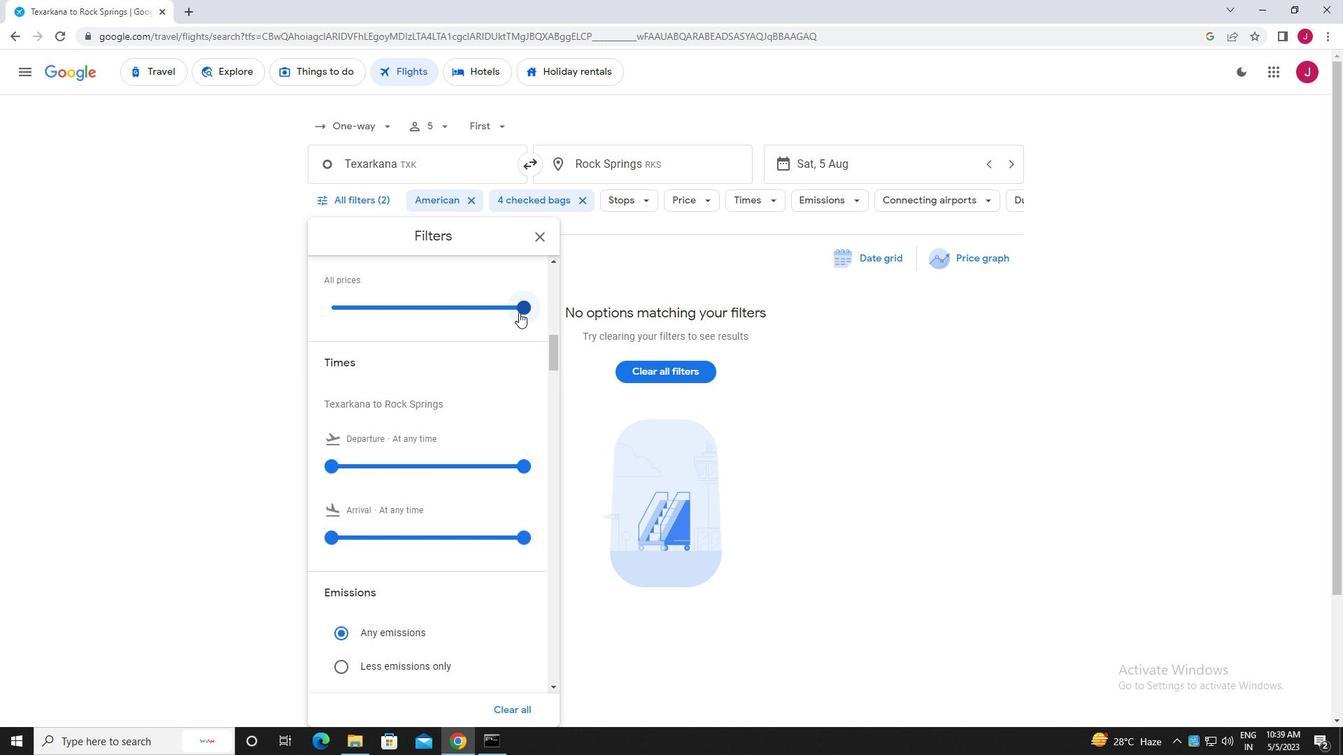 
Action: Mouse scrolled (517, 314) with delta (0, 0)
Screenshot: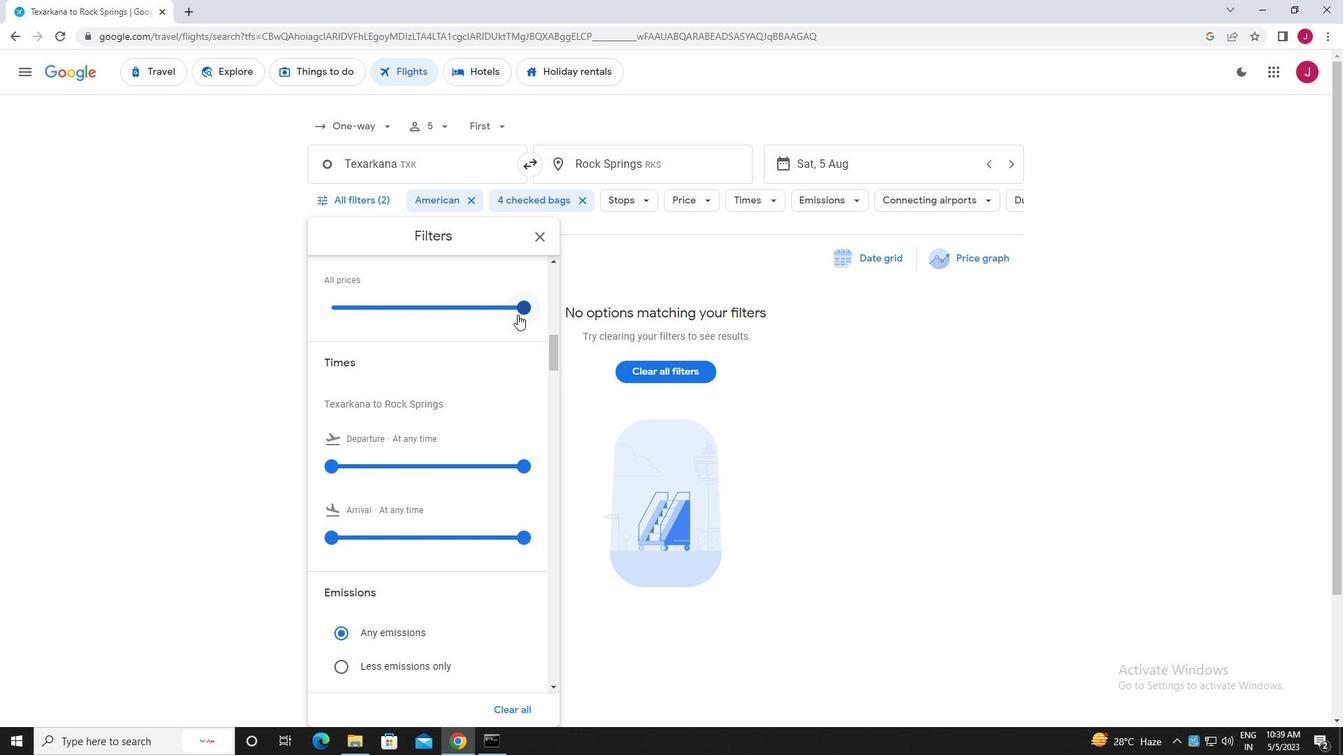 
Action: Mouse scrolled (517, 314) with delta (0, 0)
Screenshot: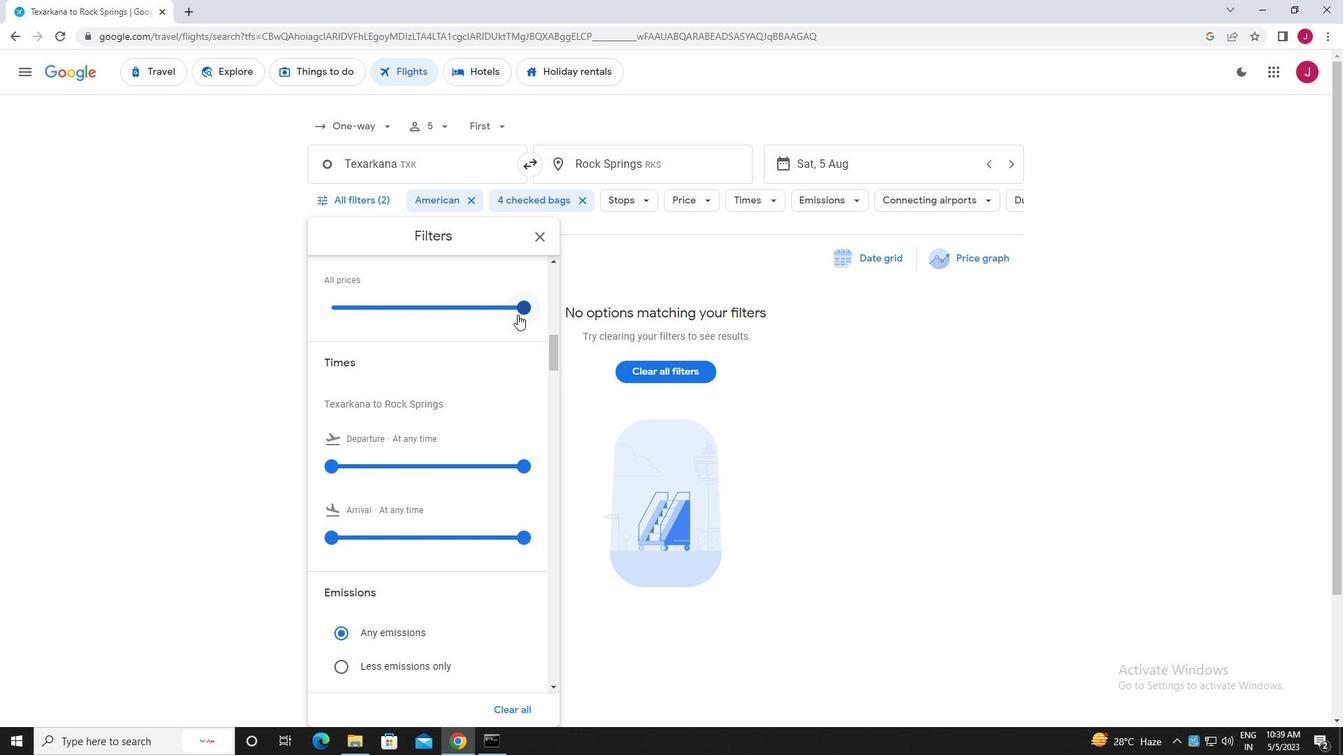 
Action: Mouse moved to (333, 326)
Screenshot: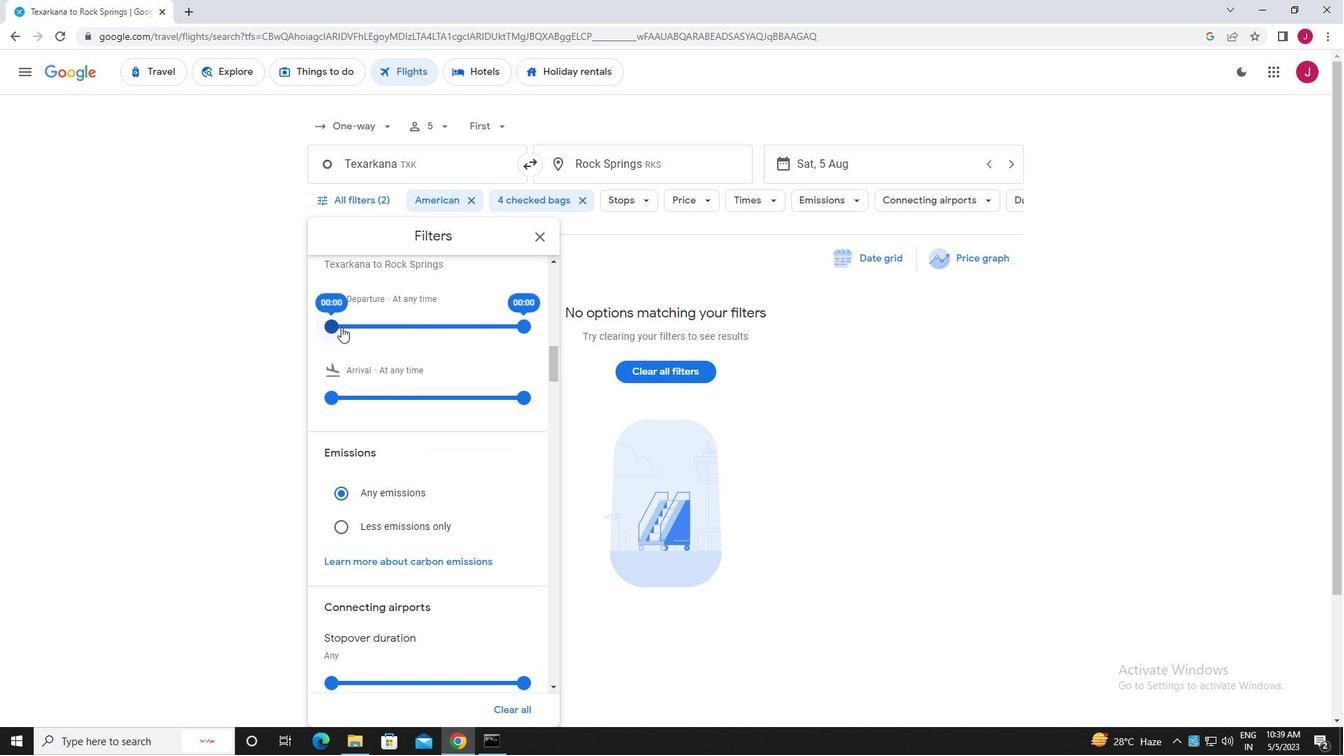 
Action: Mouse pressed left at (333, 326)
Screenshot: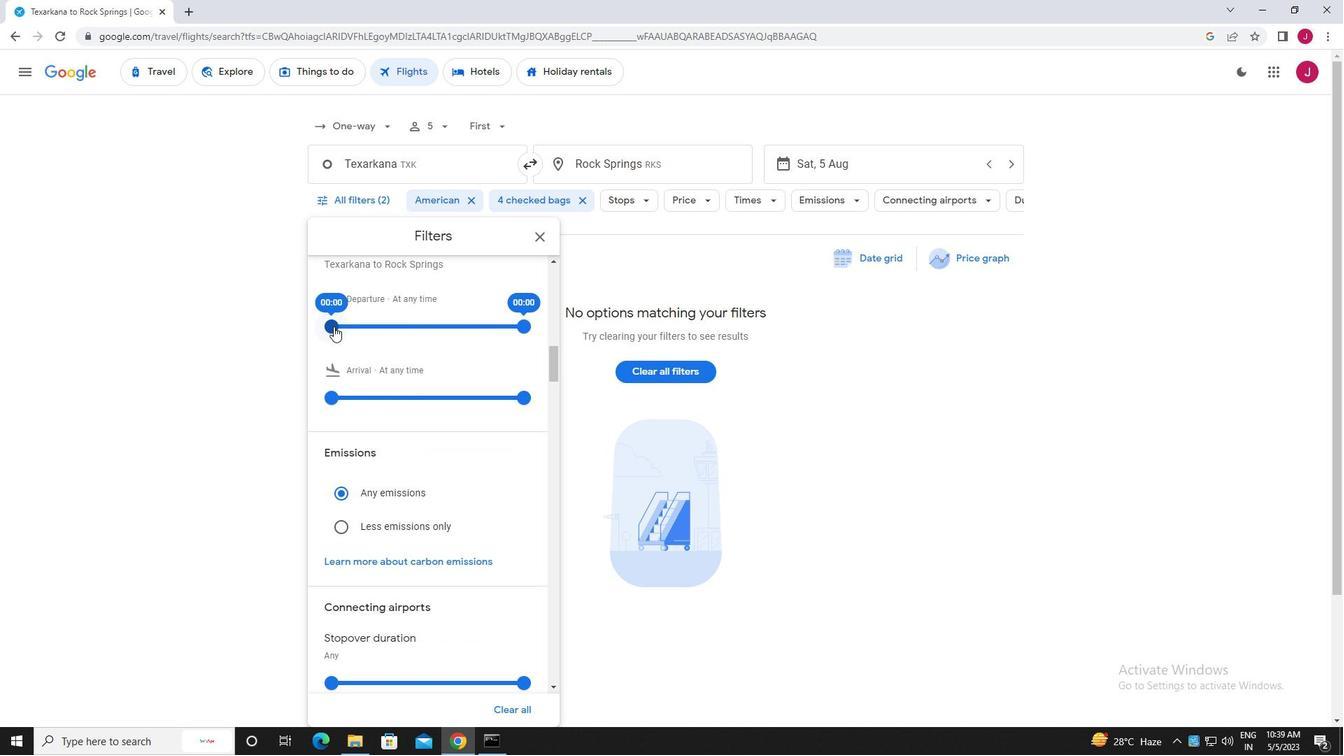 
Action: Mouse moved to (519, 329)
Screenshot: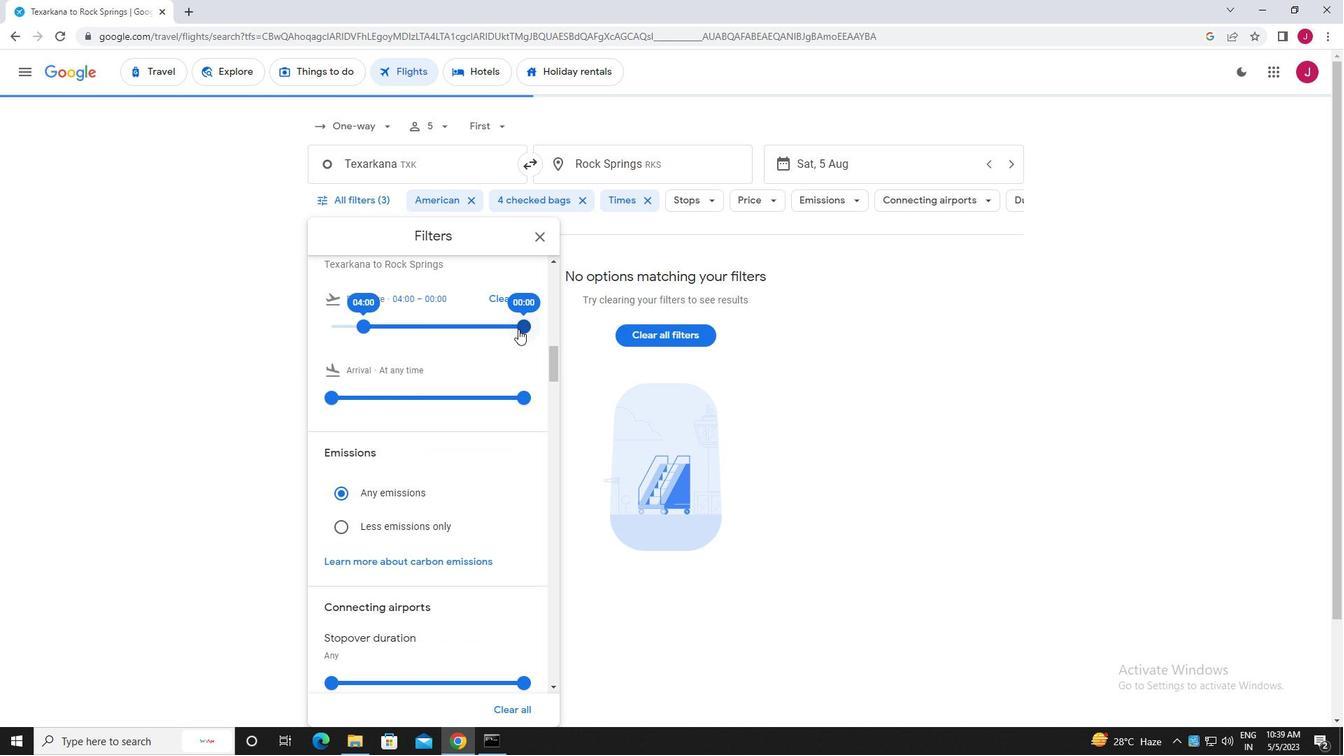 
Action: Mouse pressed left at (519, 329)
Screenshot: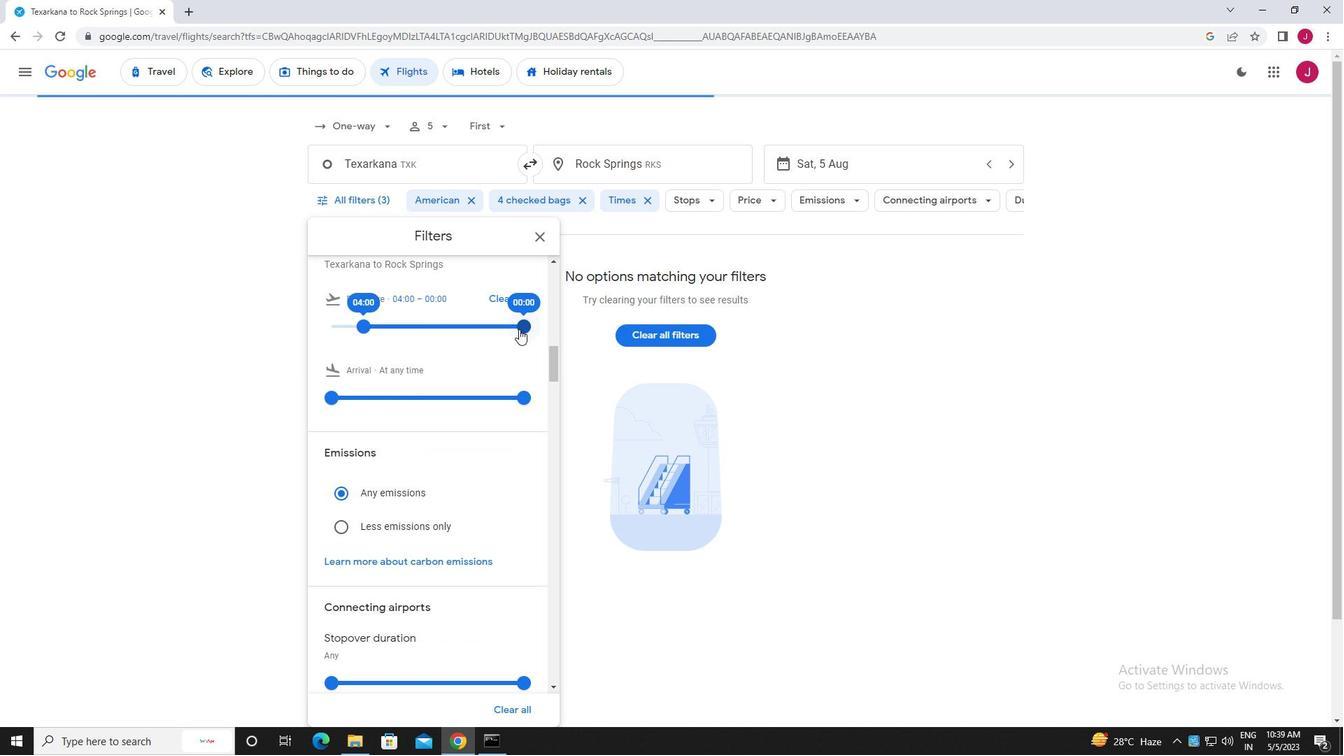 
Action: Mouse moved to (542, 235)
Screenshot: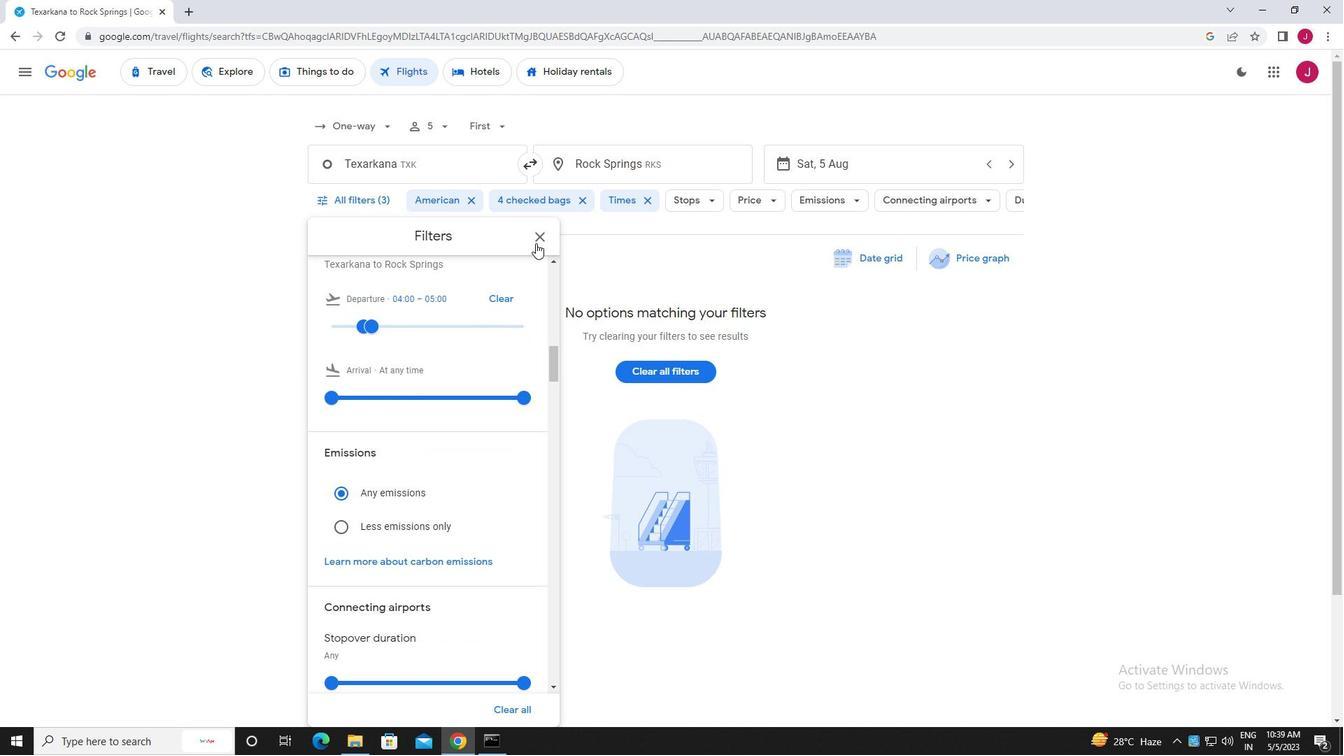 
Action: Mouse pressed left at (542, 235)
Screenshot: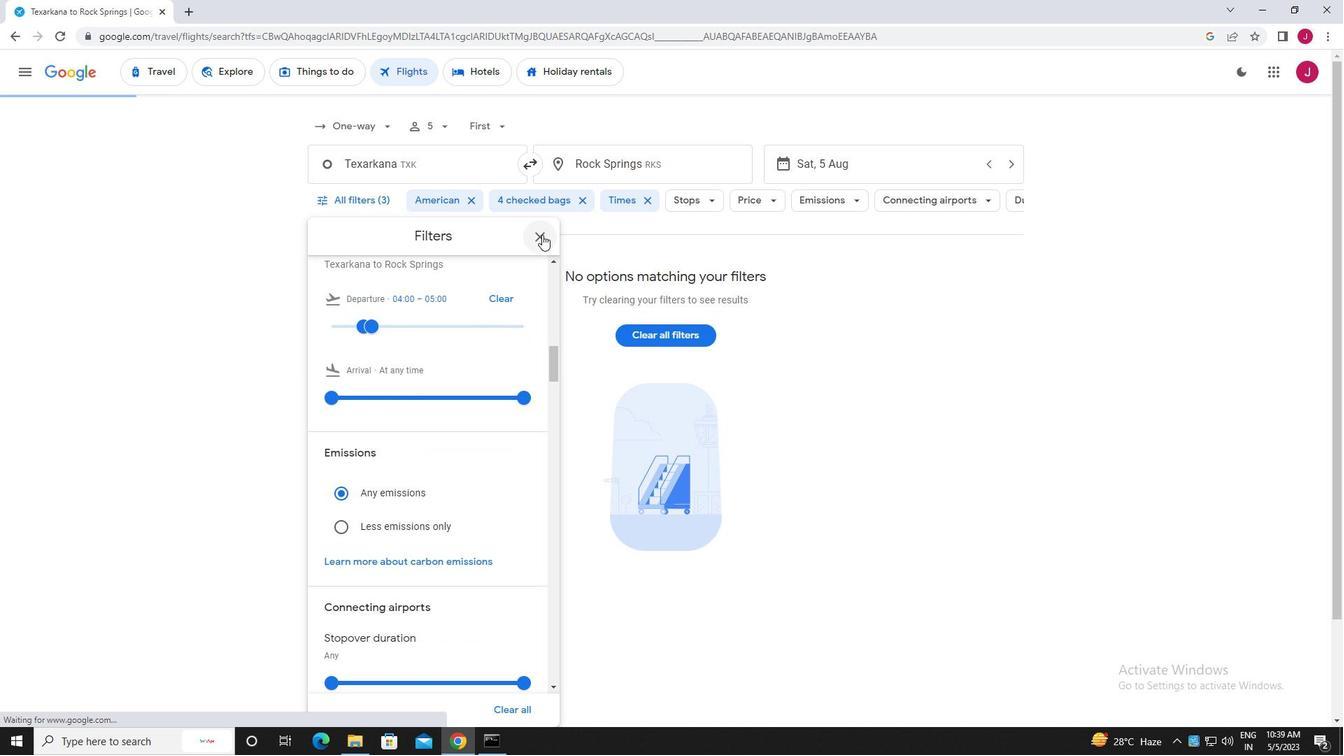 
Action: Mouse moved to (542, 235)
Screenshot: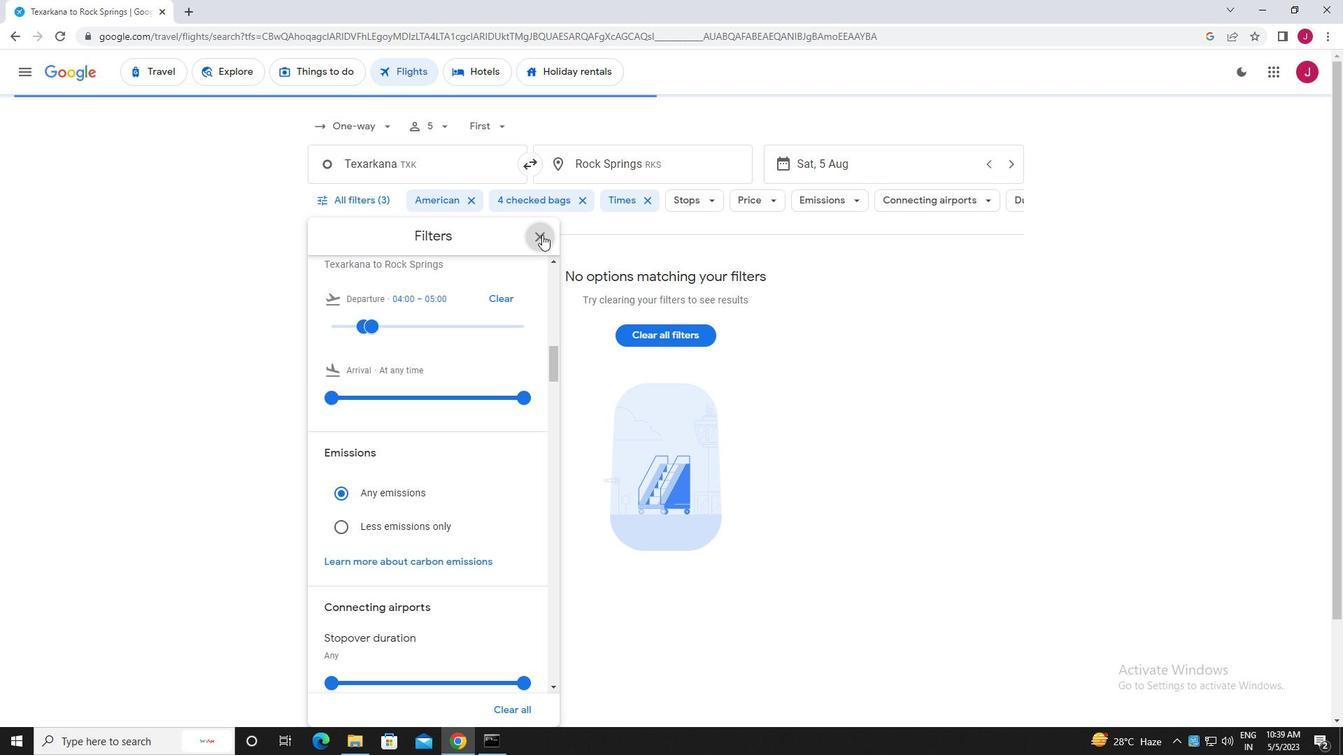 
